 Task: Compose an email with the signature Jackson Scott with the subject Request for a loan and the message Thank you for submitting the proposal. We will review it and get back to you with our feedback within the next week. from softage.5@softage.net to softage.4@softage.net, select first 2 words, change the font color from current to red and background color to green Send the email. Finally, move the email from Sent Items to the label Fourth of July plans
Action: Mouse moved to (171, 31)
Screenshot: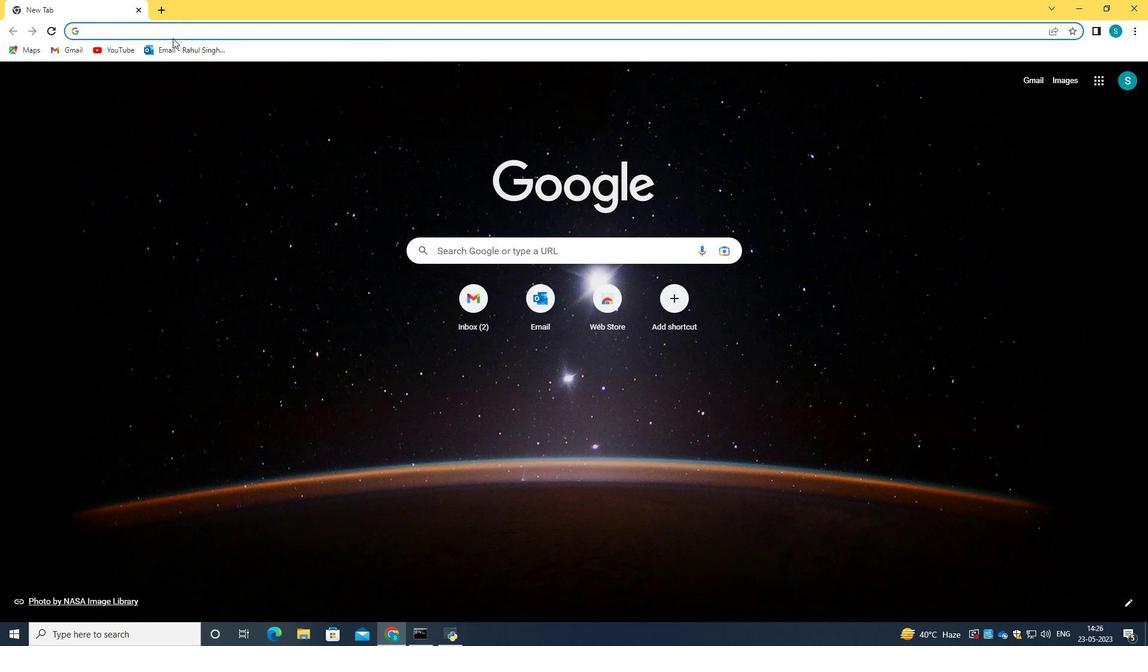 
Action: Mouse pressed left at (171, 31)
Screenshot: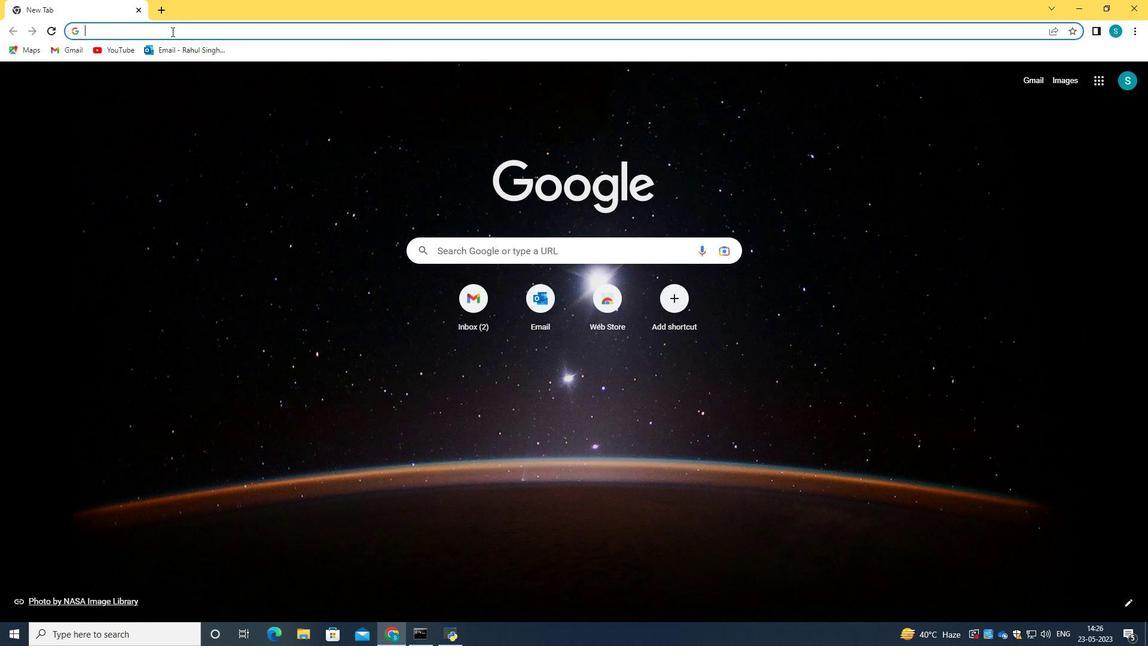 
Action: Mouse moved to (930, 378)
Screenshot: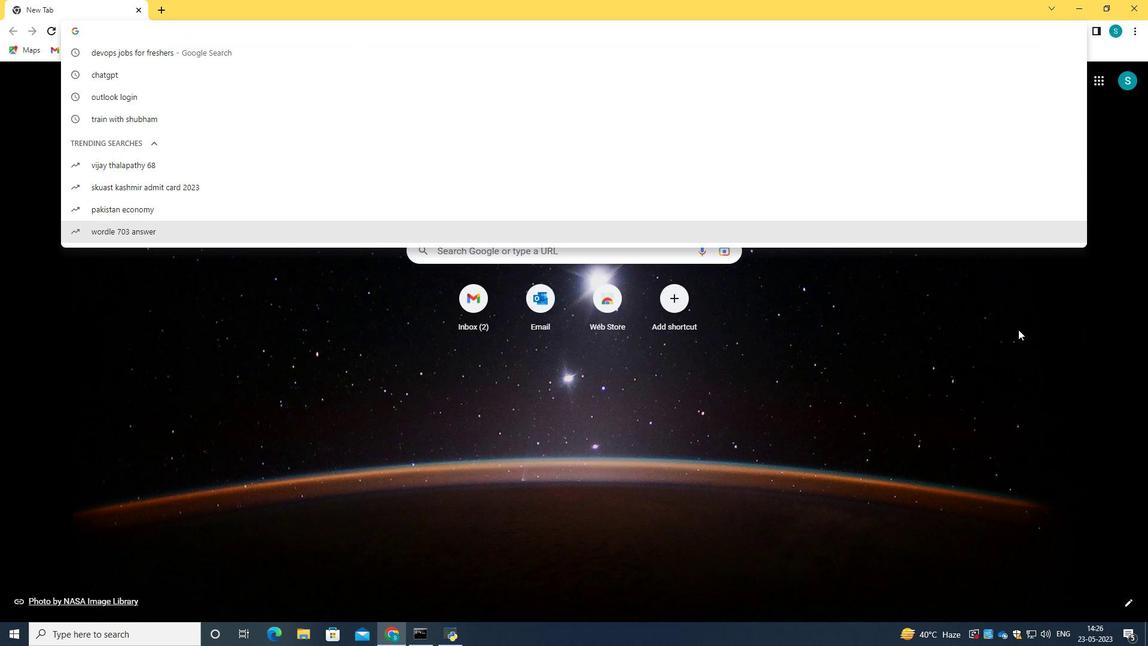
Action: Mouse pressed left at (930, 378)
Screenshot: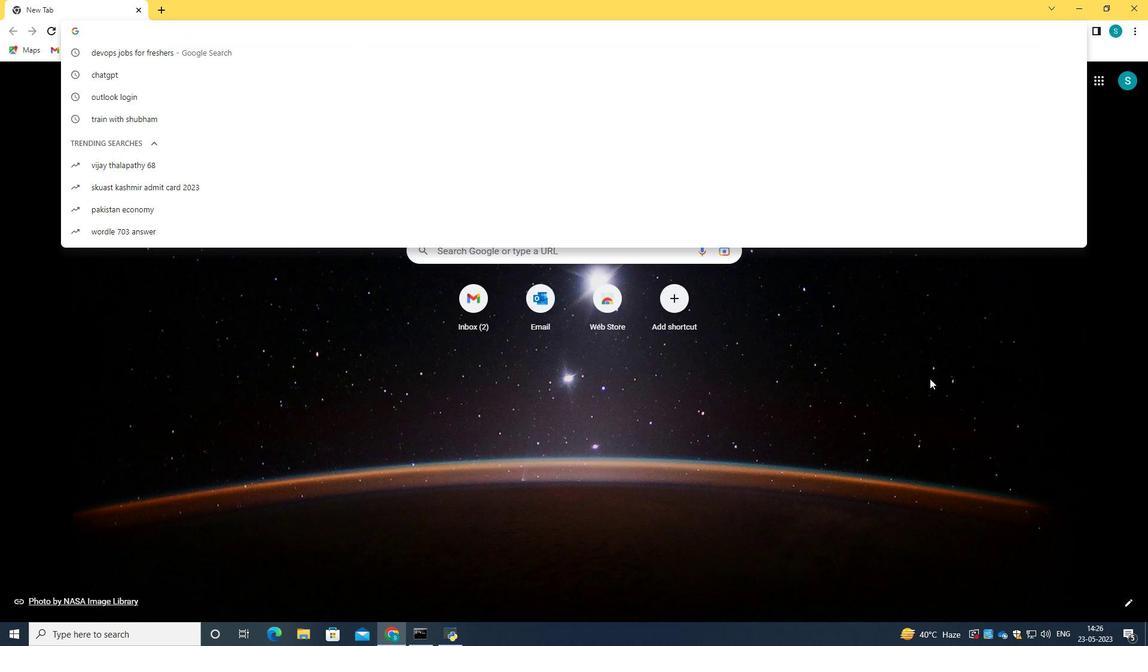 
Action: Mouse moved to (1044, 77)
Screenshot: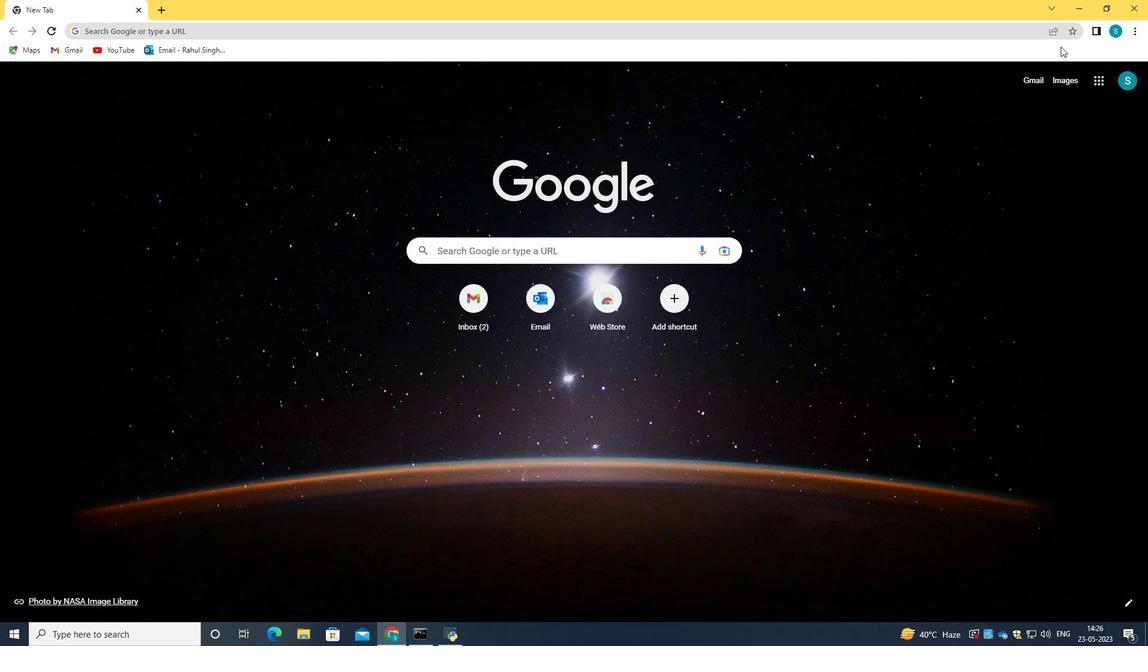 
Action: Mouse pressed left at (1044, 77)
Screenshot: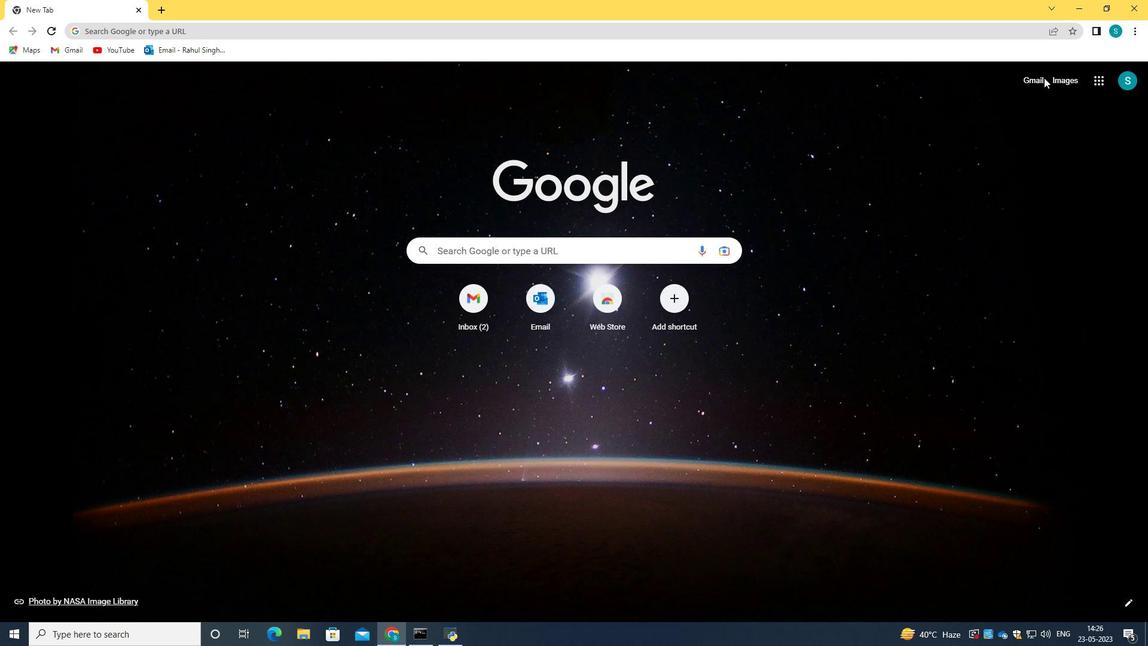 
Action: Mouse moved to (1036, 84)
Screenshot: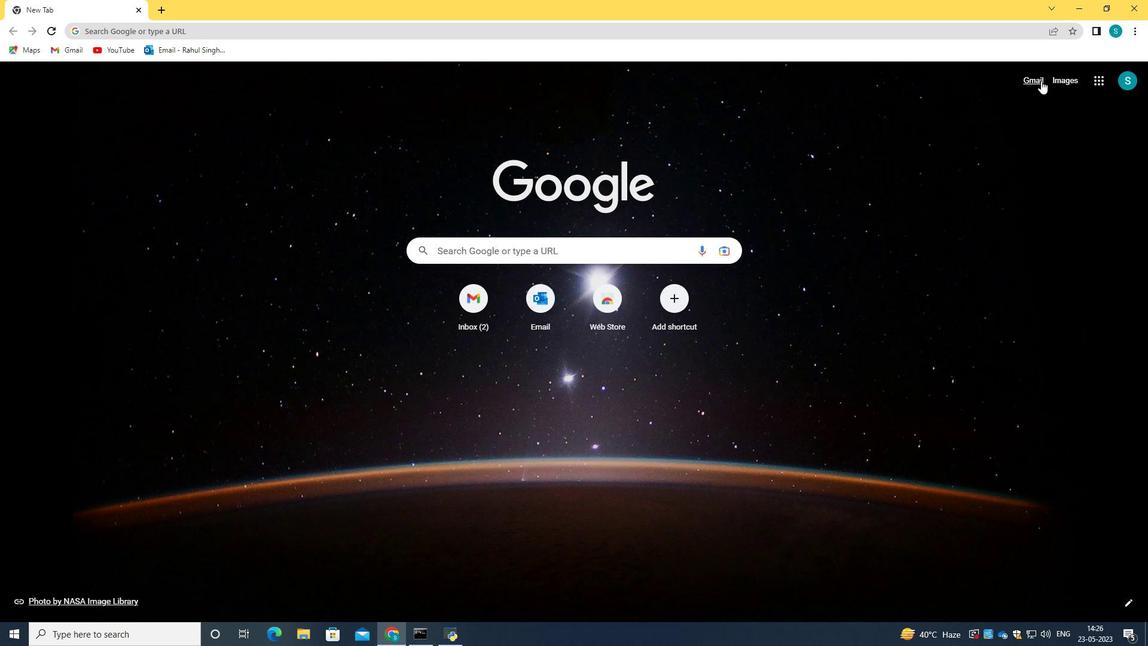 
Action: Mouse pressed left at (1036, 84)
Screenshot: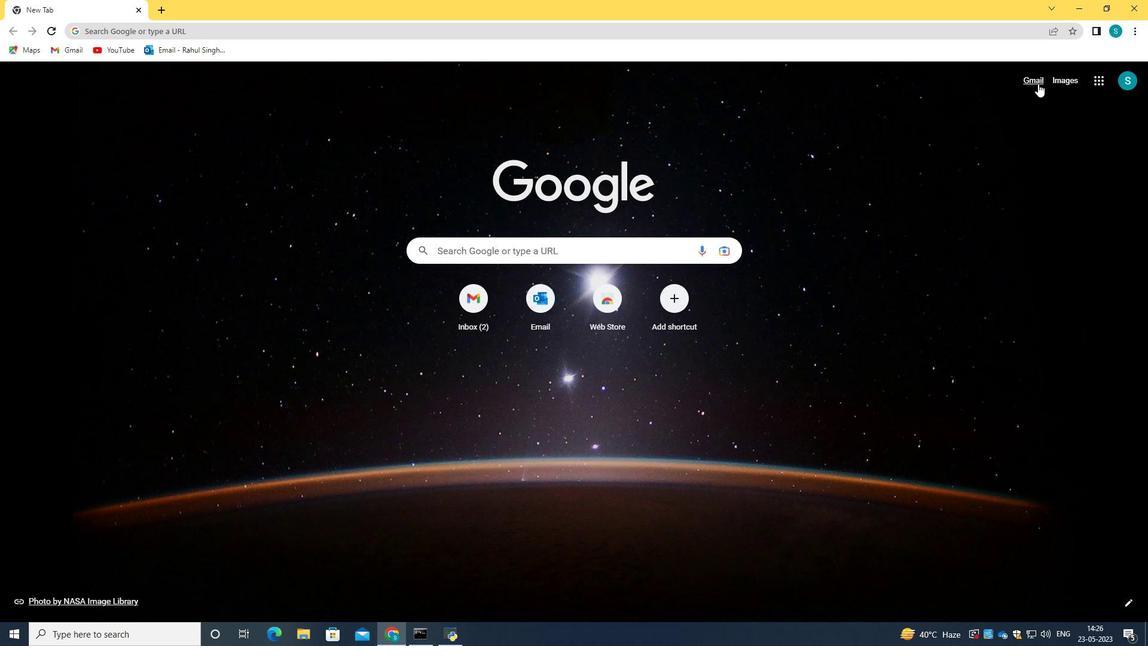 
Action: Mouse moved to (582, 183)
Screenshot: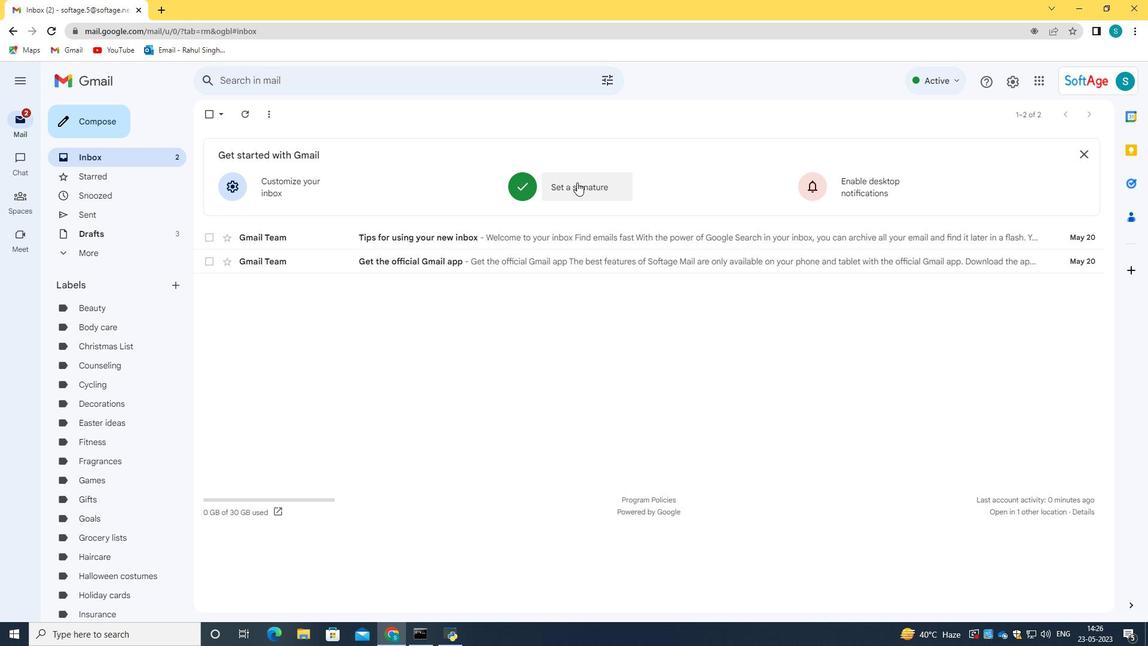
Action: Mouse pressed left at (582, 183)
Screenshot: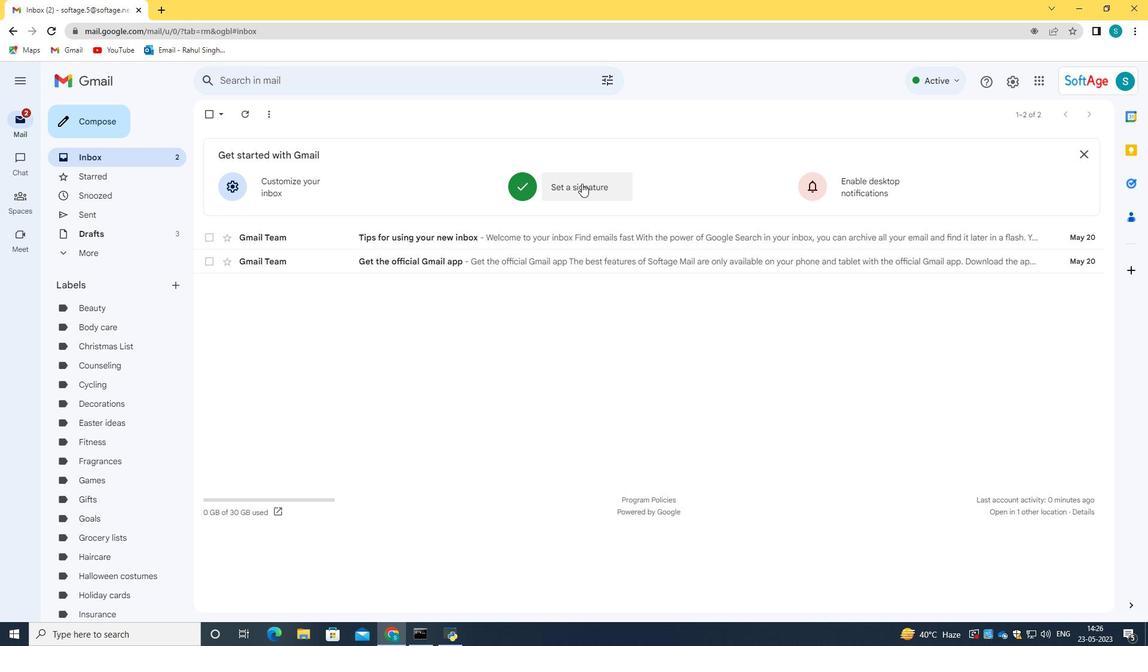
Action: Mouse moved to (479, 312)
Screenshot: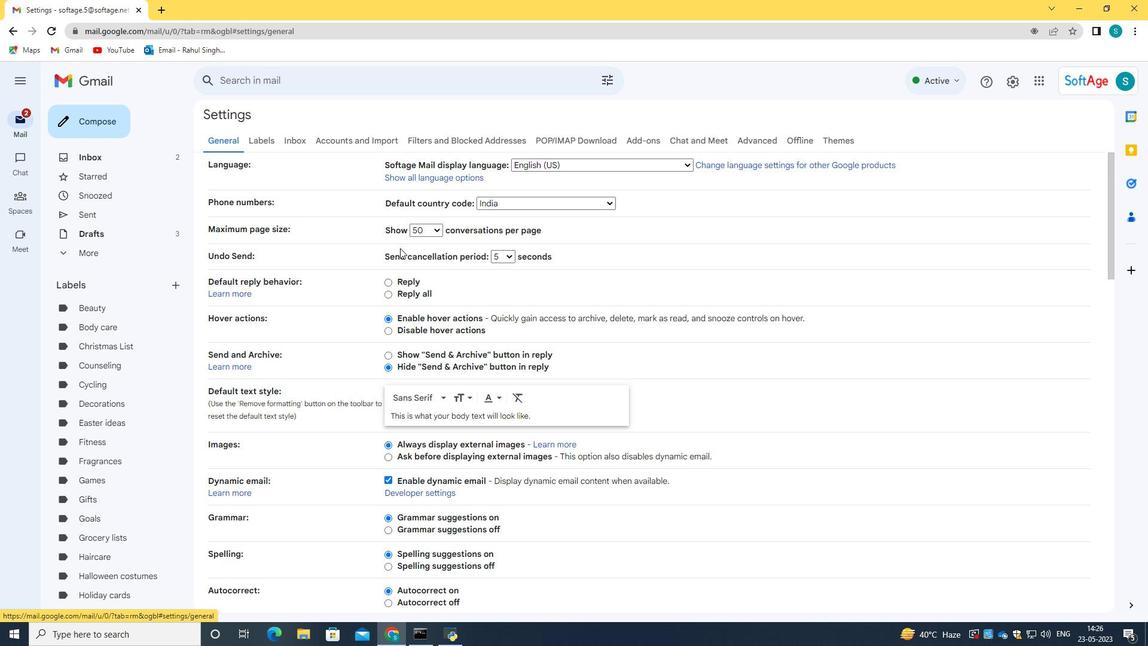 
Action: Mouse scrolled (479, 312) with delta (0, 0)
Screenshot: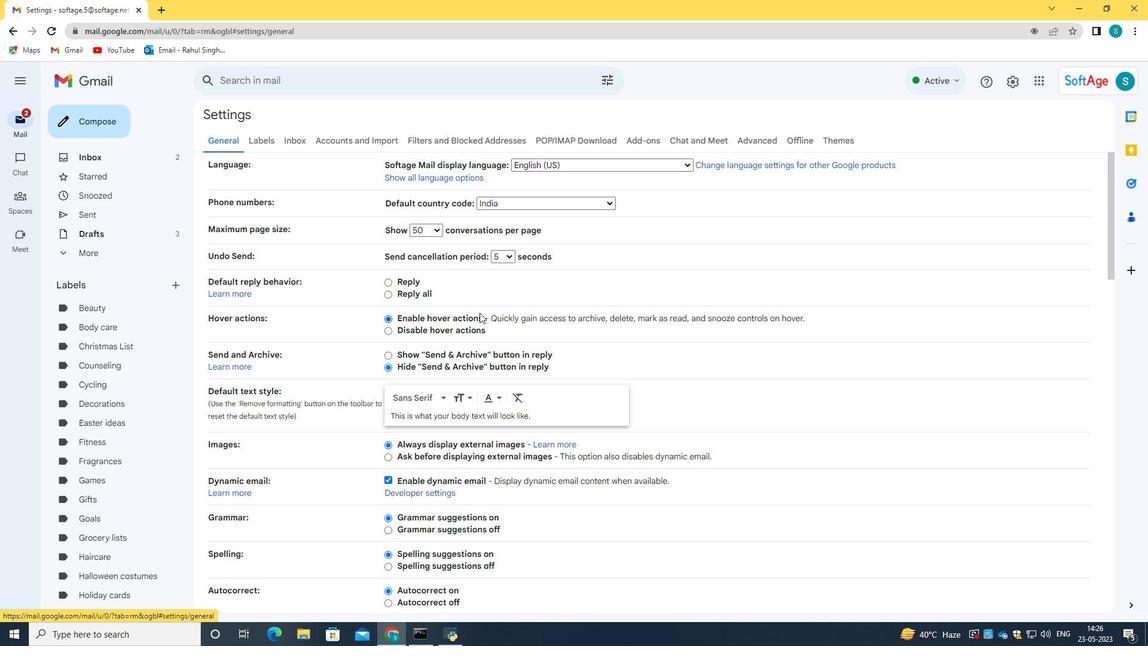 
Action: Mouse scrolled (479, 312) with delta (0, 0)
Screenshot: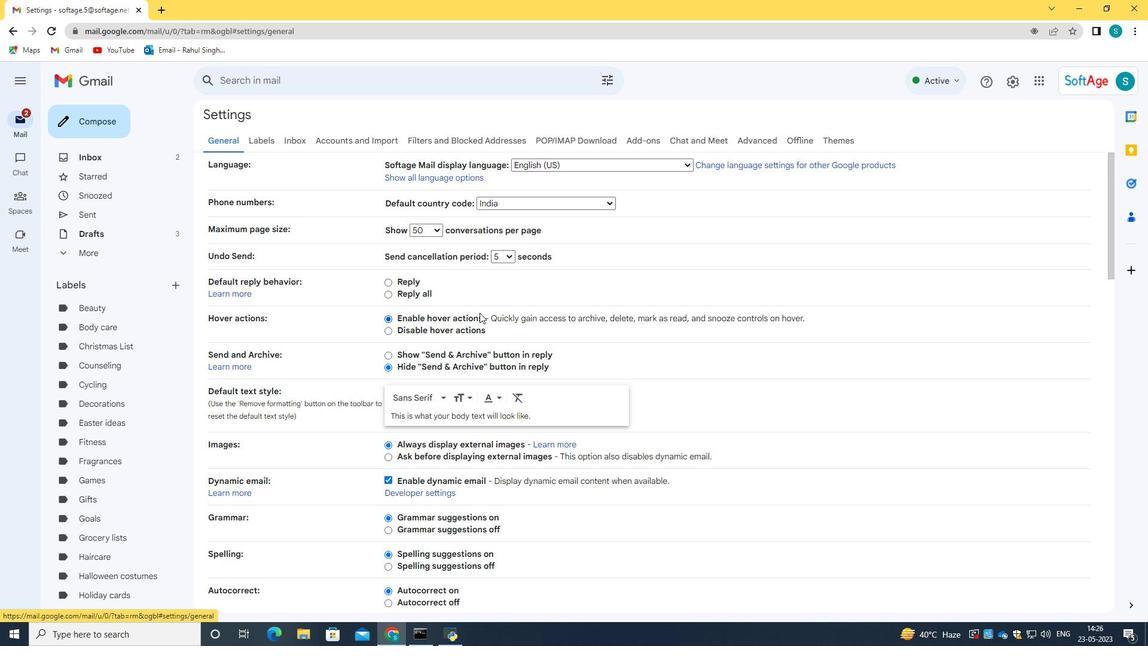 
Action: Mouse scrolled (479, 312) with delta (0, 0)
Screenshot: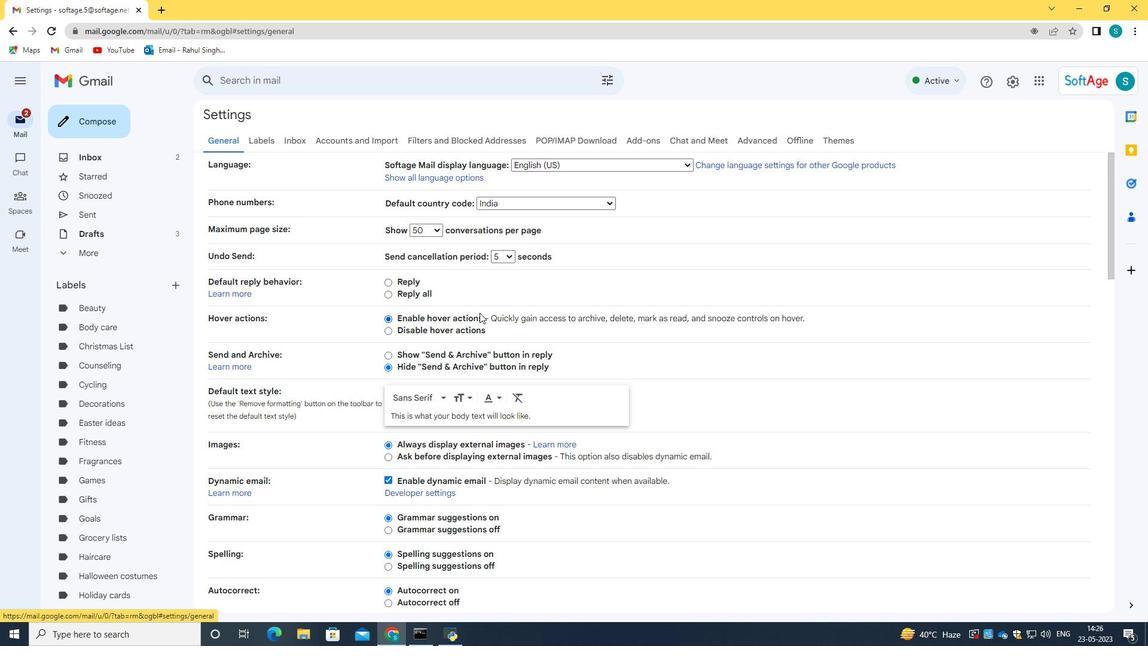 
Action: Mouse scrolled (479, 312) with delta (0, 0)
Screenshot: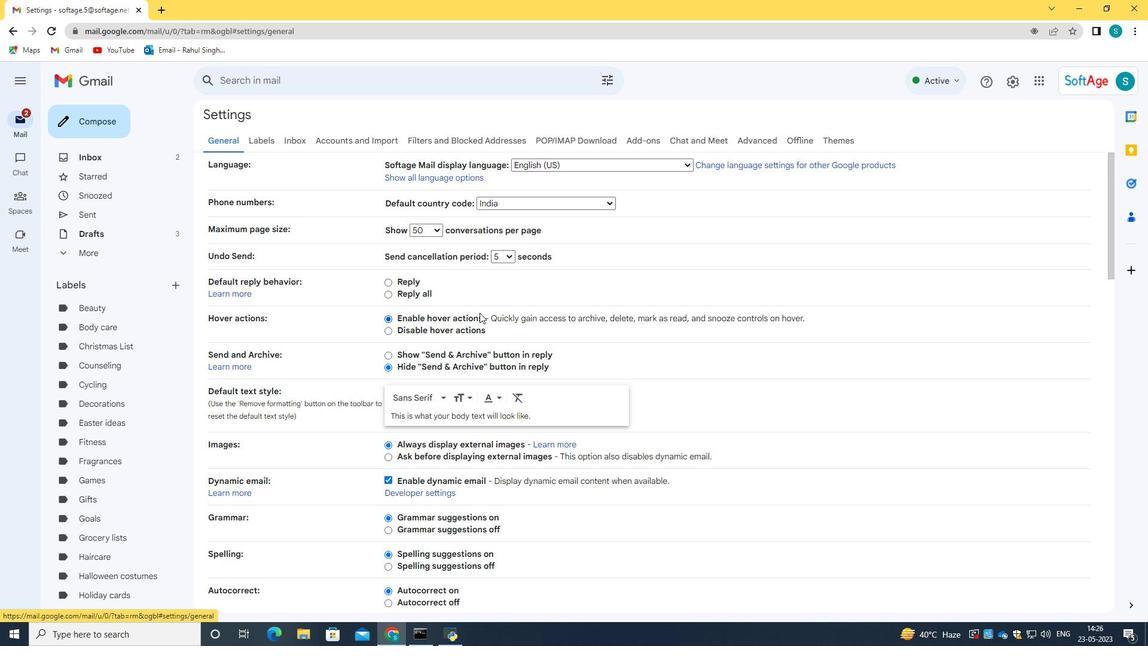 
Action: Mouse moved to (481, 312)
Screenshot: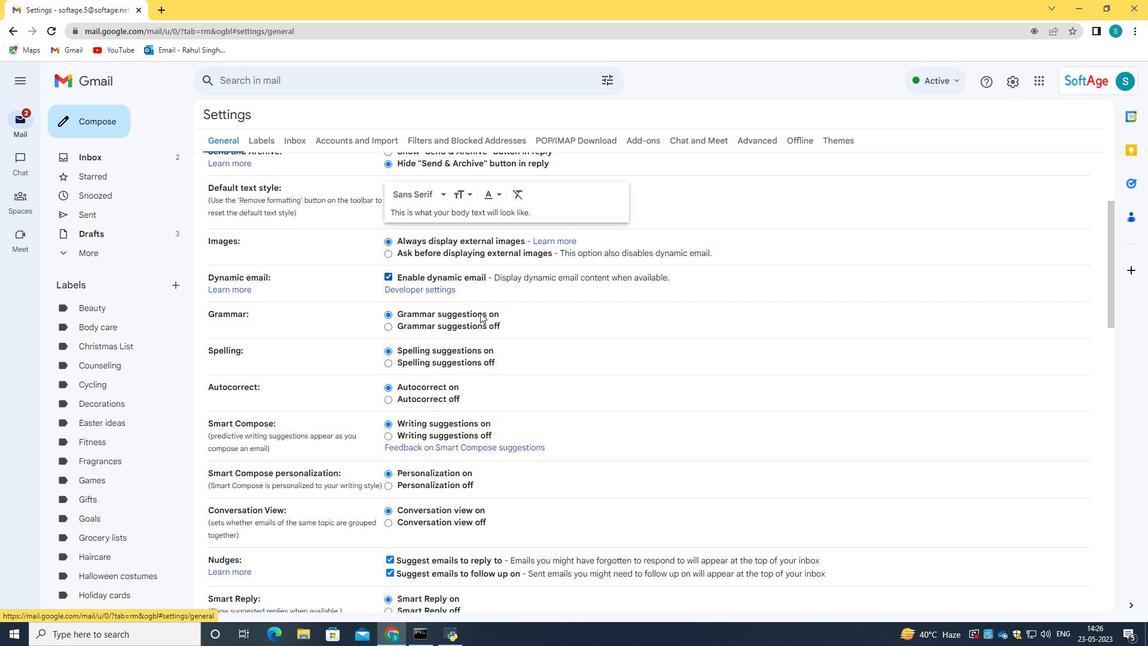 
Action: Mouse scrolled (481, 312) with delta (0, 0)
Screenshot: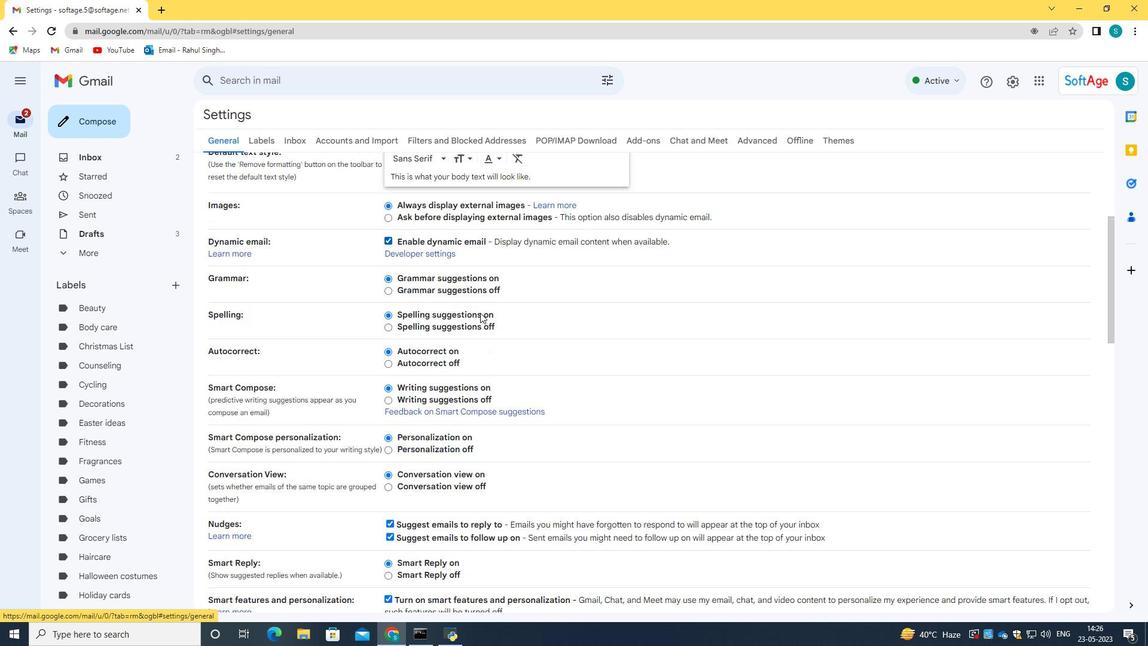 
Action: Mouse scrolled (481, 312) with delta (0, 0)
Screenshot: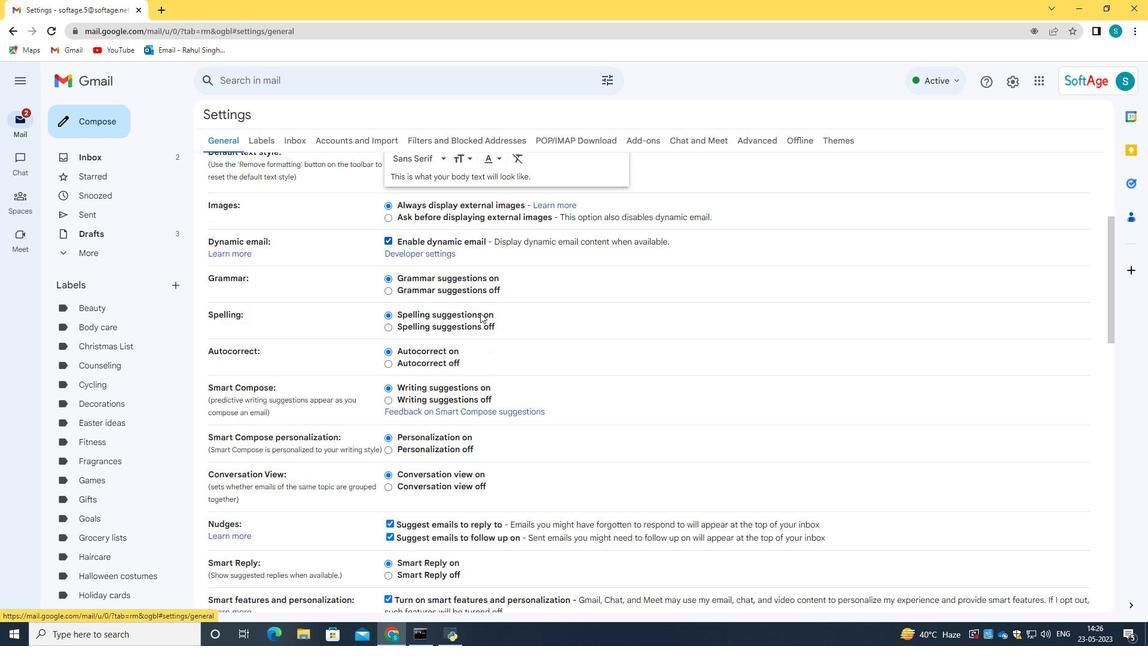 
Action: Mouse scrolled (481, 312) with delta (0, 0)
Screenshot: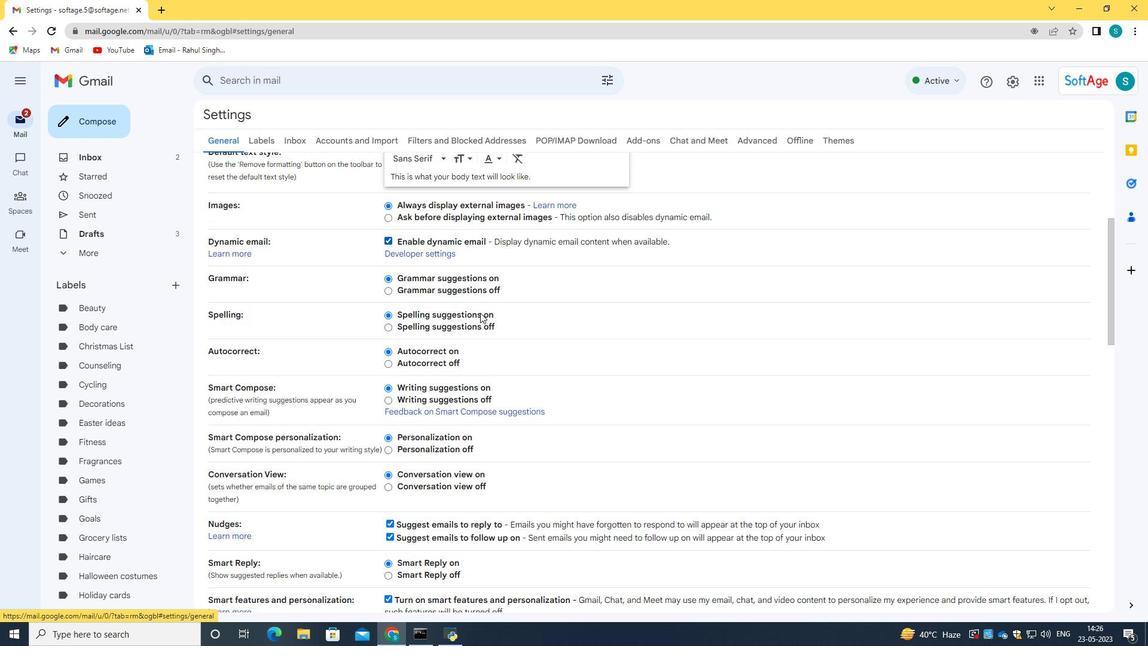 
Action: Mouse scrolled (481, 312) with delta (0, 0)
Screenshot: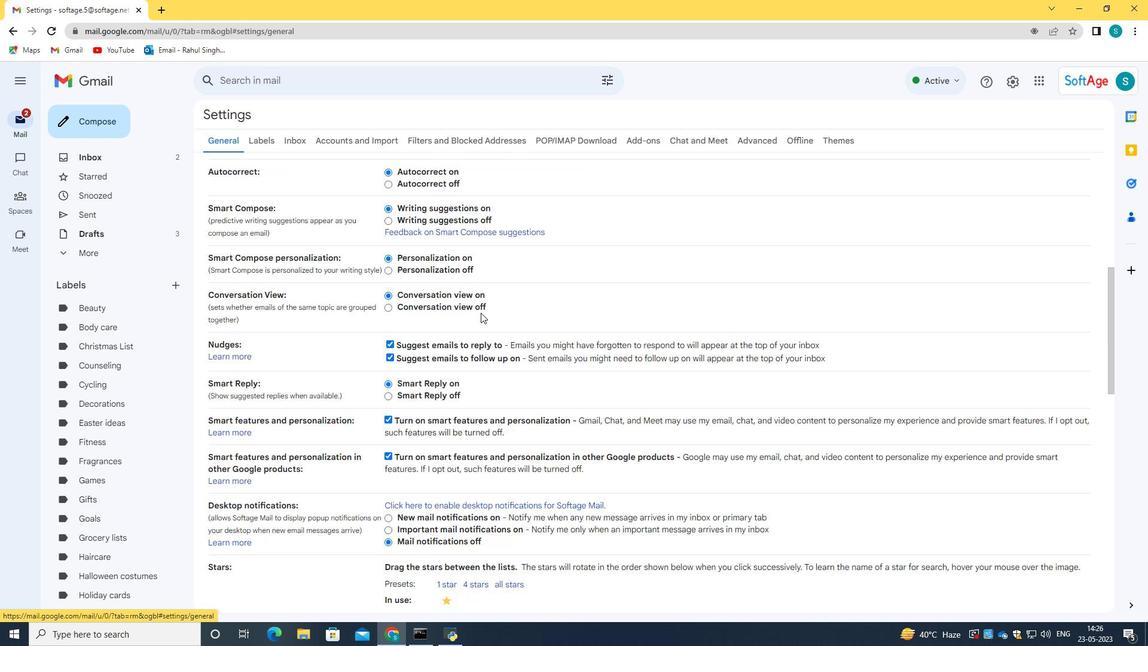 
Action: Mouse scrolled (481, 312) with delta (0, 0)
Screenshot: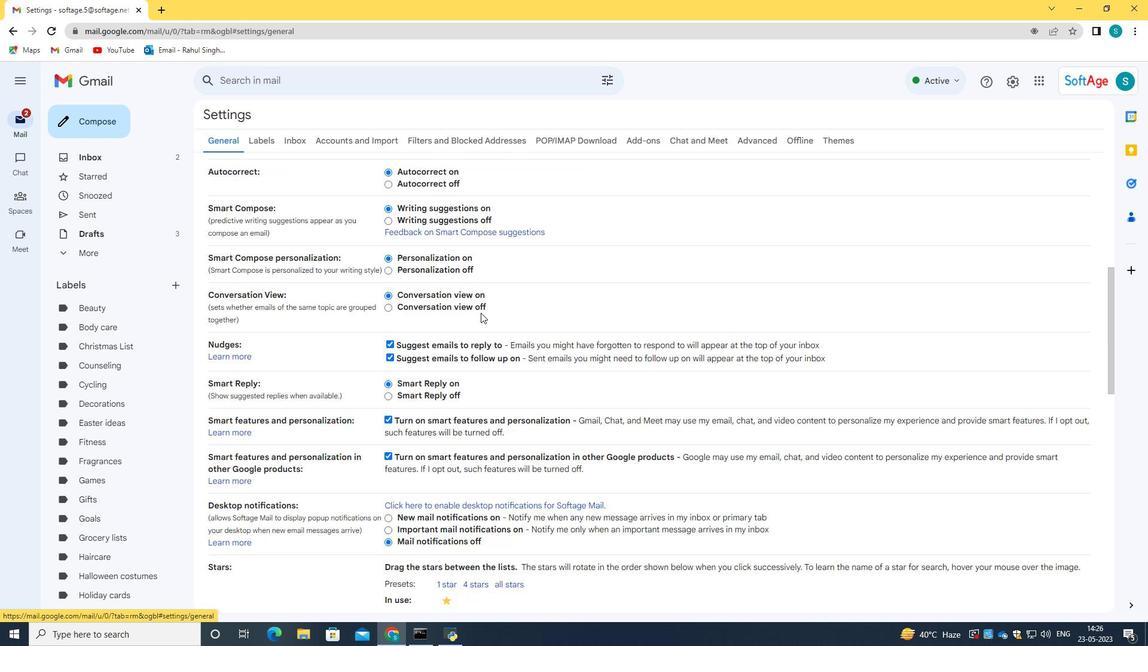 
Action: Mouse scrolled (481, 312) with delta (0, 0)
Screenshot: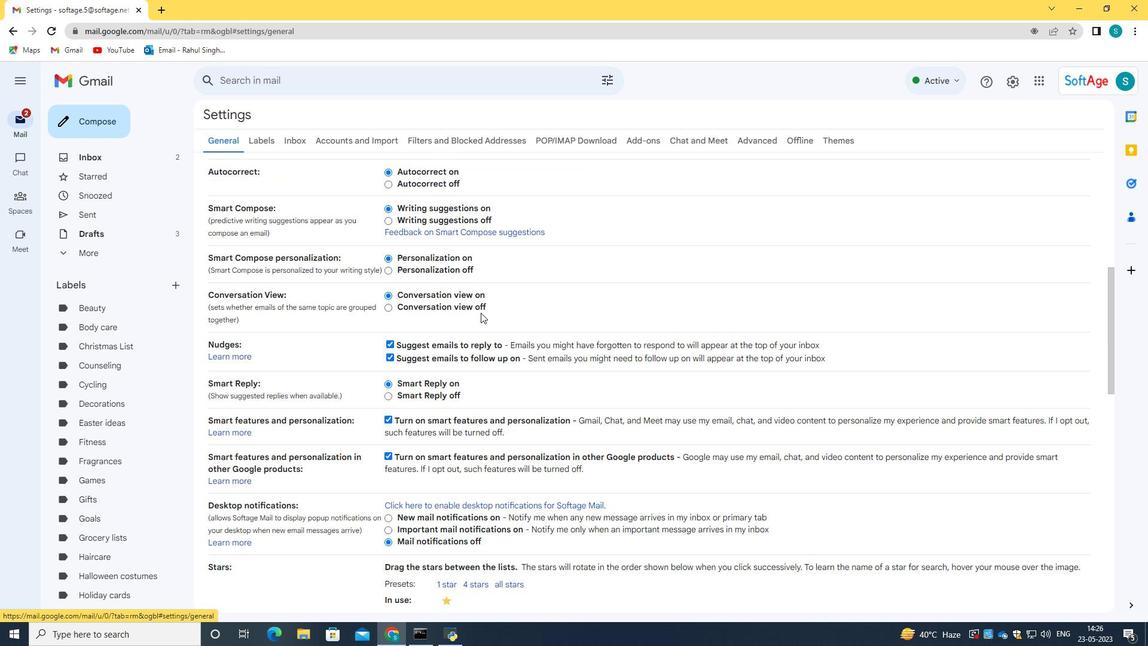 
Action: Mouse scrolled (481, 312) with delta (0, 0)
Screenshot: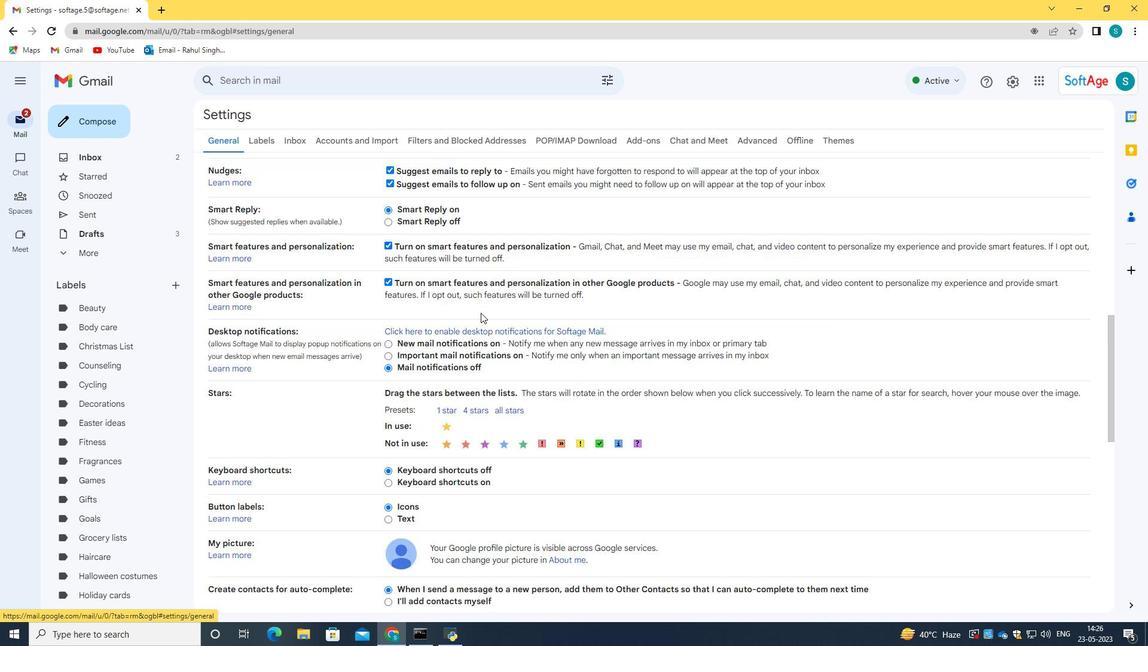 
Action: Mouse scrolled (481, 312) with delta (0, 0)
Screenshot: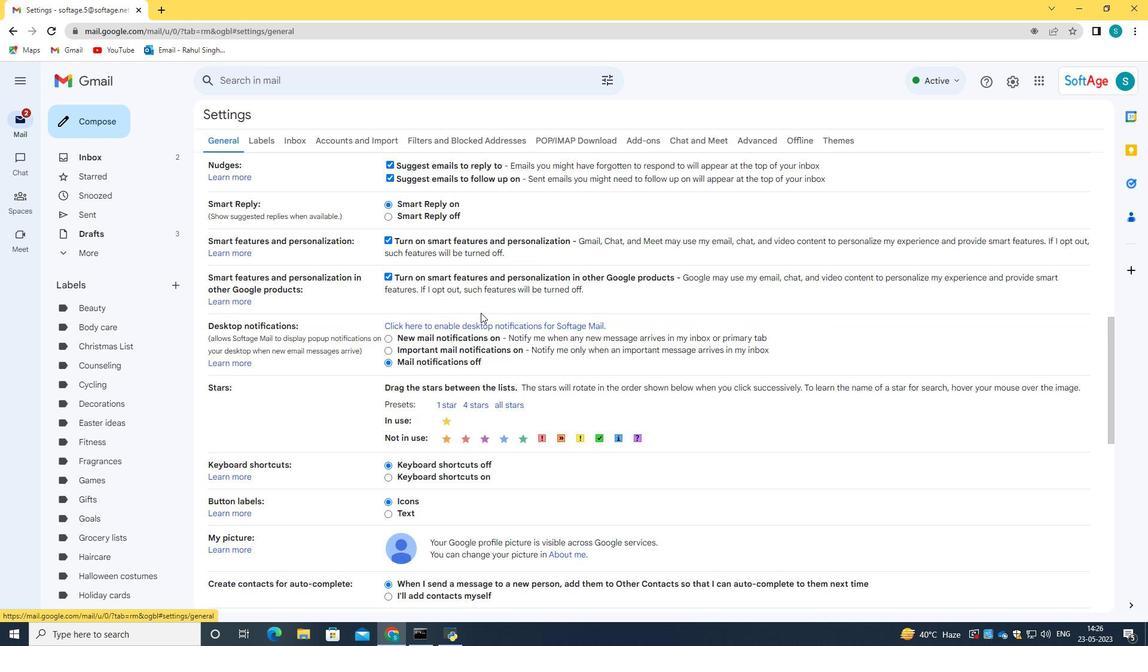 
Action: Mouse moved to (500, 314)
Screenshot: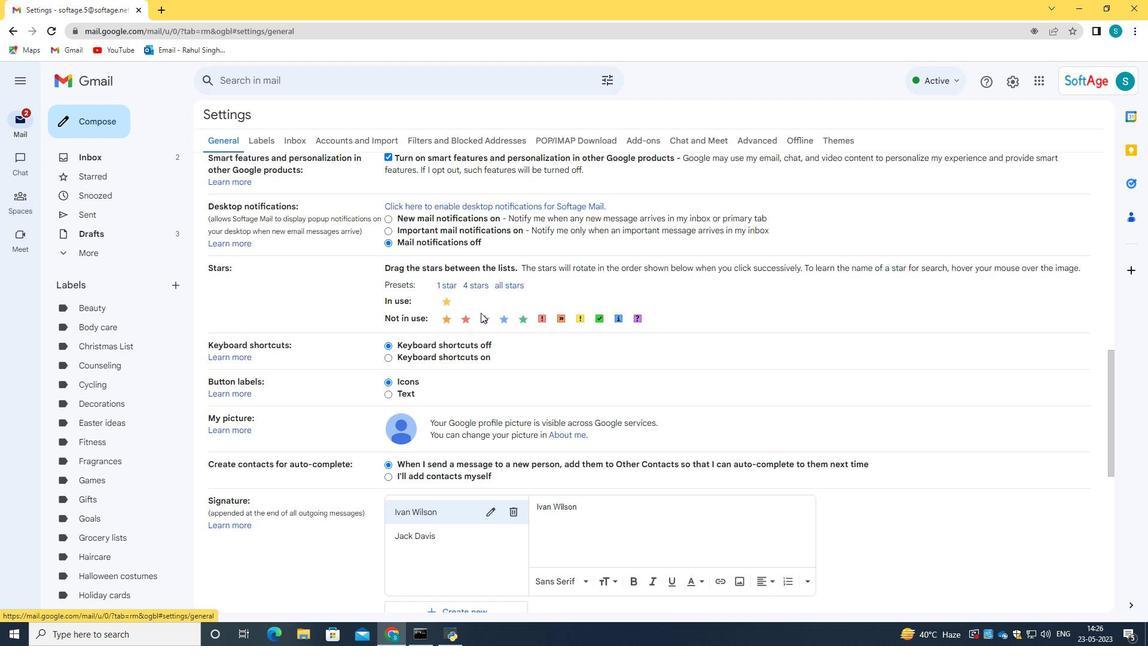 
Action: Mouse scrolled (500, 314) with delta (0, 0)
Screenshot: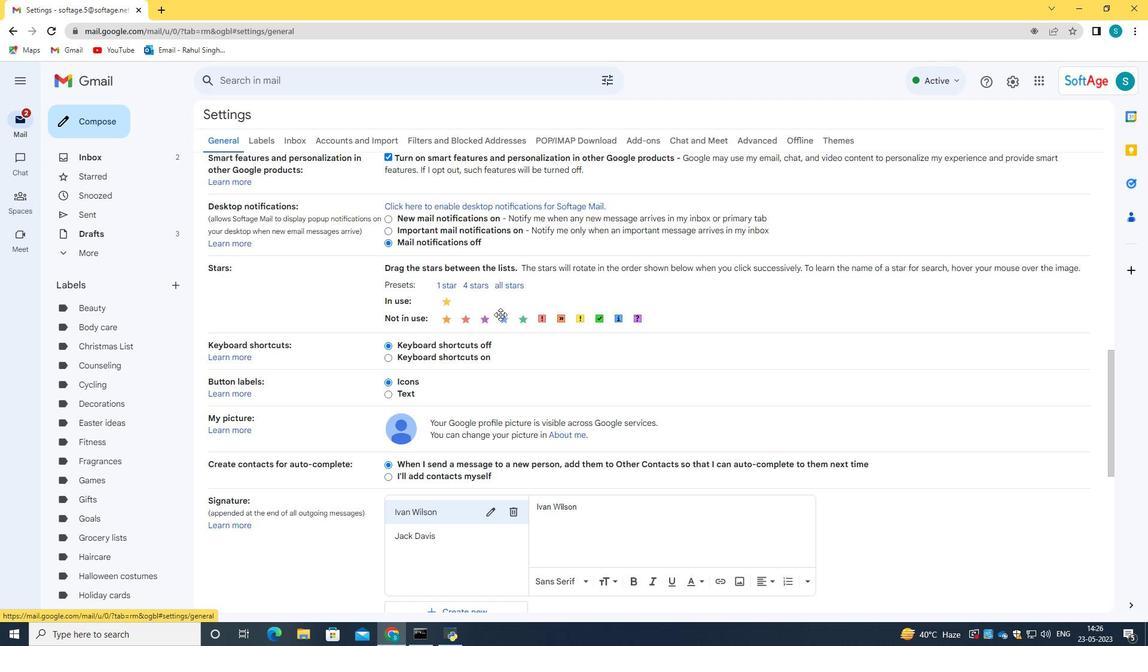 
Action: Mouse scrolled (500, 314) with delta (0, 0)
Screenshot: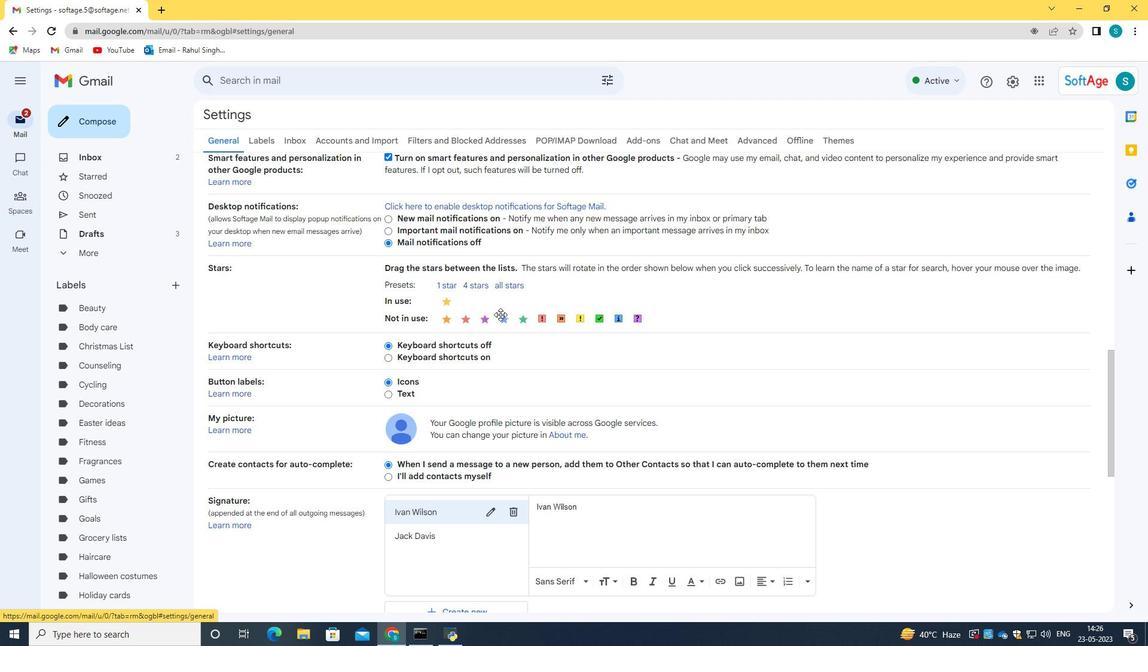 
Action: Mouse moved to (475, 487)
Screenshot: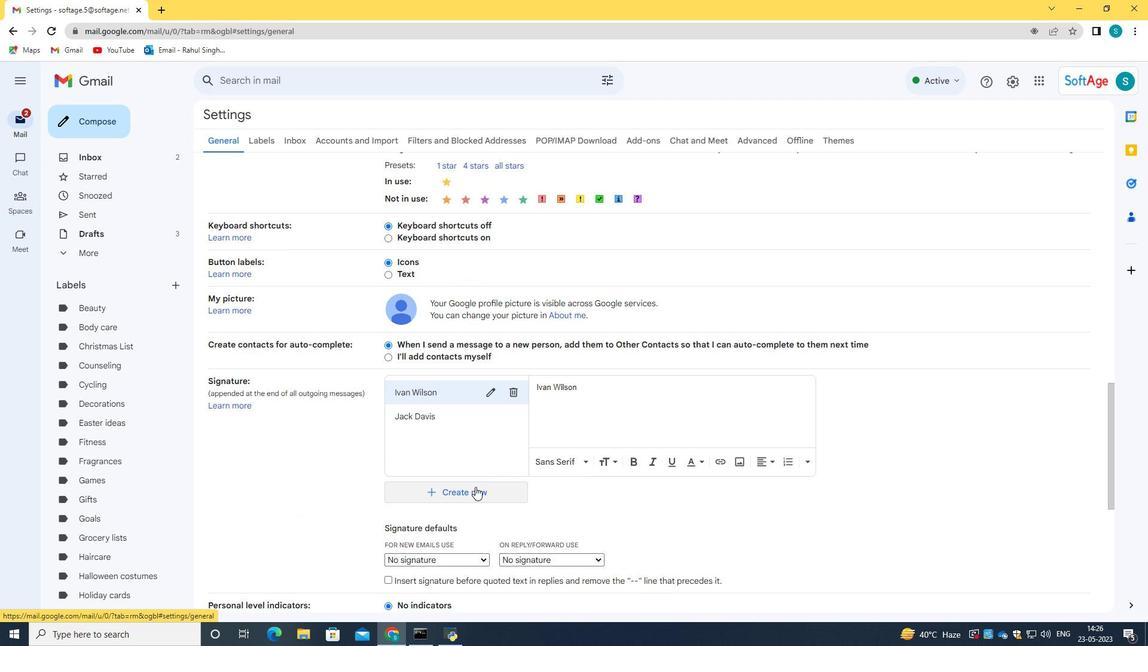 
Action: Mouse pressed left at (475, 487)
Screenshot: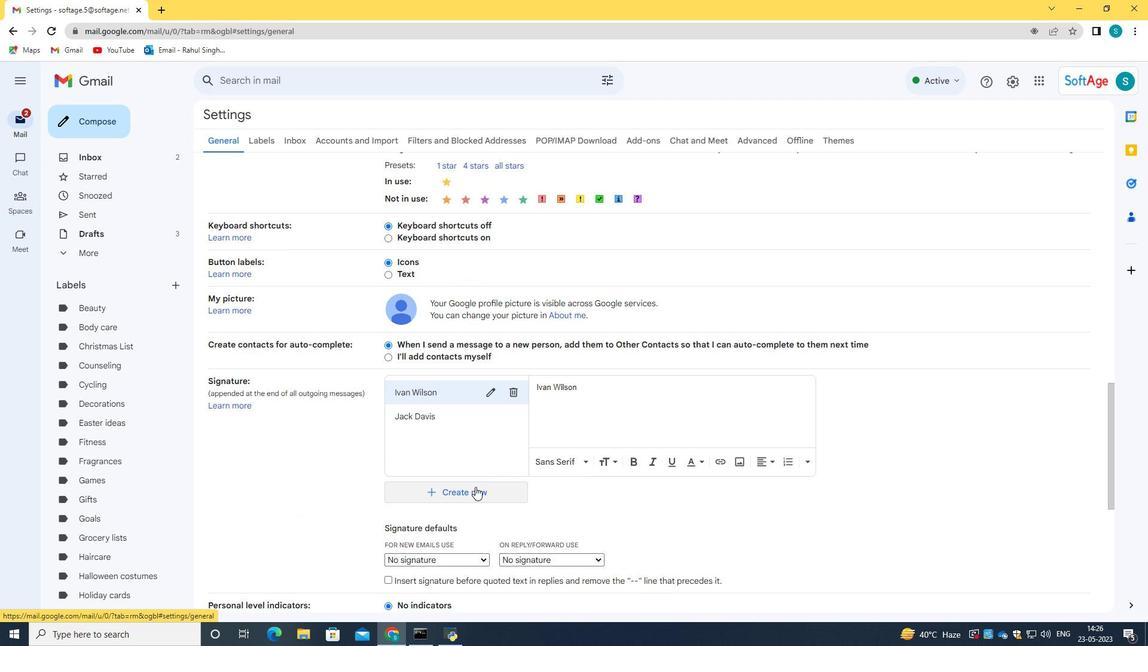 
Action: Mouse moved to (530, 353)
Screenshot: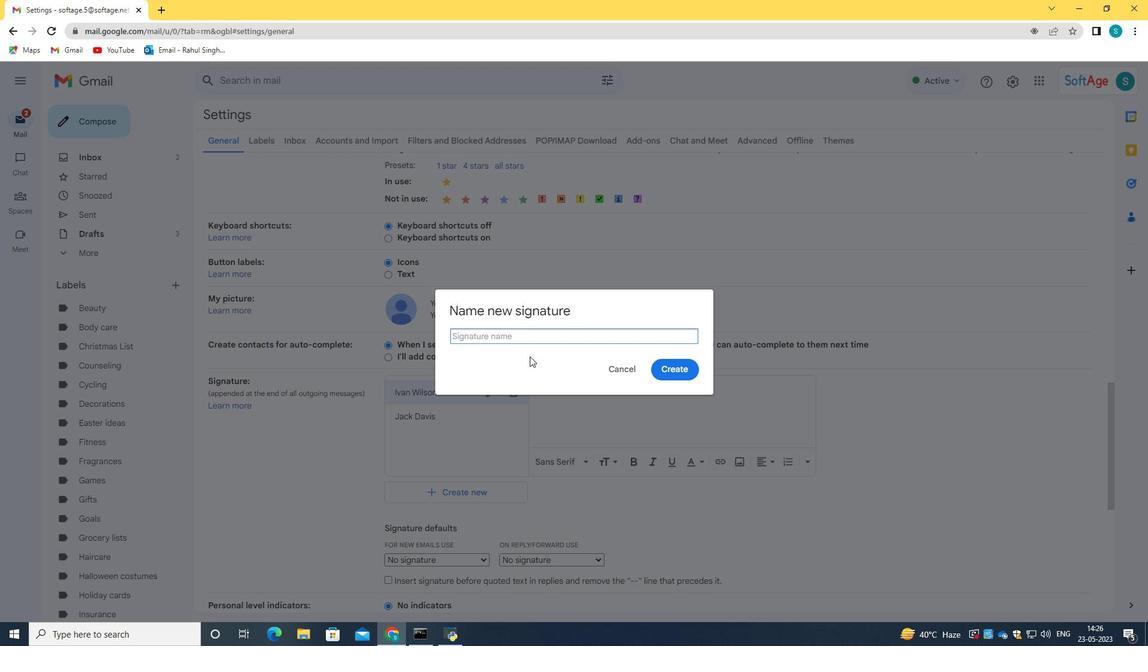 
Action: Key pressed <Key.caps_lock>J<Key.caps_lock>ackson<Key.space><Key.caps_lock>S<Key.caps_lock>cott
Screenshot: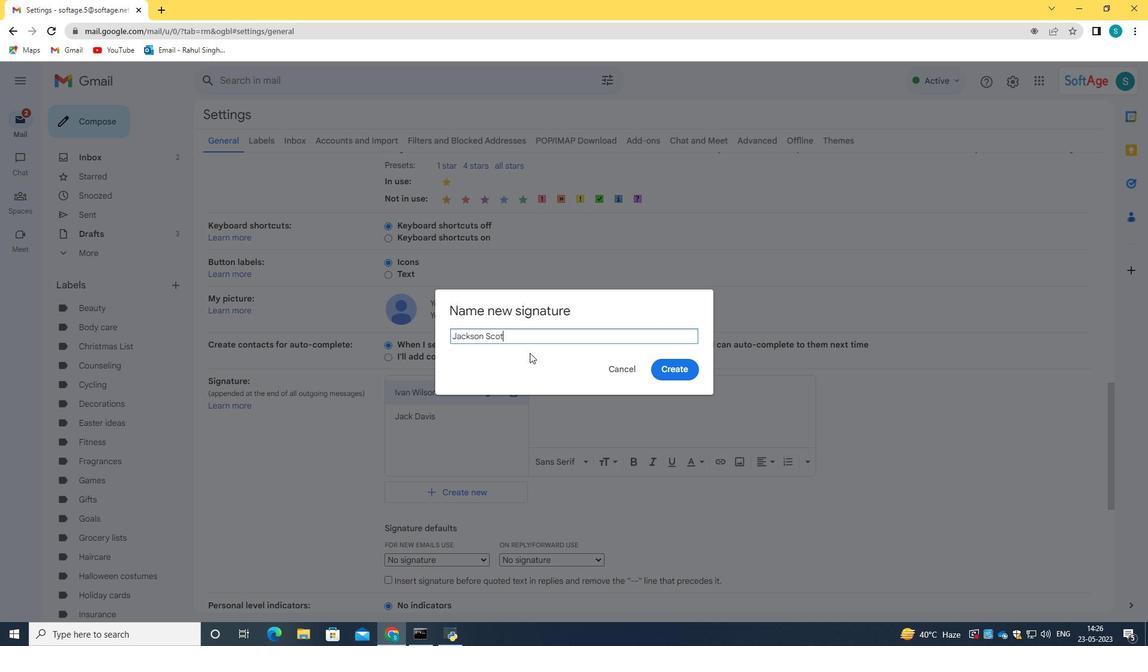 
Action: Mouse moved to (688, 373)
Screenshot: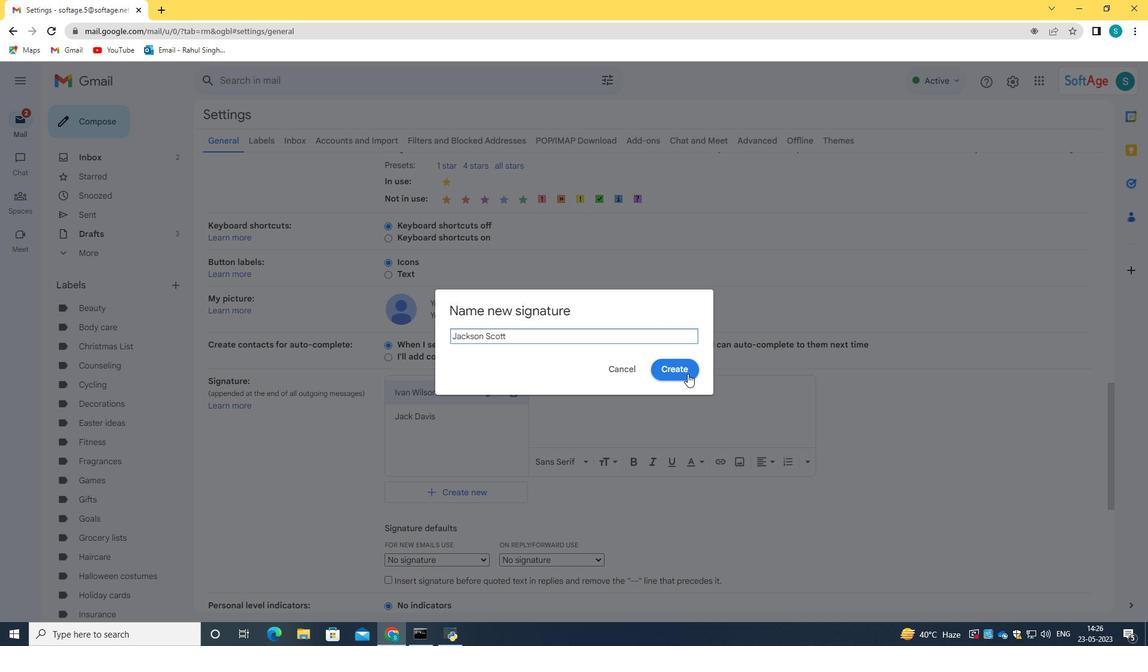 
Action: Mouse pressed left at (688, 373)
Screenshot: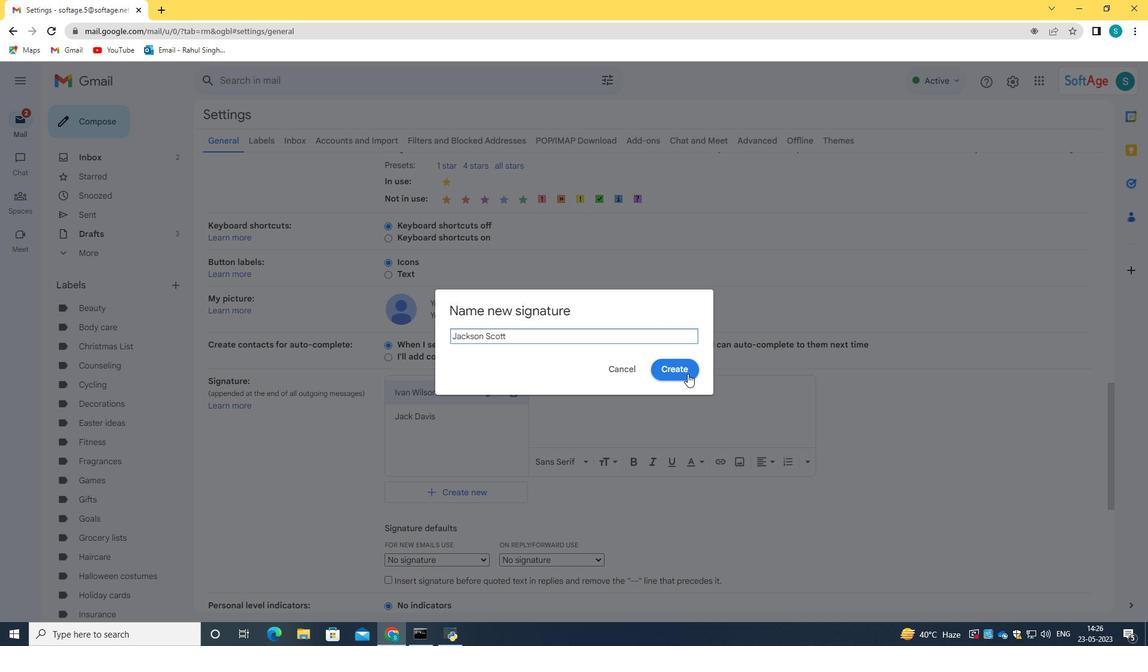 
Action: Mouse moved to (592, 413)
Screenshot: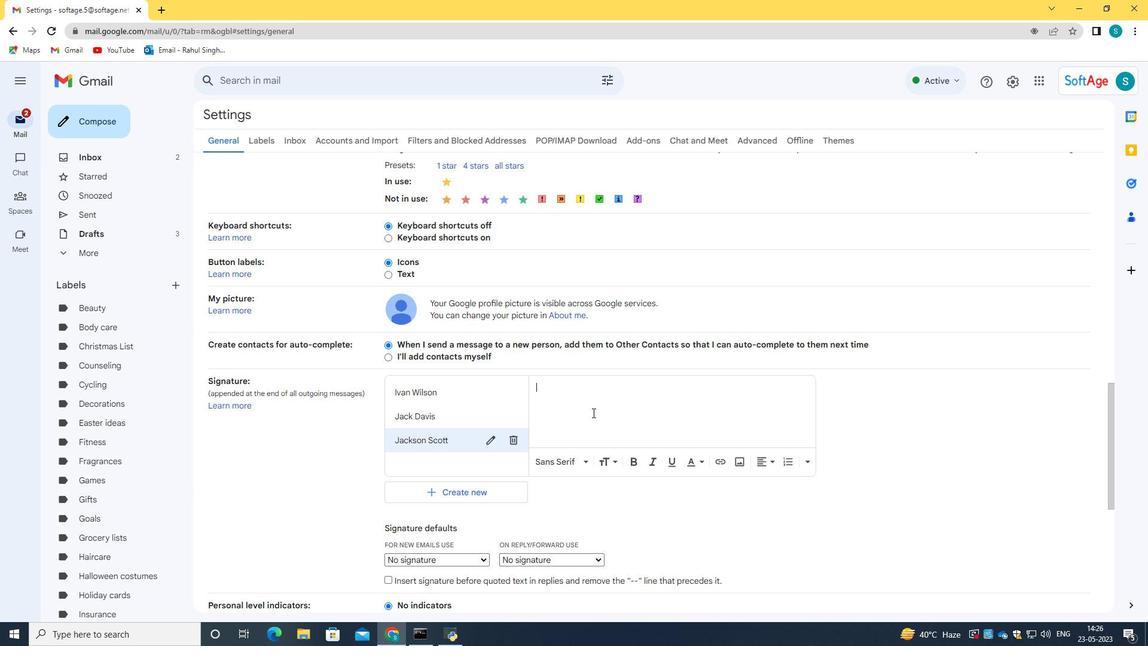 
Action: Mouse pressed left at (592, 413)
Screenshot: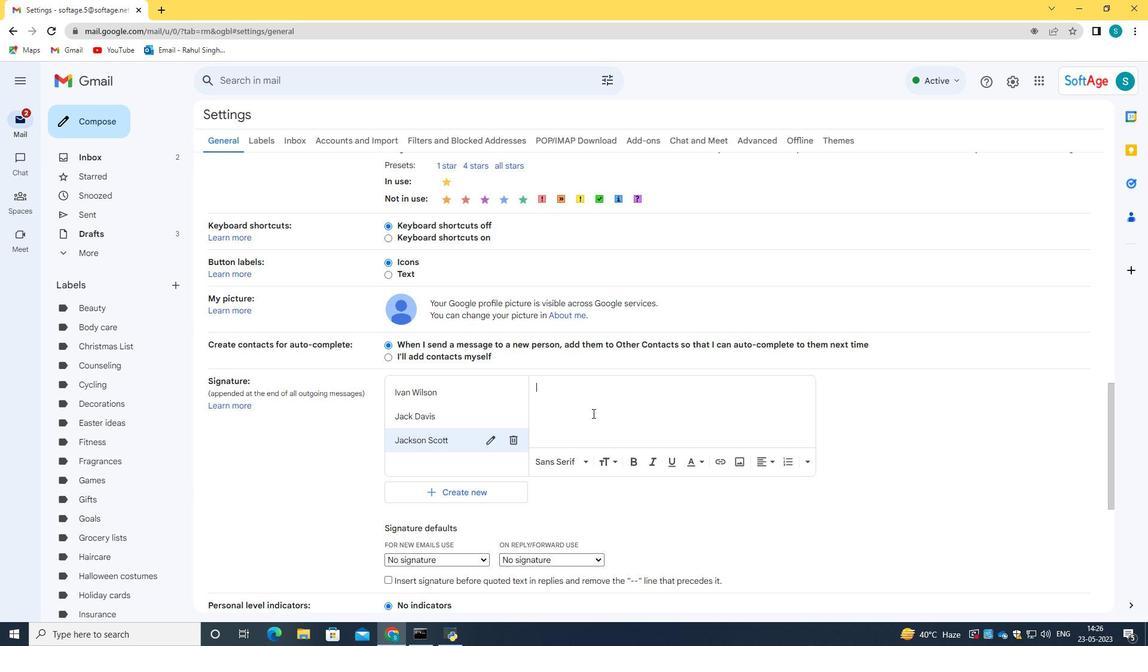 
Action: Key pressed <Key.caps_lock>J<Key.caps_lock>ackson<Key.space><Key.caps_lock>S<Key.caps_lock>cott
Screenshot: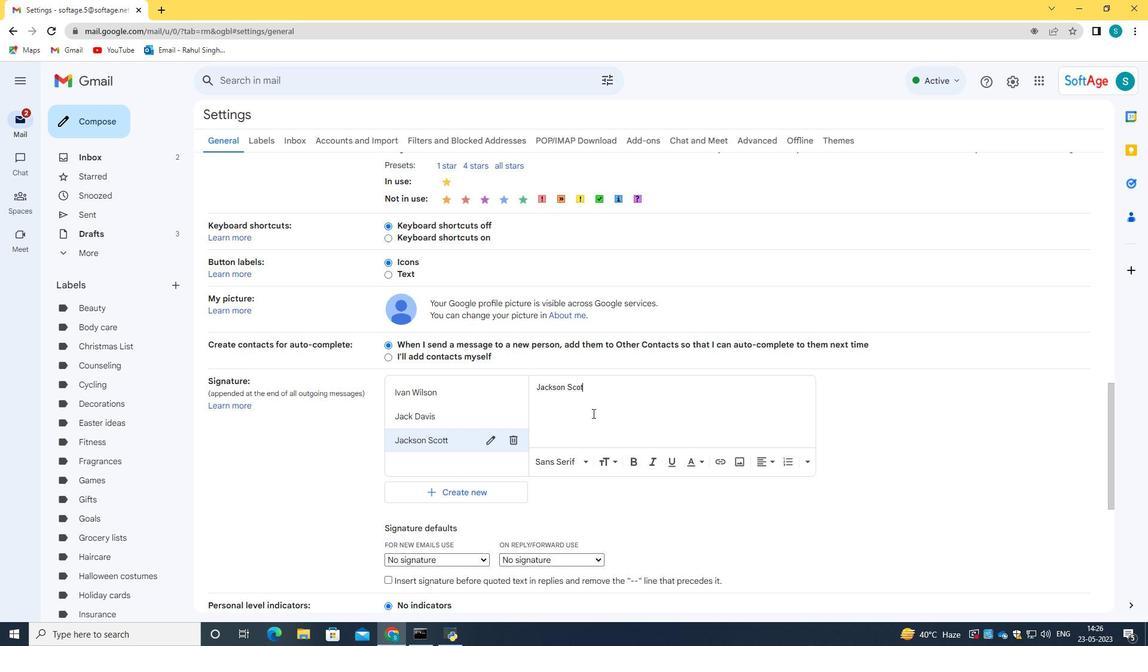 
Action: Mouse moved to (592, 413)
Screenshot: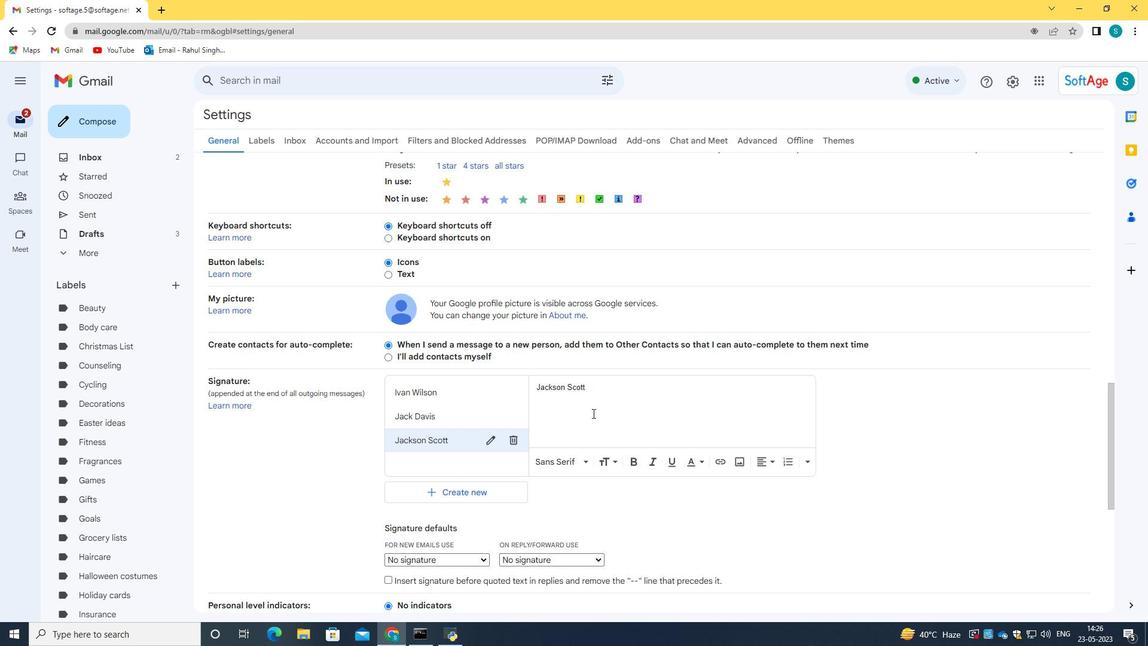 
Action: Mouse scrolled (592, 412) with delta (0, 0)
Screenshot: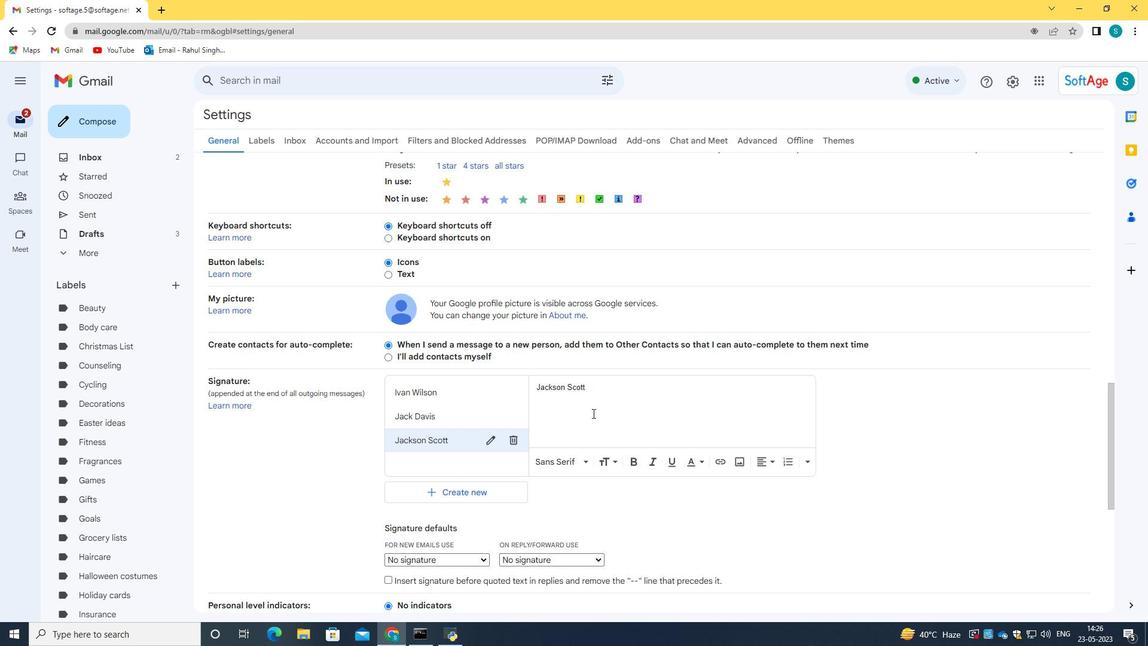 
Action: Mouse scrolled (592, 412) with delta (0, 0)
Screenshot: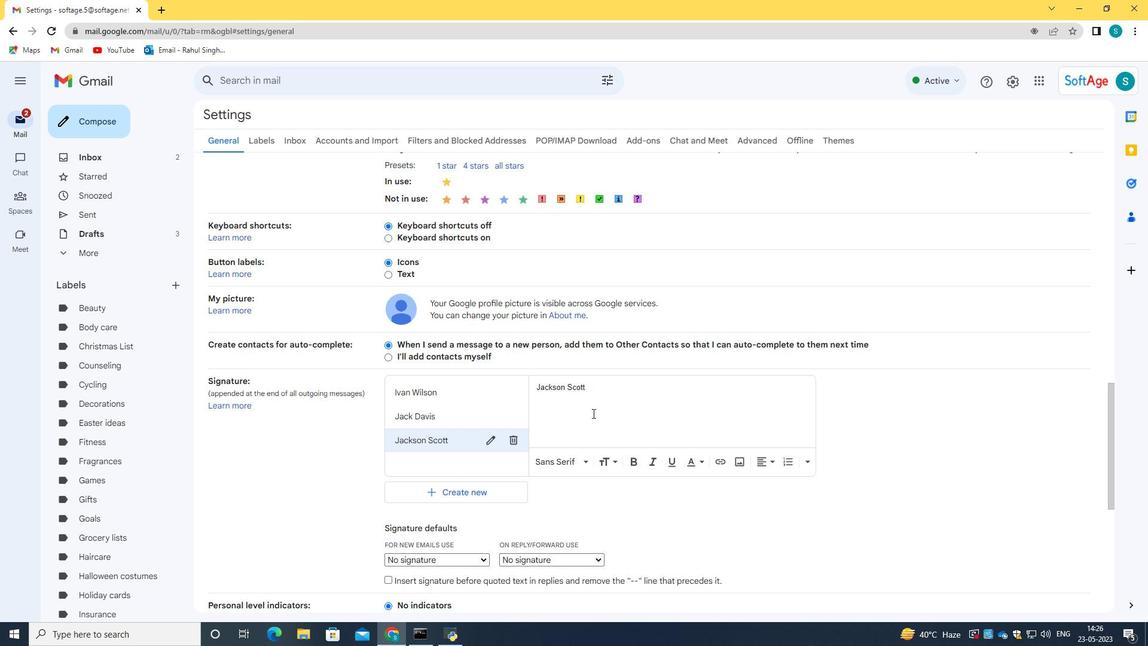 
Action: Mouse scrolled (592, 412) with delta (0, 0)
Screenshot: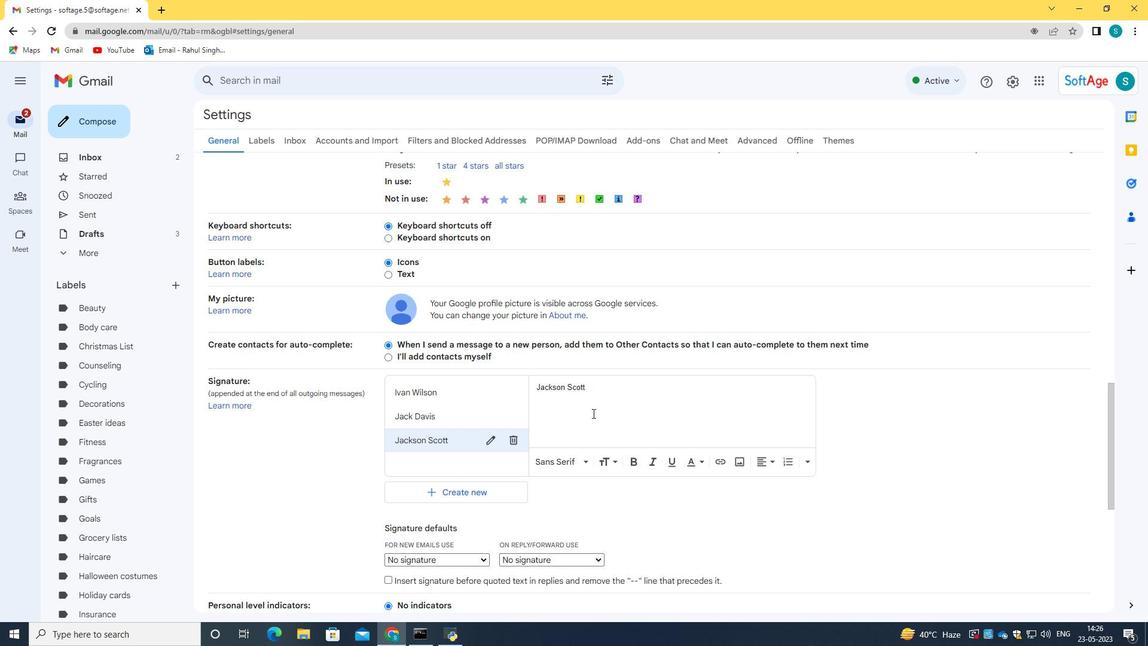 
Action: Mouse scrolled (592, 412) with delta (0, 0)
Screenshot: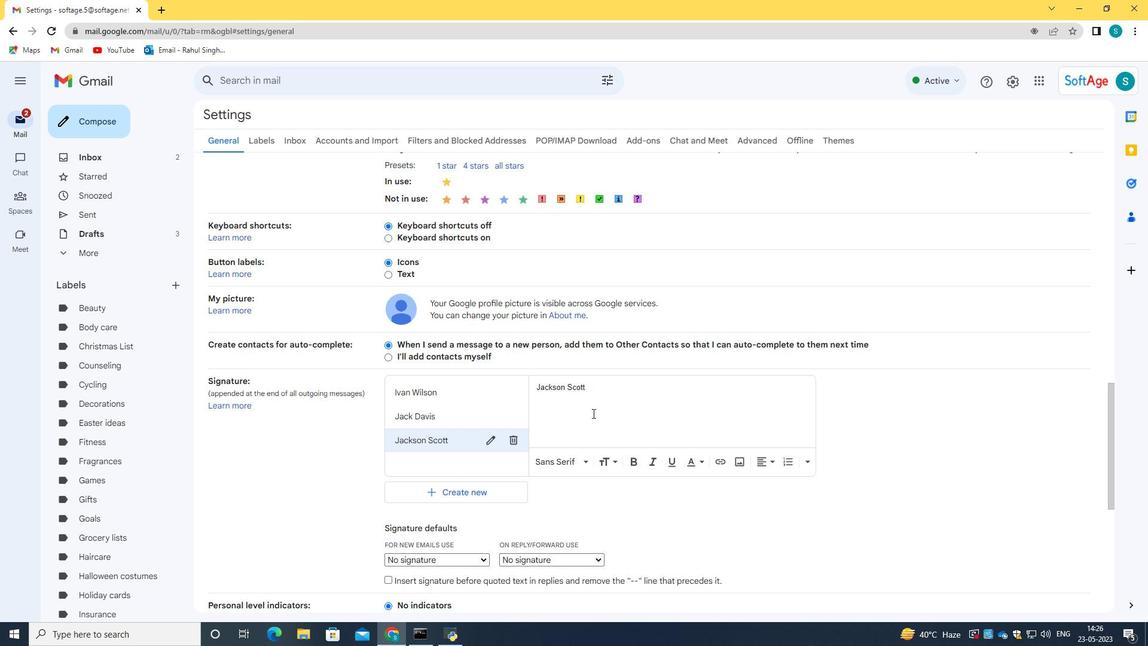 
Action: Mouse scrolled (592, 412) with delta (0, 0)
Screenshot: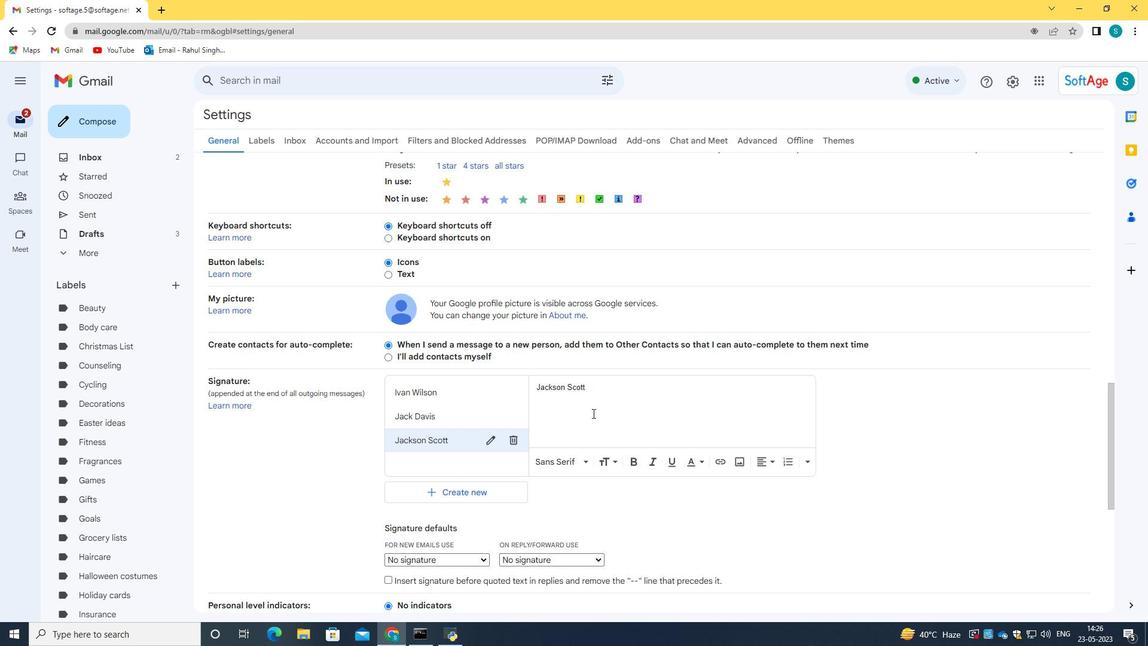 
Action: Mouse scrolled (592, 412) with delta (0, 0)
Screenshot: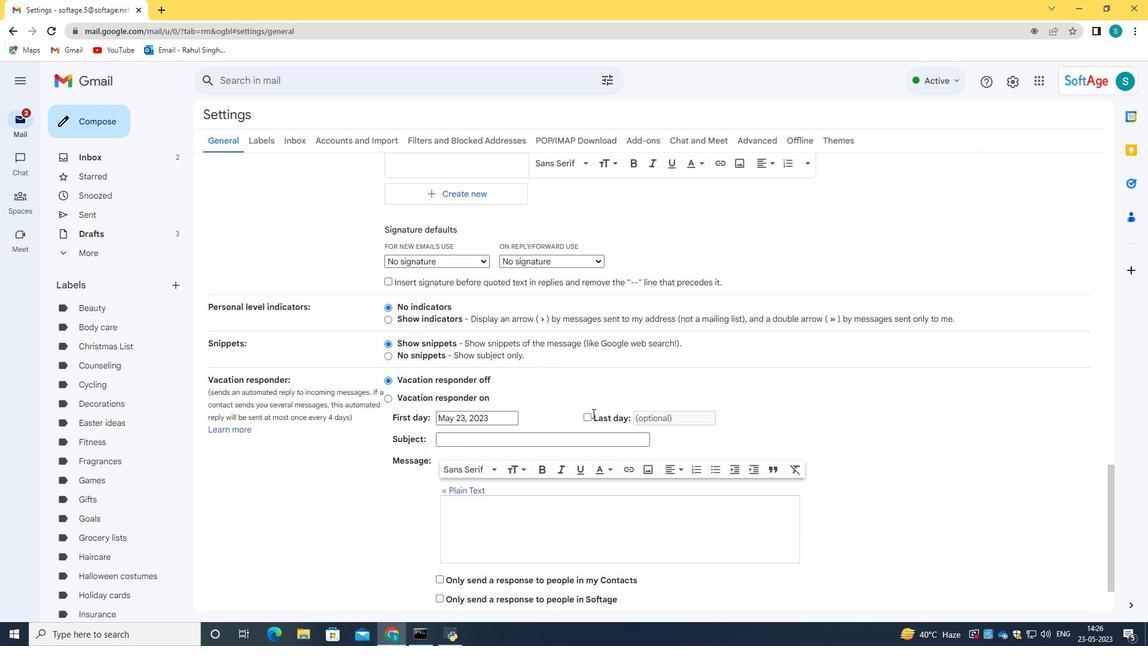 
Action: Mouse moved to (558, 497)
Screenshot: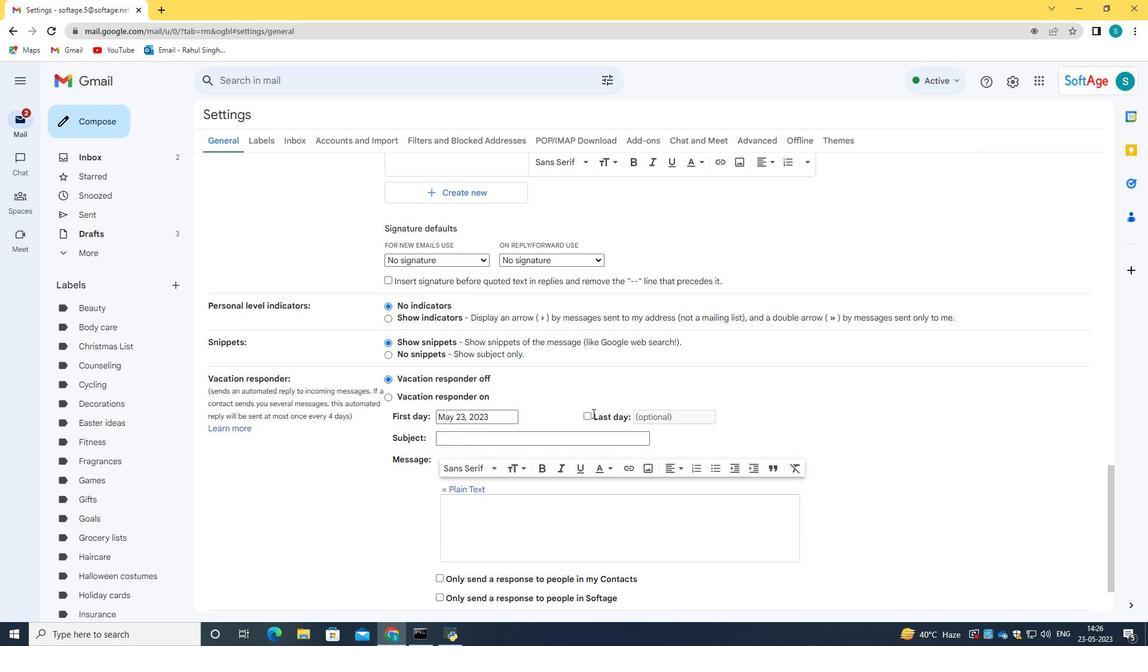 
Action: Mouse scrolled (558, 496) with delta (0, 0)
Screenshot: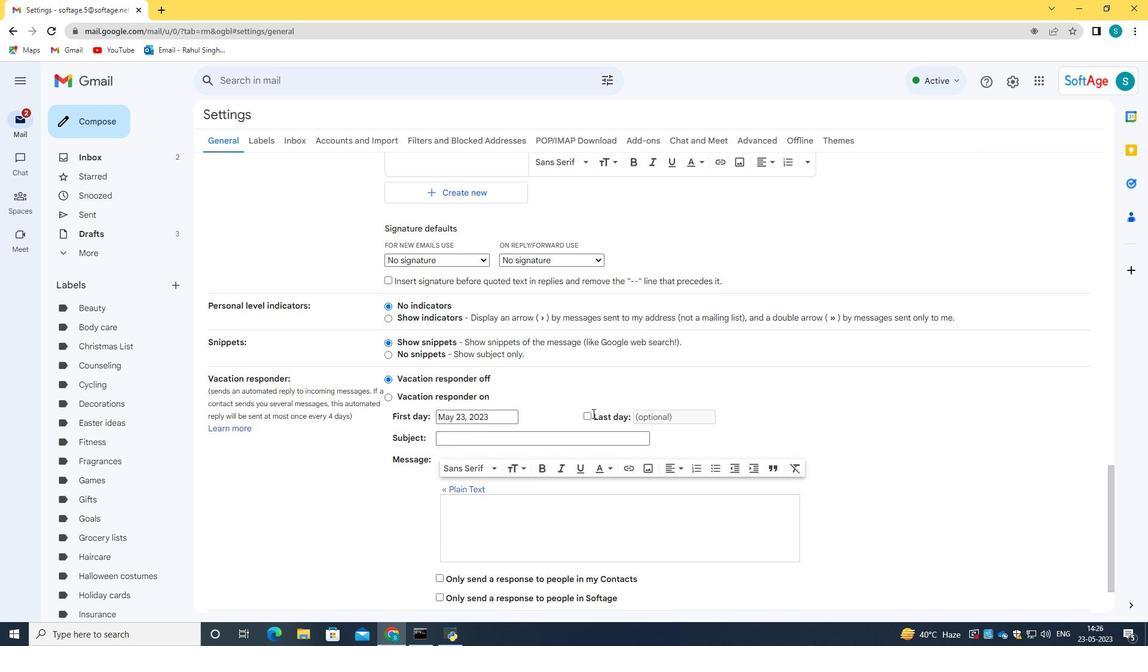 
Action: Mouse scrolled (558, 496) with delta (0, 0)
Screenshot: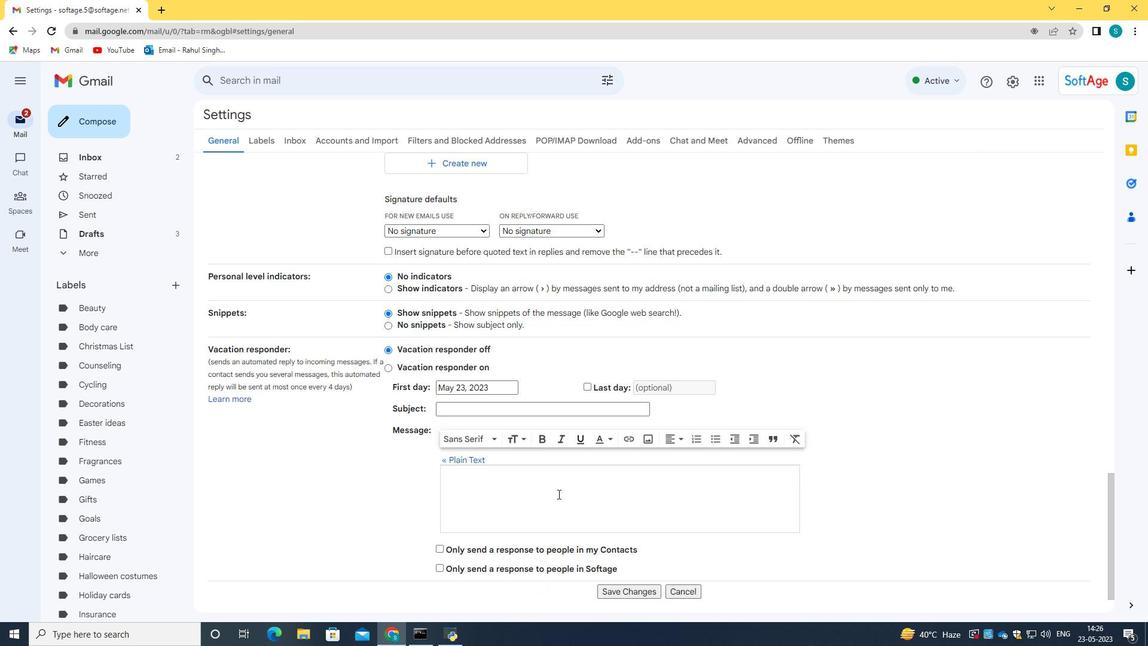 
Action: Mouse moved to (558, 494)
Screenshot: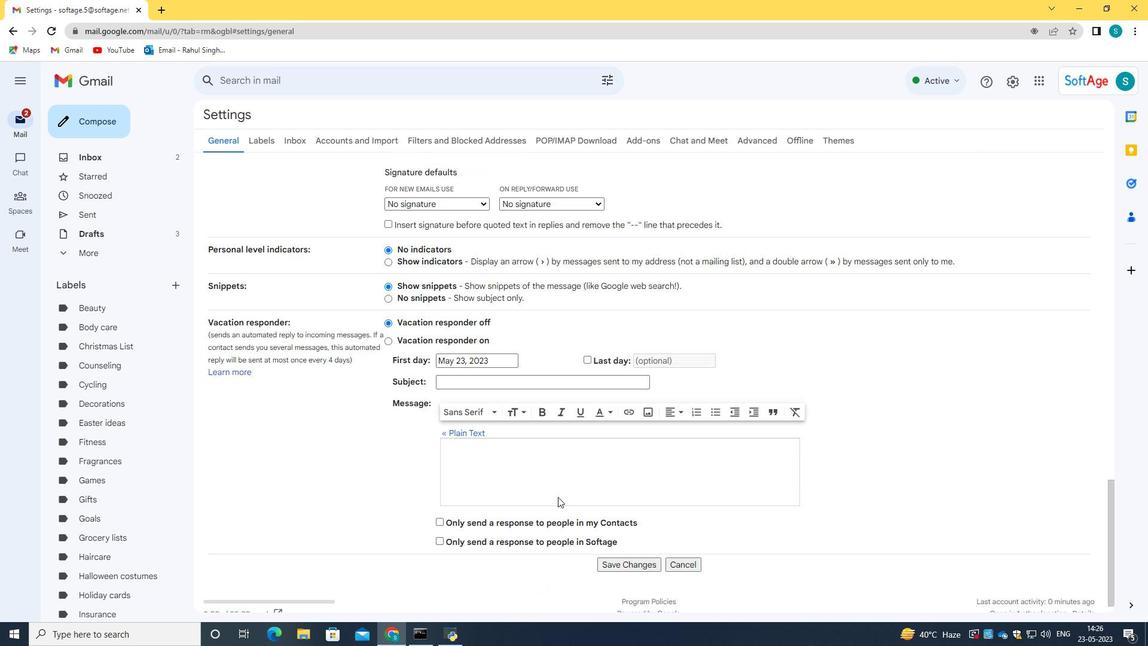 
Action: Mouse scrolled (558, 494) with delta (0, 0)
Screenshot: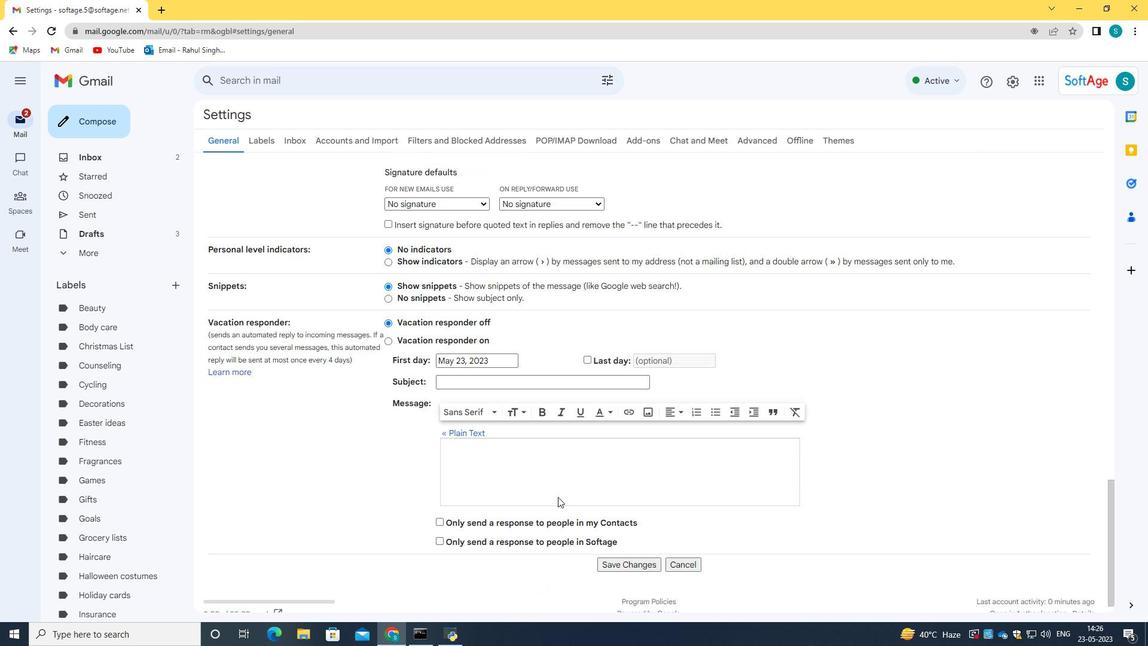 
Action: Mouse moved to (632, 546)
Screenshot: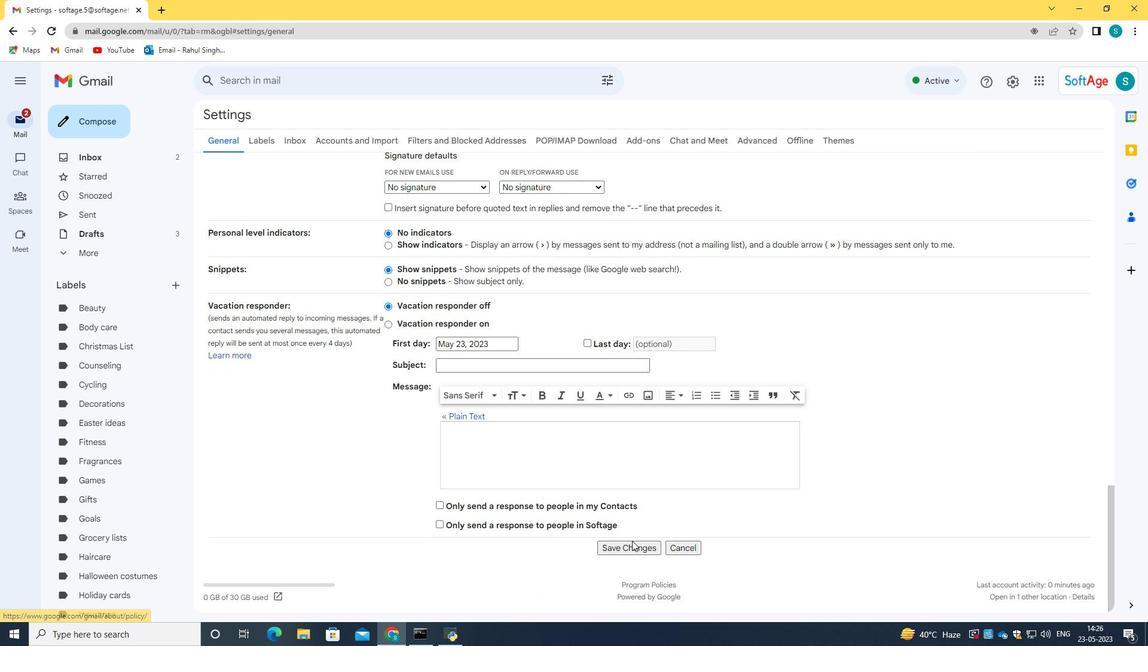 
Action: Mouse pressed left at (632, 546)
Screenshot: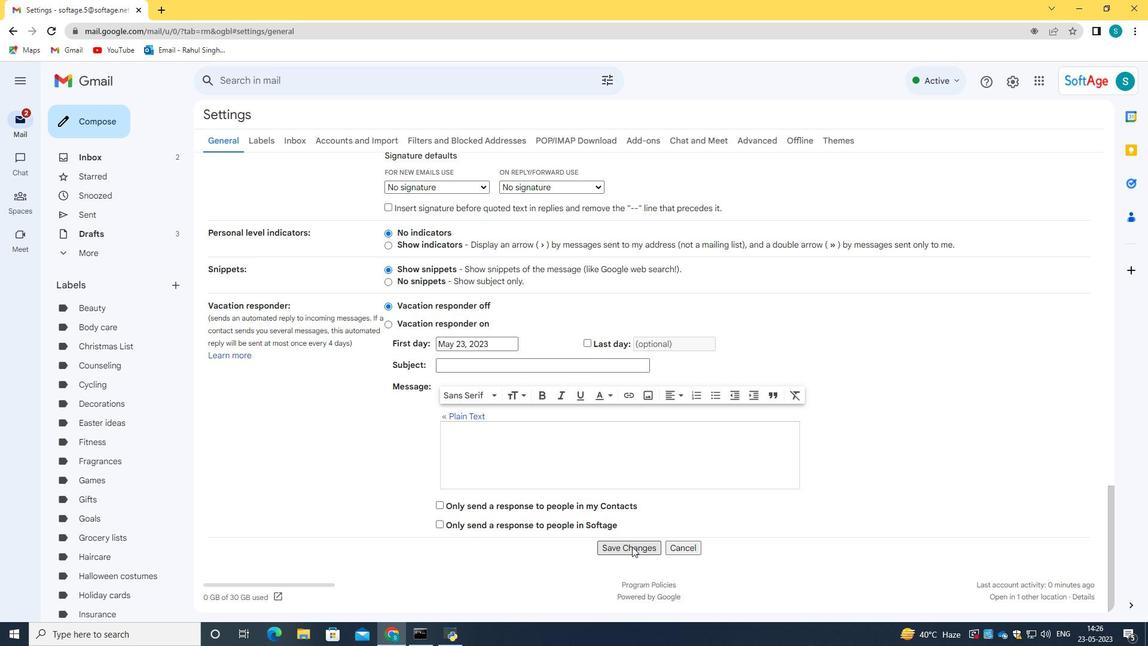 
Action: Mouse moved to (93, 114)
Screenshot: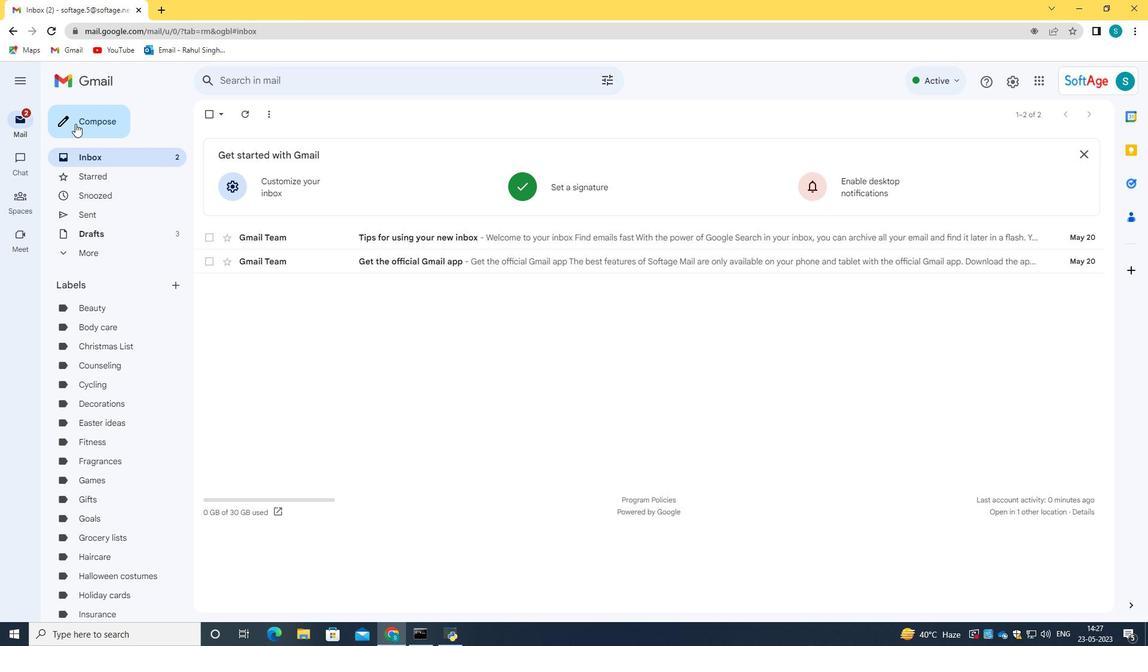 
Action: Mouse pressed left at (93, 114)
Screenshot: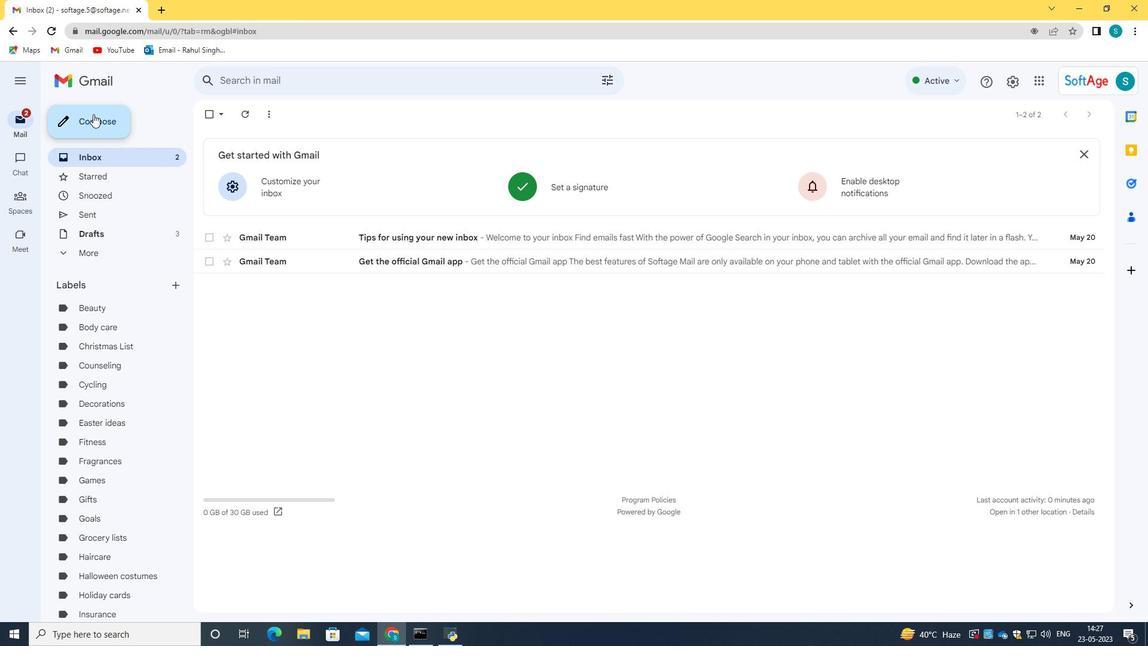 
Action: Mouse moved to (1081, 265)
Screenshot: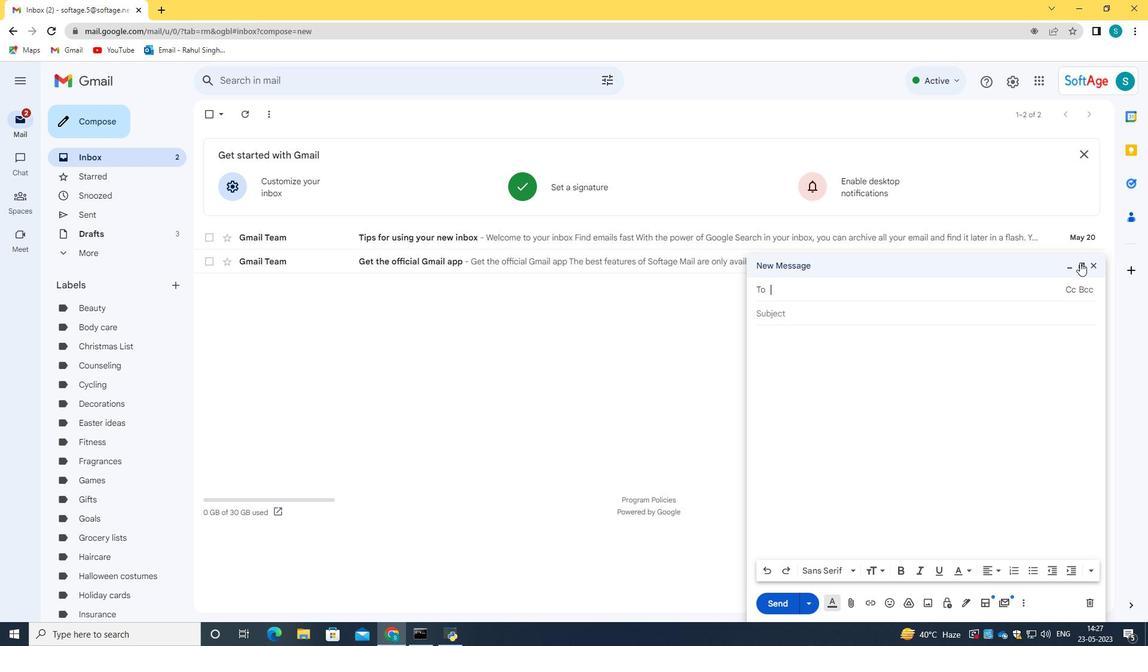 
Action: Mouse pressed left at (1081, 265)
Screenshot: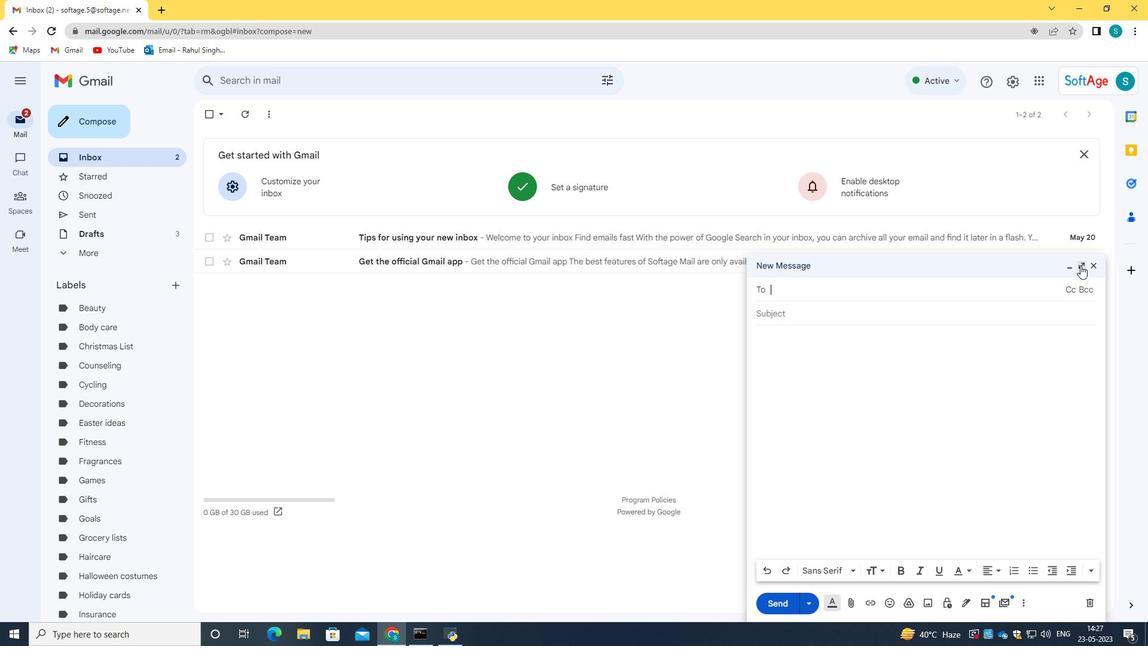 
Action: Mouse moved to (306, 579)
Screenshot: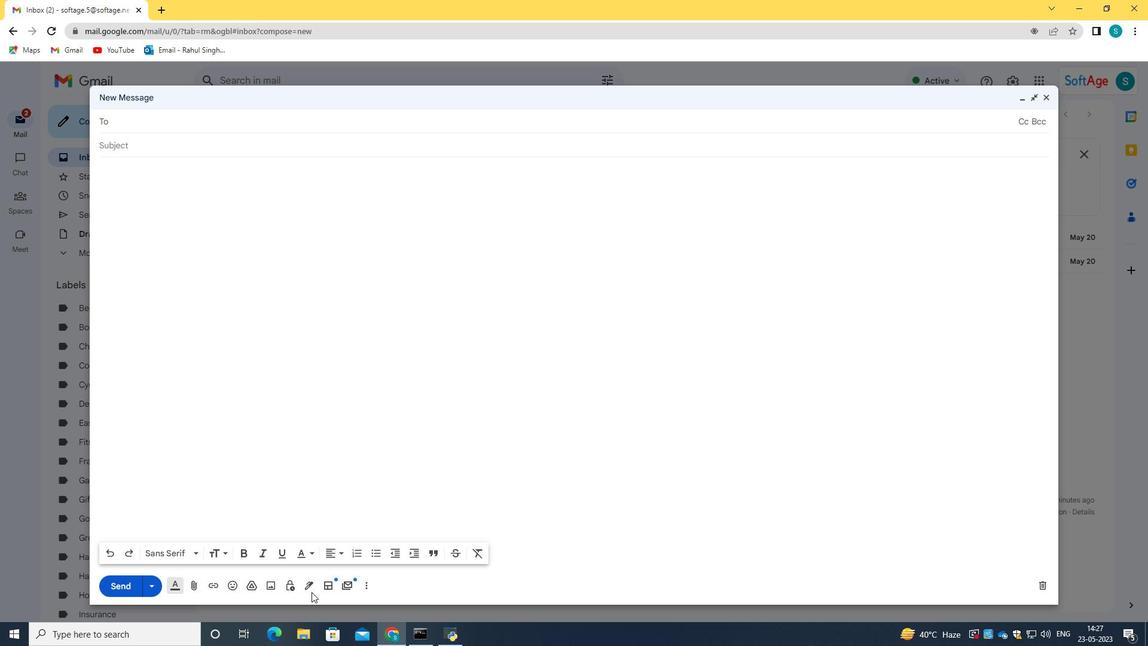 
Action: Mouse pressed left at (306, 579)
Screenshot: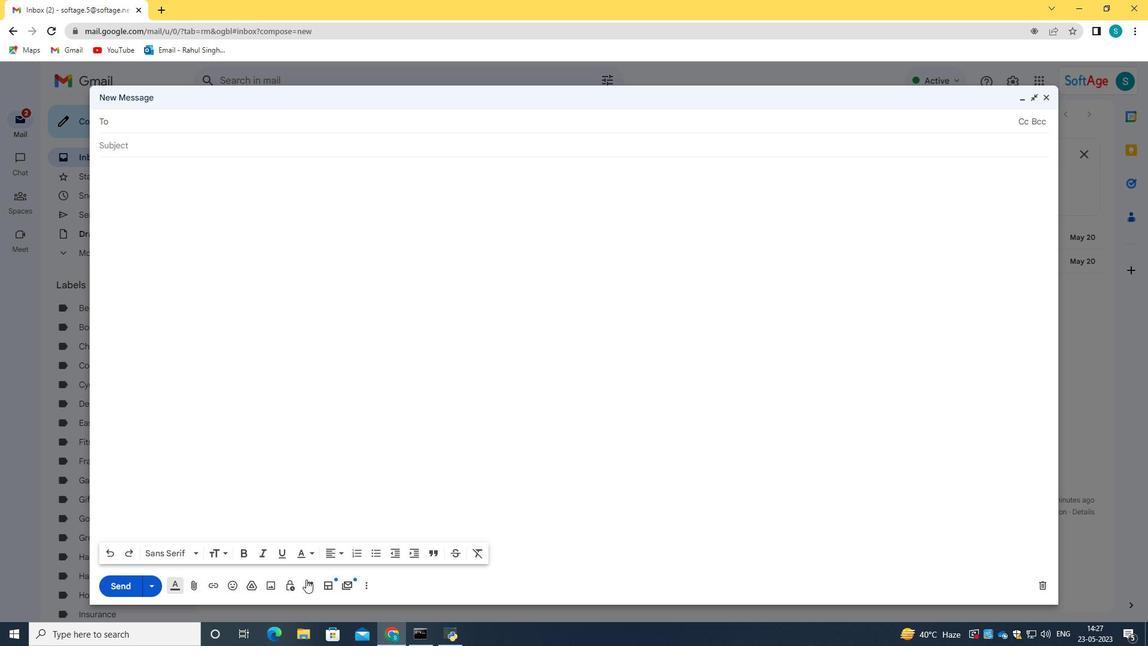 
Action: Mouse moved to (344, 564)
Screenshot: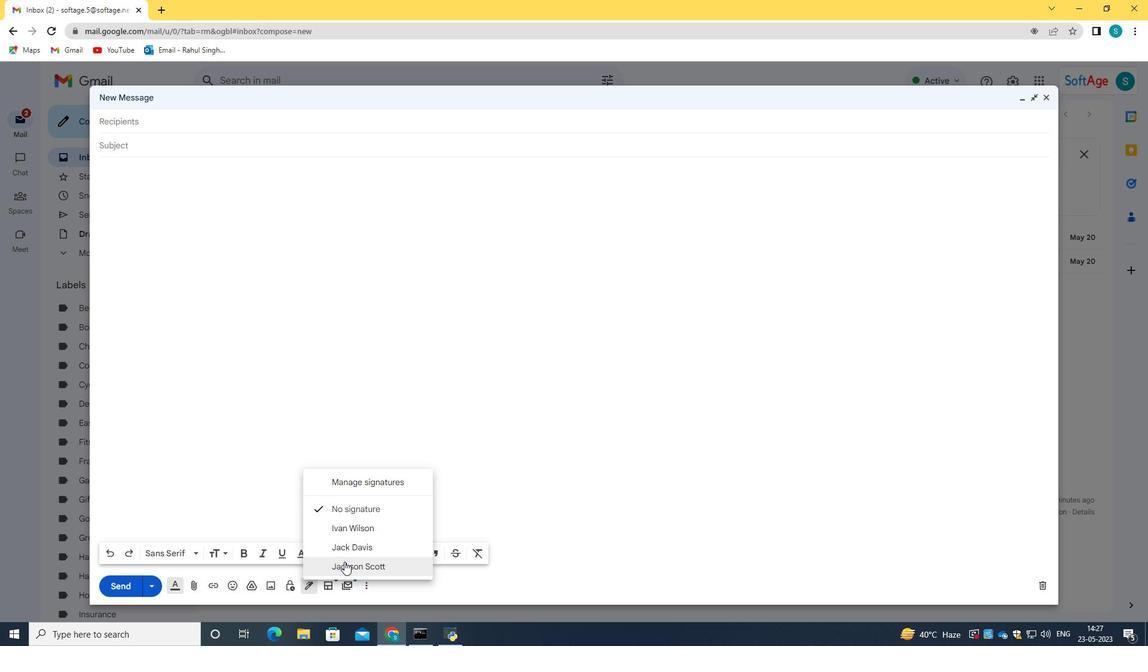 
Action: Mouse pressed left at (344, 564)
Screenshot: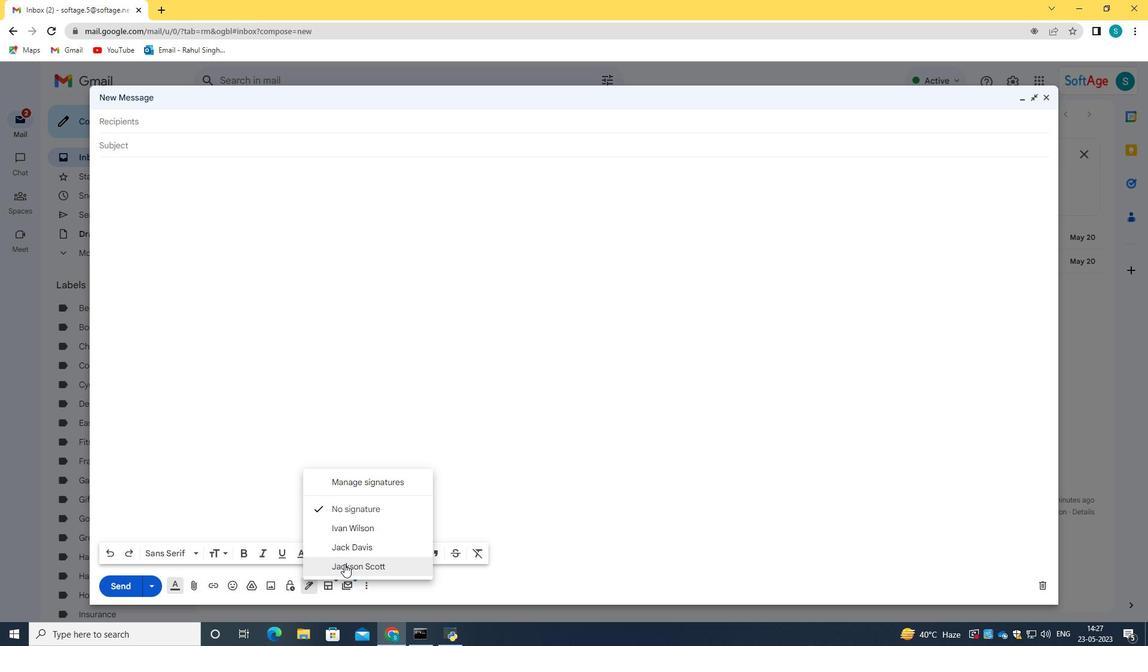 
Action: Mouse moved to (160, 142)
Screenshot: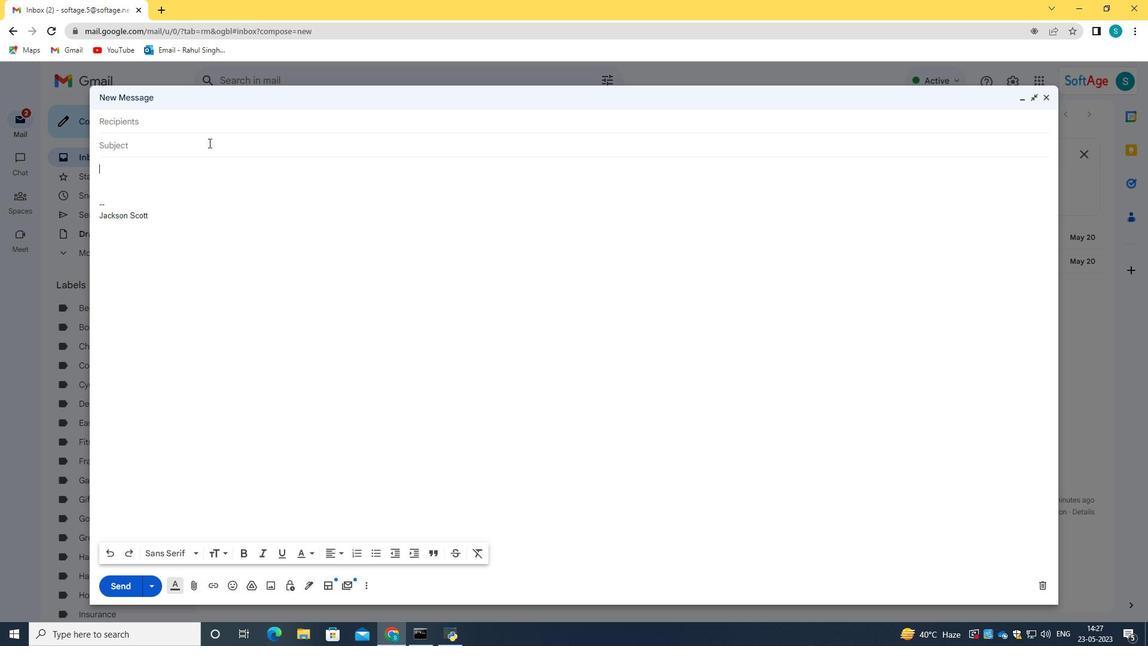 
Action: Mouse pressed left at (160, 142)
Screenshot: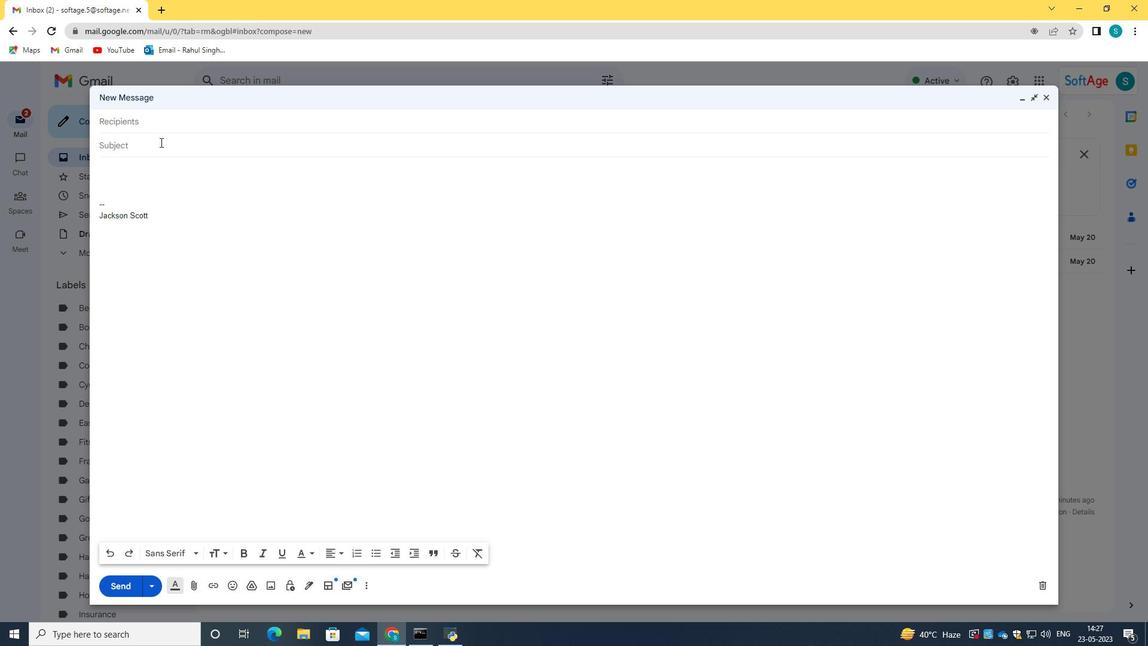 
Action: Key pressed <Key.caps_lock>R<Key.caps_lock>equest<Key.space>for<Key.space>a<Key.space>lao<Key.backspace><Key.backspace>oan<Key.space>
Screenshot: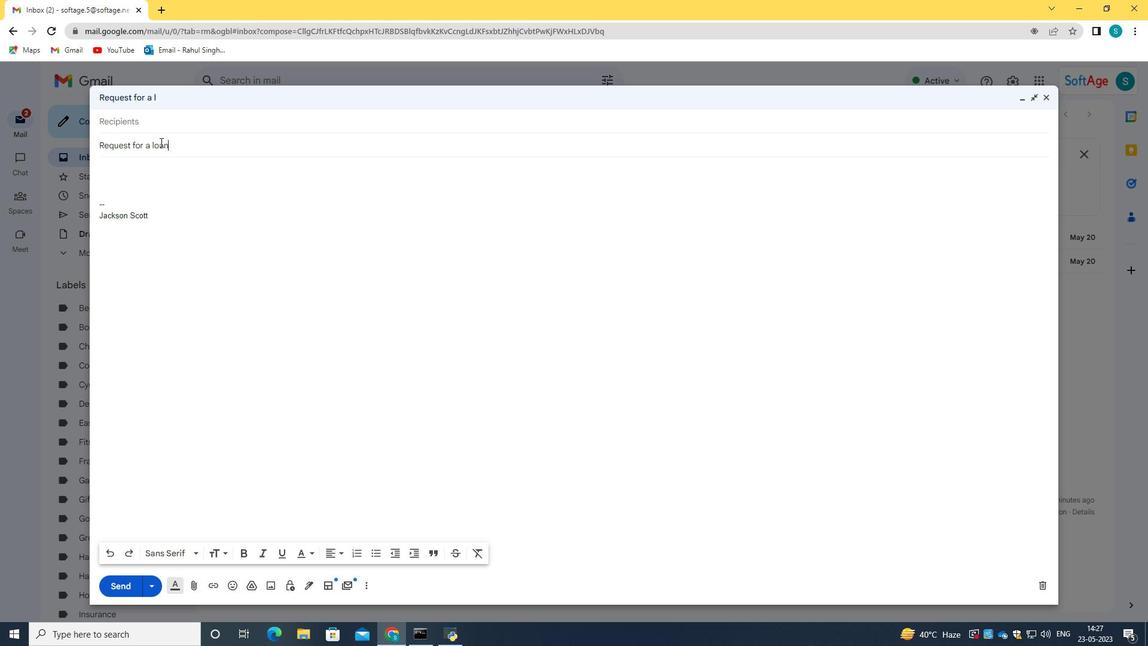 
Action: Mouse moved to (133, 167)
Screenshot: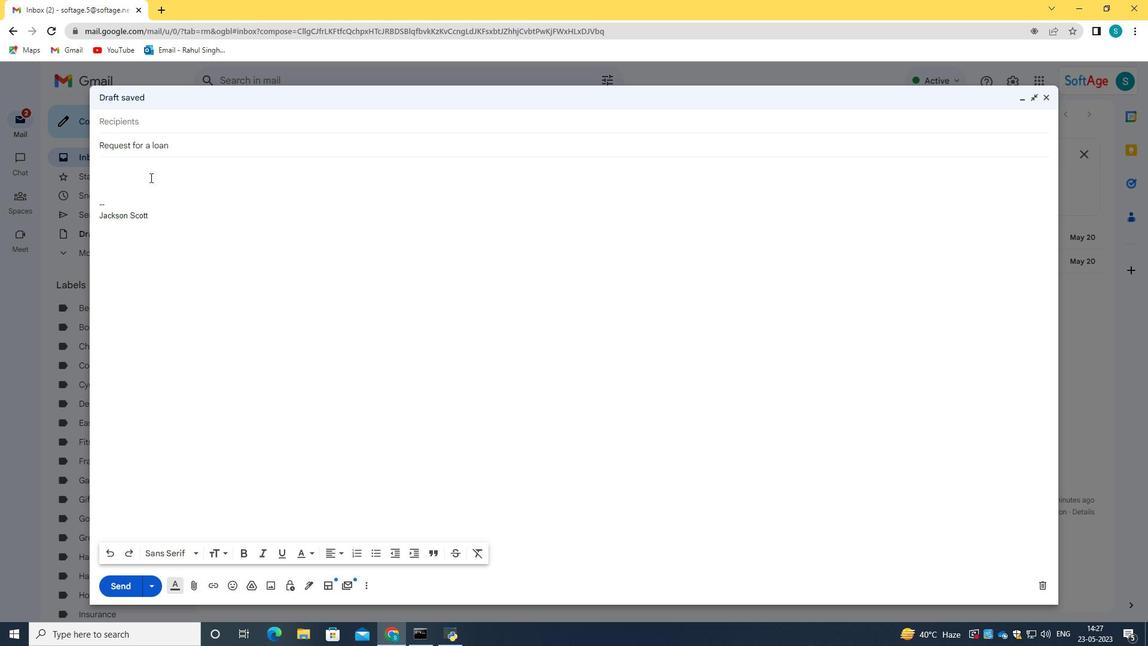 
Action: Mouse pressed left at (133, 167)
Screenshot: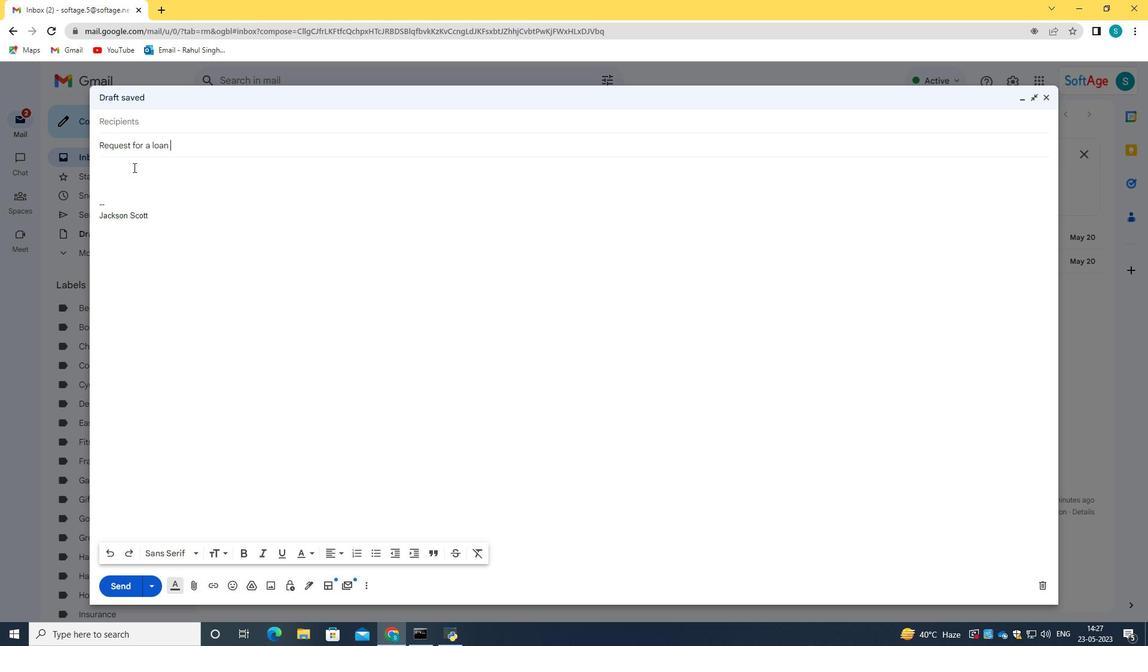 
Action: Key pressed <Key.caps_lock>T<Key.caps_lock>hank<Key.space>you<Key.space>for<Key.space>sun<Key.backspace>bmitting<Key.space>the<Key.space>proposal.<Key.space><Key.caps_lock>W<Key.caps_lock>e<Key.space>will<Key.space>review<Key.space>it<Key.space>and<Key.space>get<Key.space>back<Key.space>tou<Key.space>with<Key.backspace><Key.backspace><Key.backspace><Key.backspace><Key.backspace><Key.backspace><Key.backspace><Key.backspace>to<Key.space>you<Key.space>with<Key.space>our<Key.space>feedback<Key.space>wit<Key.backspace>hin<Key.backspace><Key.backspace><Key.backspace>thin<Key.space>the<Key.space>new<Key.space><Key.backspace><Key.backspace><Key.backspace><Key.backspace>nw<Key.backspace>ext<Key.space>week.
Screenshot: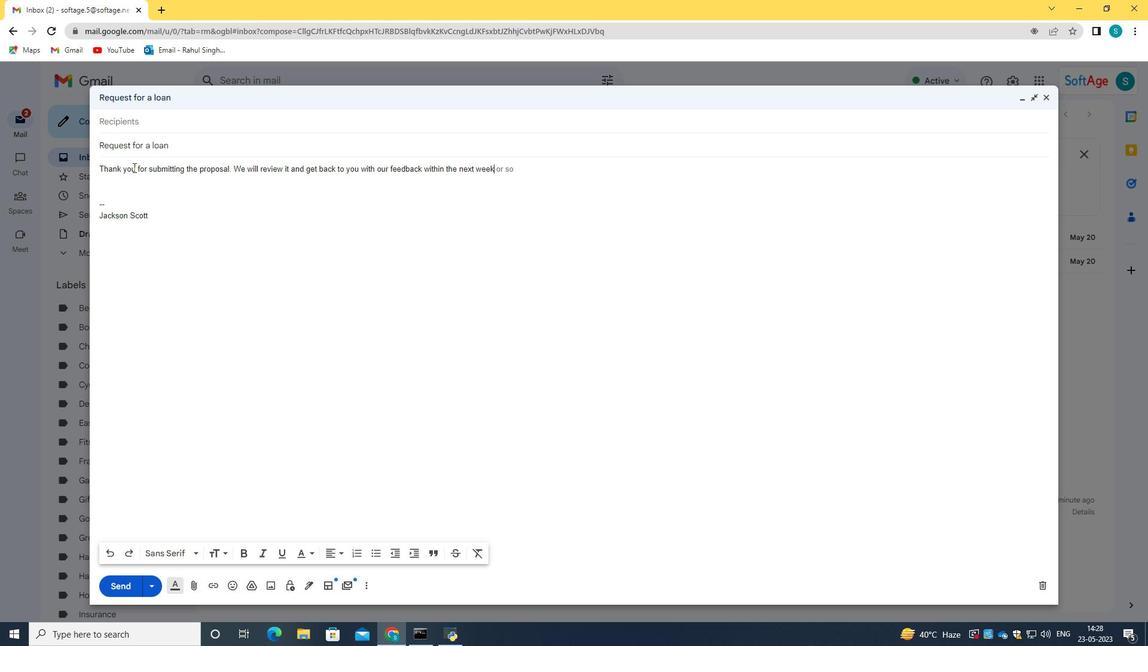 
Action: Mouse moved to (162, 126)
Screenshot: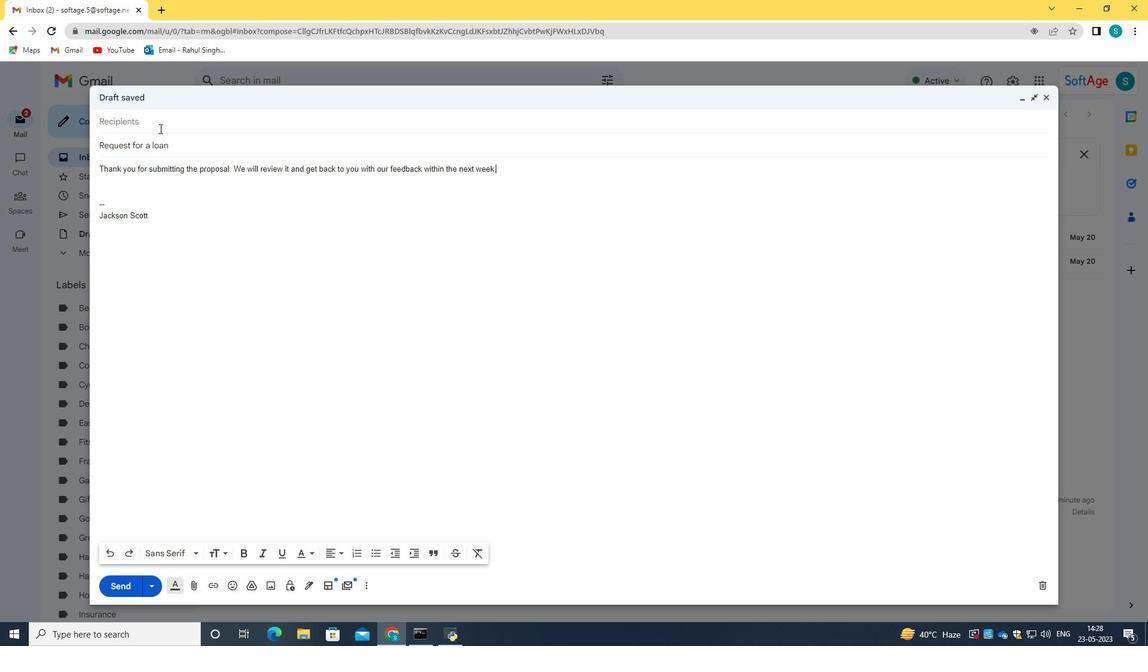 
Action: Mouse pressed left at (162, 126)
Screenshot: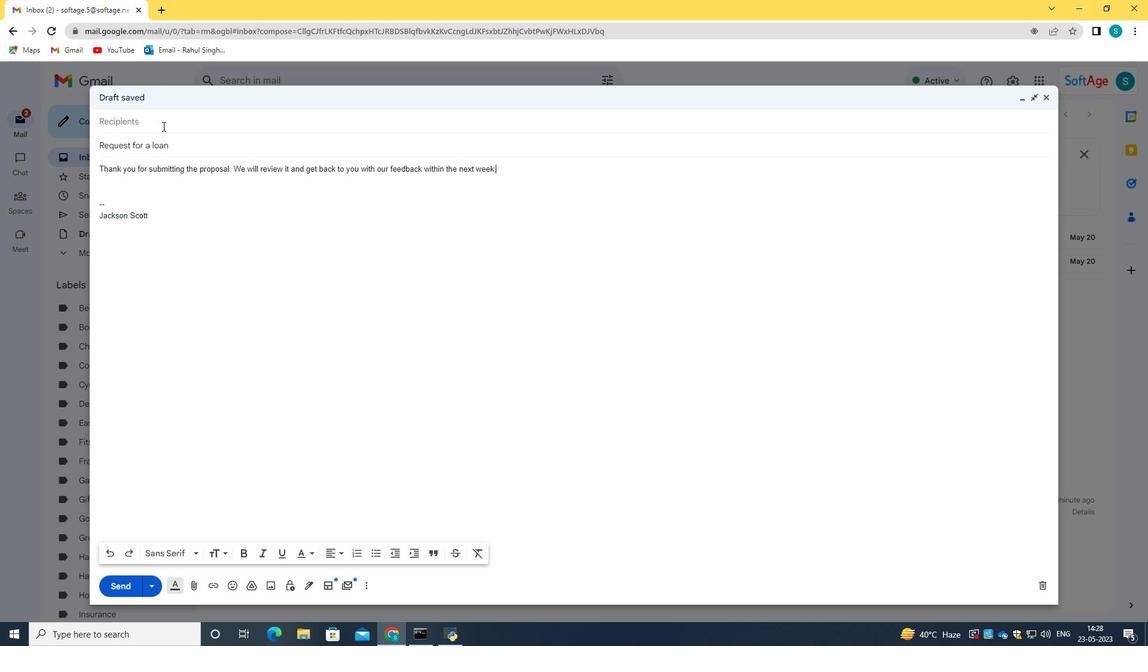 
Action: Key pressed softage.4<Key.shift><Key.shift><Key.shift><Key.shift><Key.shift>@softage.net
Screenshot: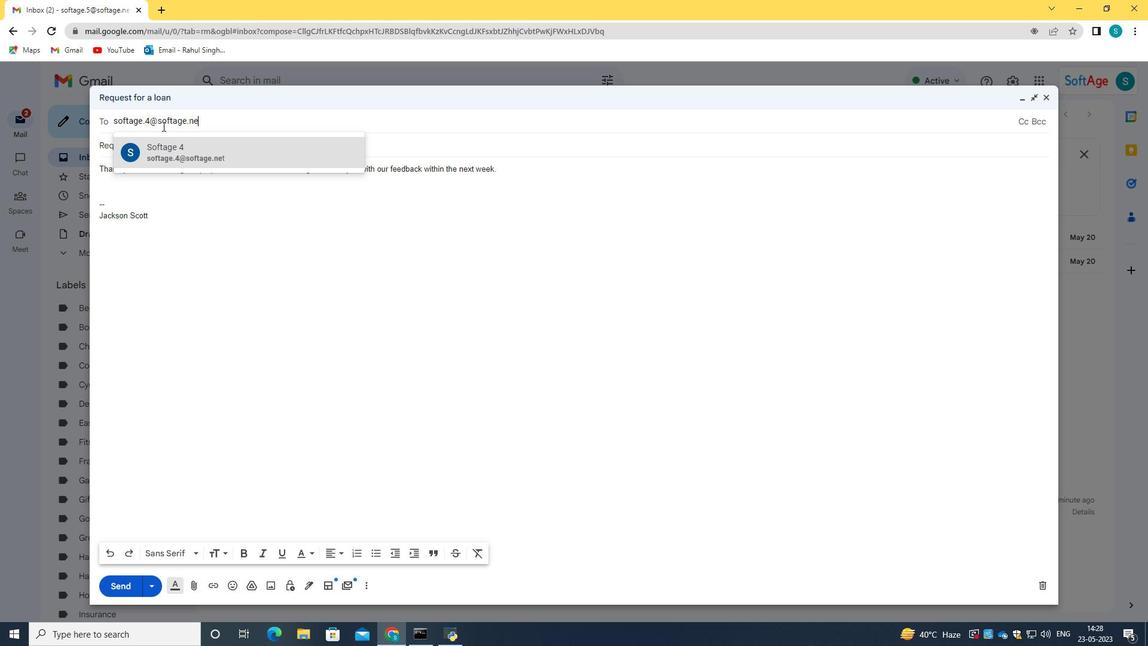 
Action: Mouse moved to (187, 142)
Screenshot: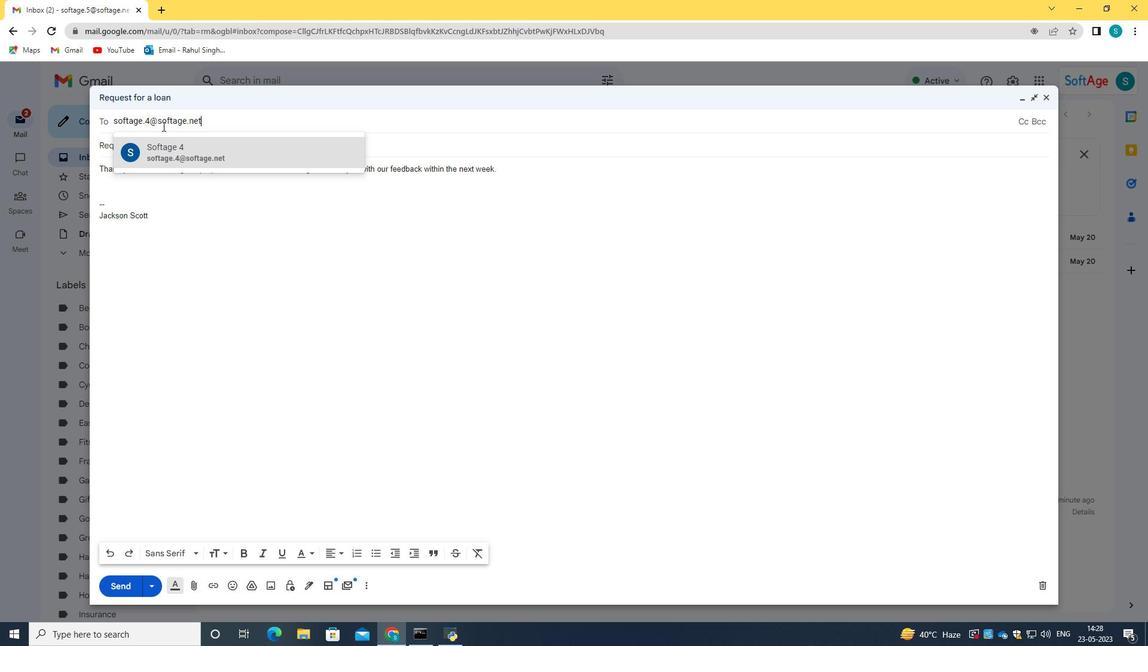 
Action: Mouse pressed left at (187, 142)
Screenshot: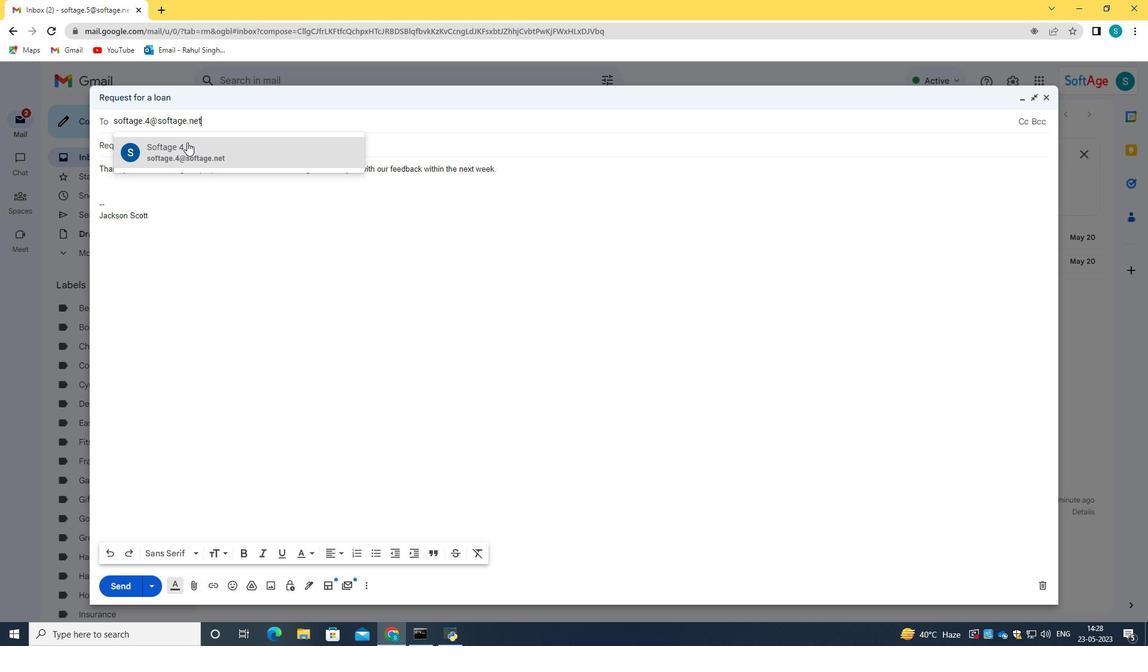 
Action: Mouse moved to (134, 178)
Screenshot: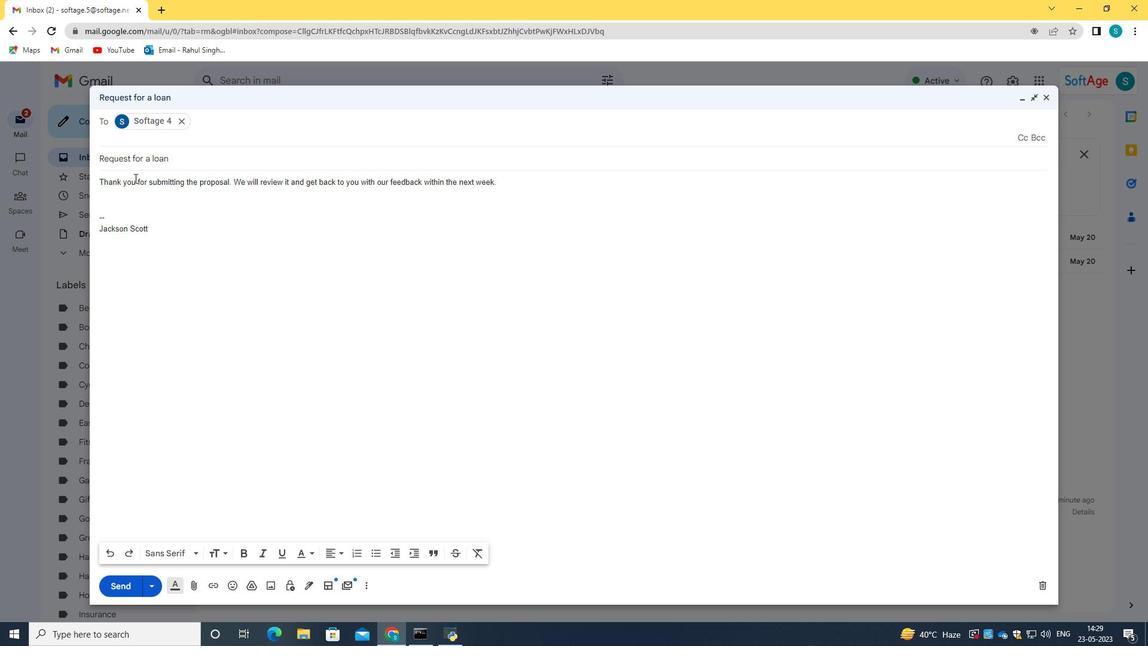 
Action: Mouse pressed left at (134, 178)
Screenshot: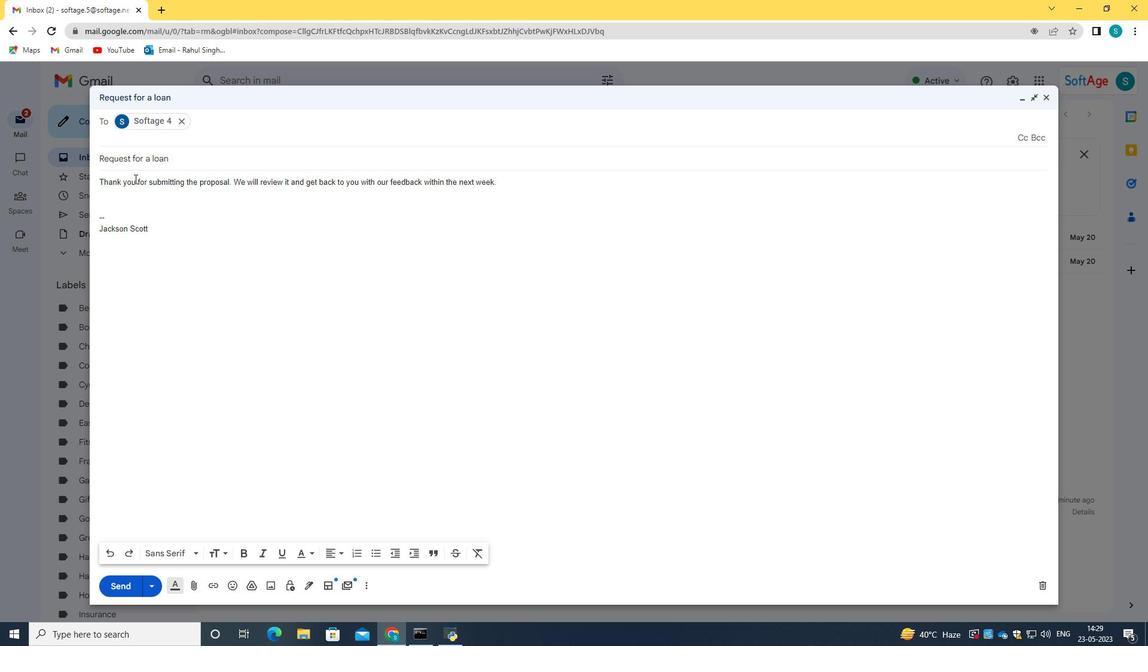 
Action: Key pressed <Key.shift_r><Key.left><Key.left><Key.left><Key.left><Key.left><Key.left><Key.left><Key.left><Key.left><Key.left><Key.left><Key.left><Key.left><Key.left><Key.left>ctrl+C<'\x03'>
Screenshot: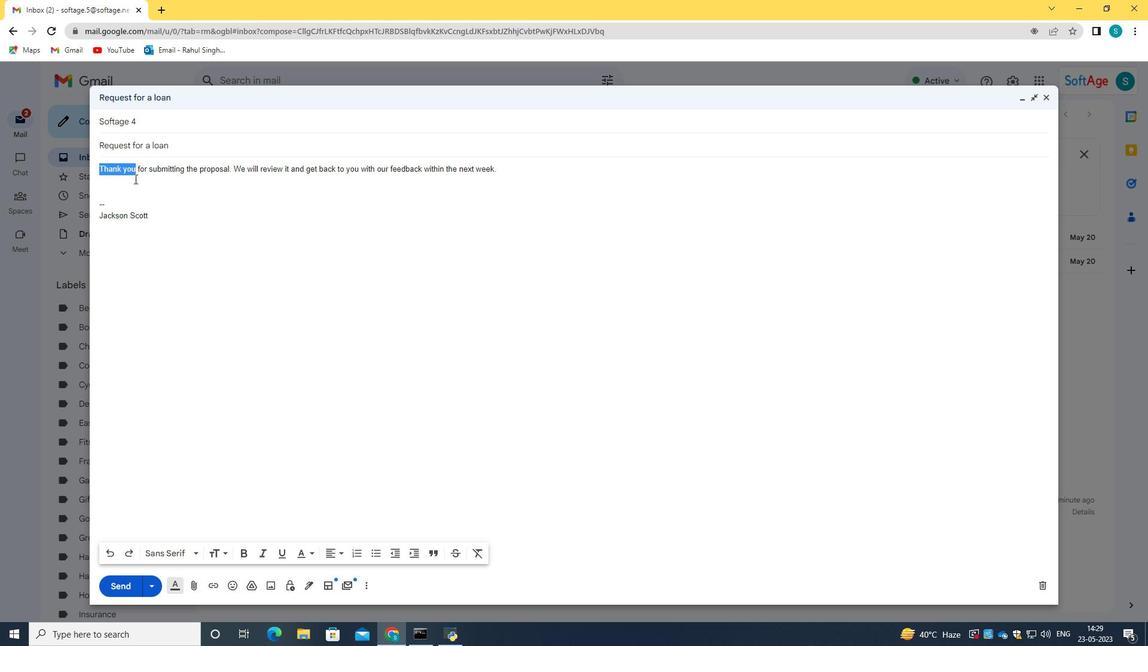 
Action: Mouse moved to (307, 555)
Screenshot: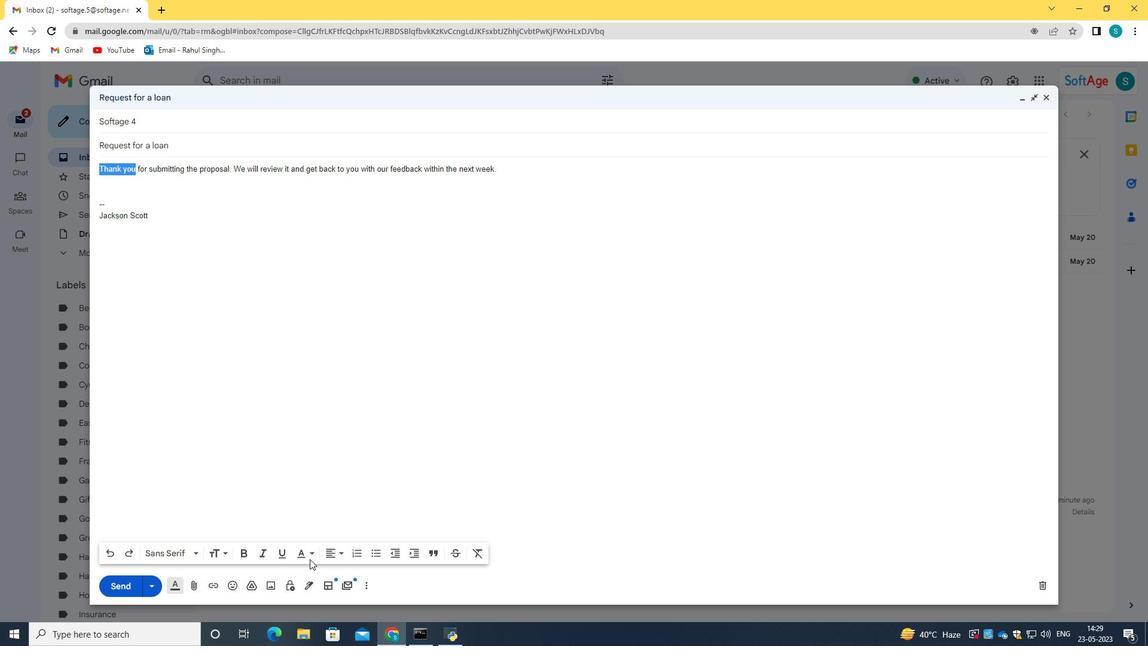 
Action: Mouse pressed left at (307, 555)
Screenshot: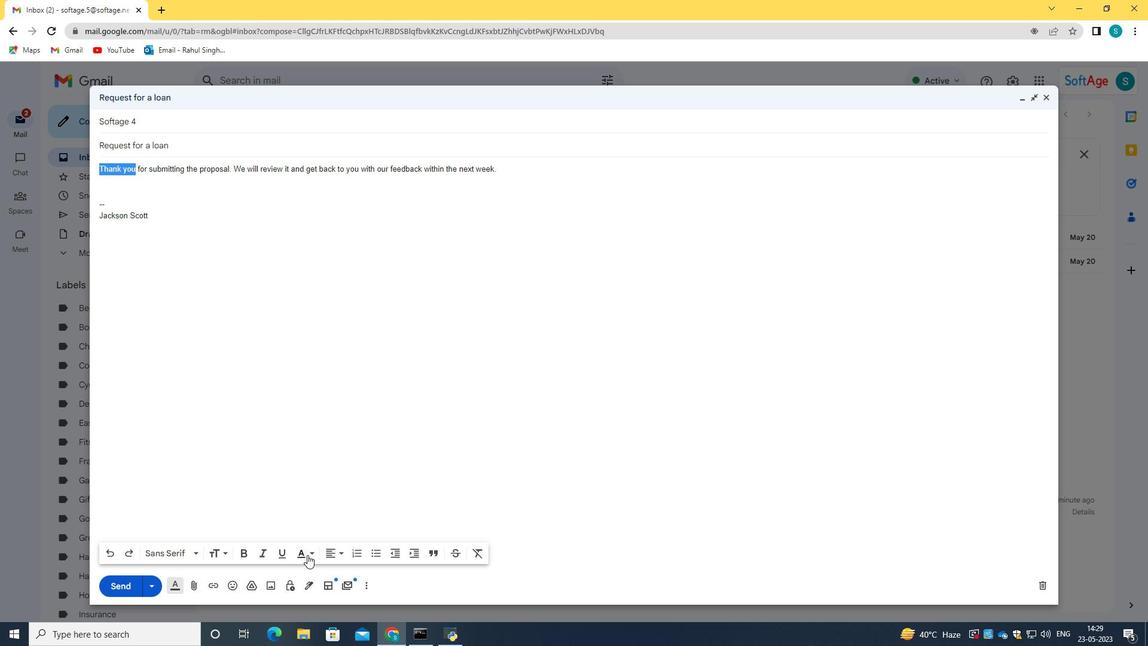 
Action: Mouse moved to (227, 469)
Screenshot: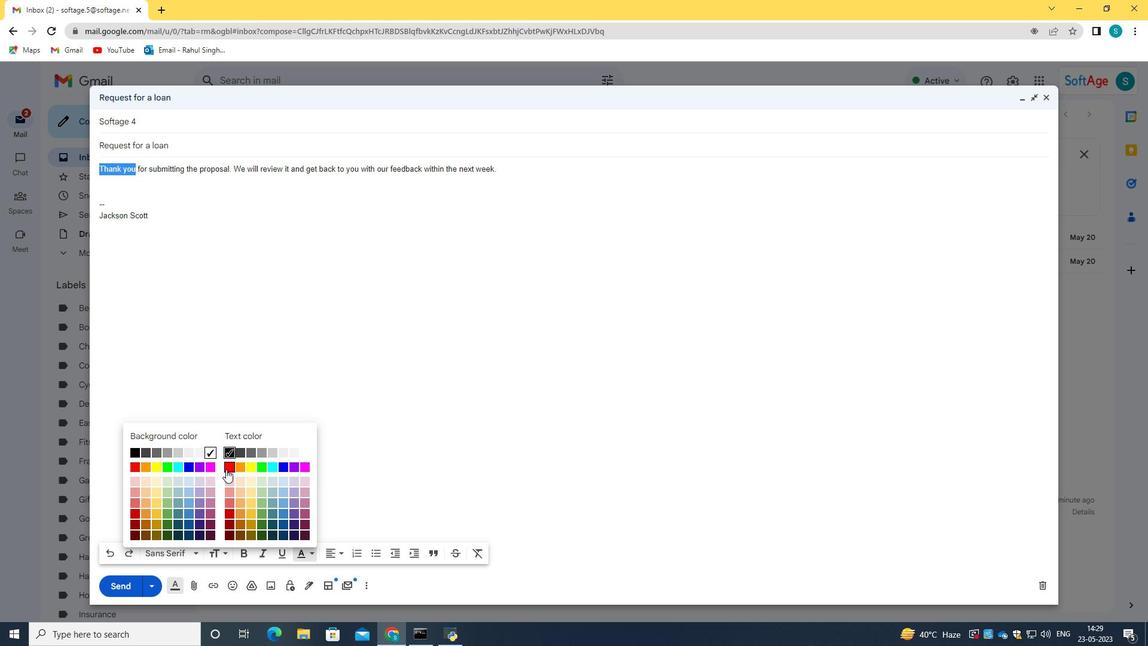 
Action: Mouse pressed left at (227, 469)
Screenshot: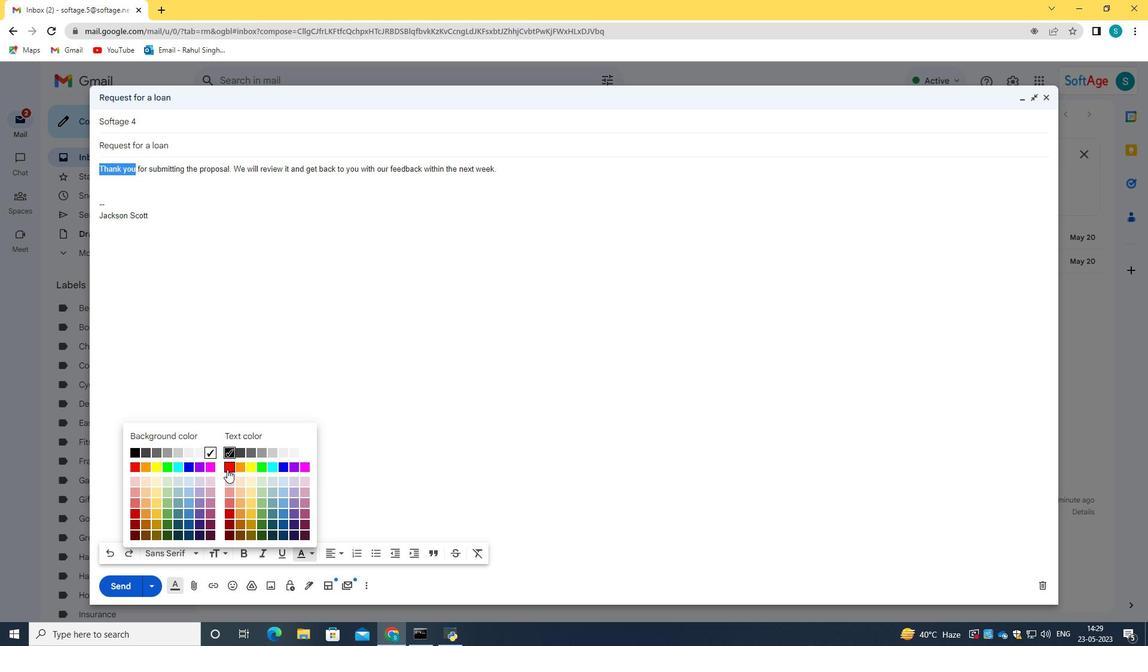 
Action: Mouse moved to (303, 554)
Screenshot: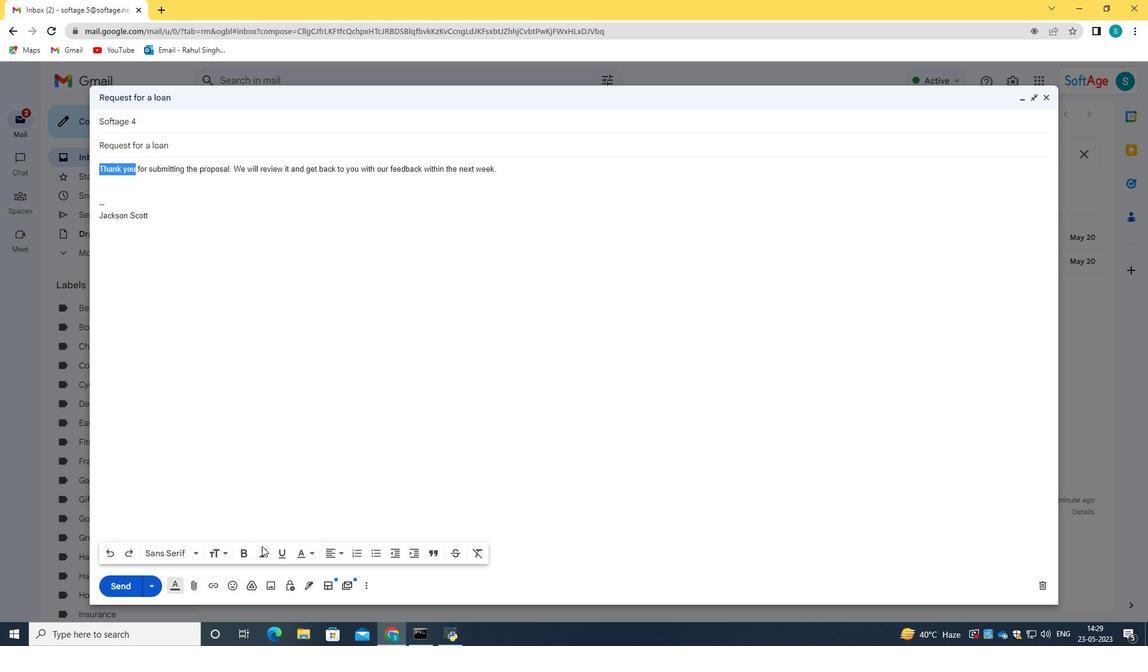
Action: Mouse pressed left at (303, 554)
Screenshot: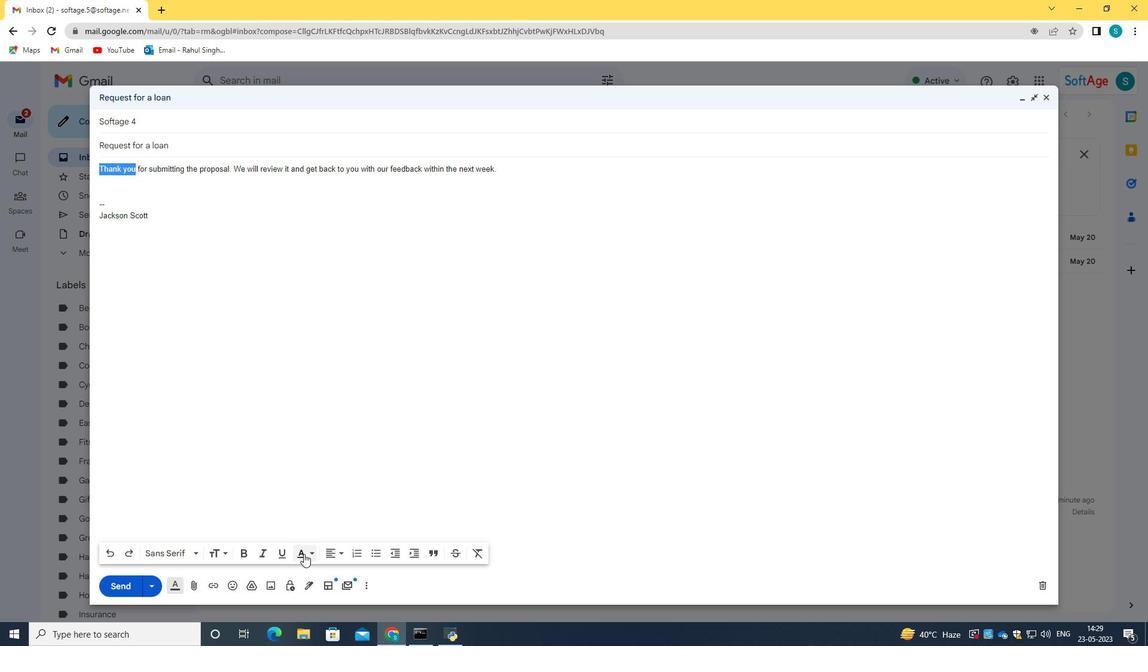 
Action: Mouse moved to (166, 465)
Screenshot: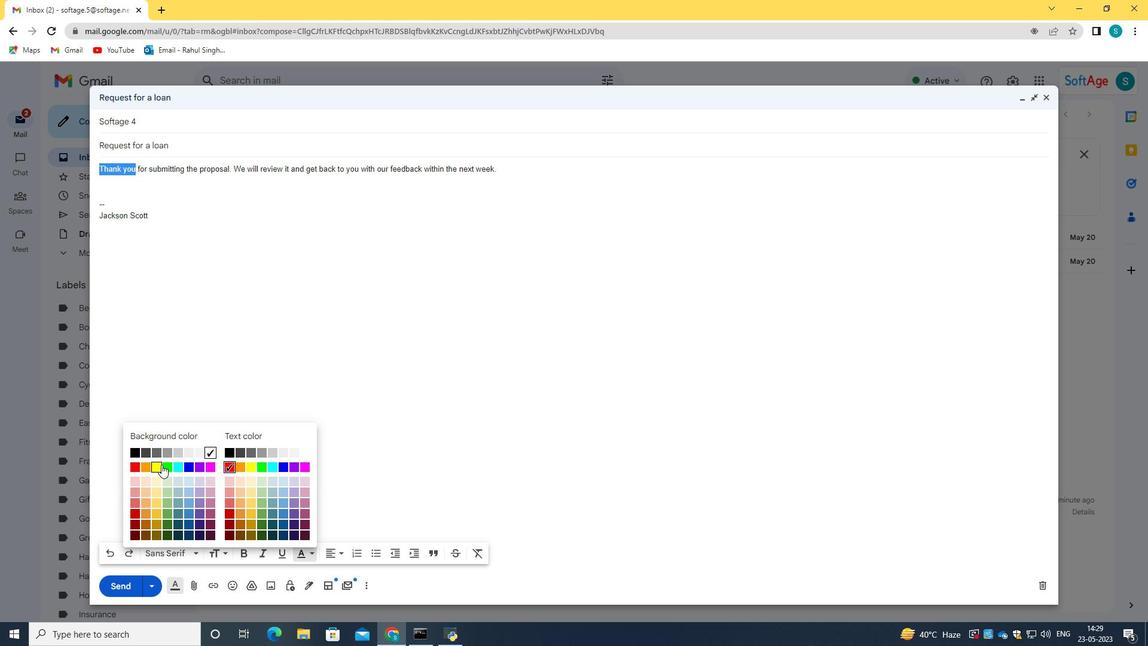 
Action: Mouse pressed left at (166, 465)
Screenshot: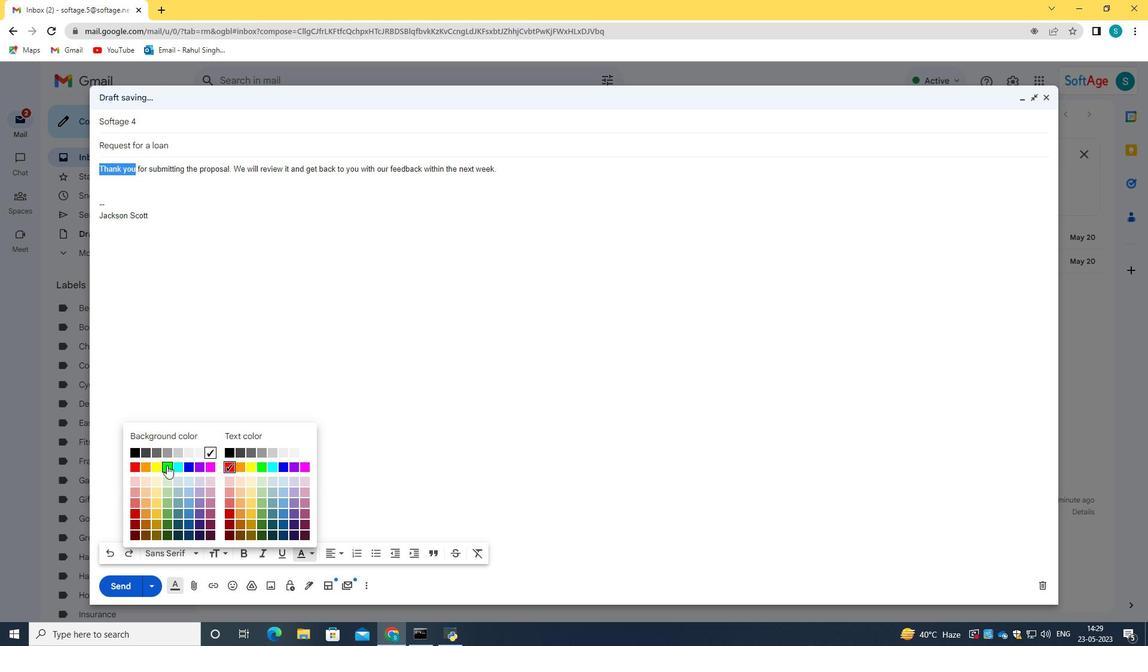 
Action: Mouse moved to (268, 366)
Screenshot: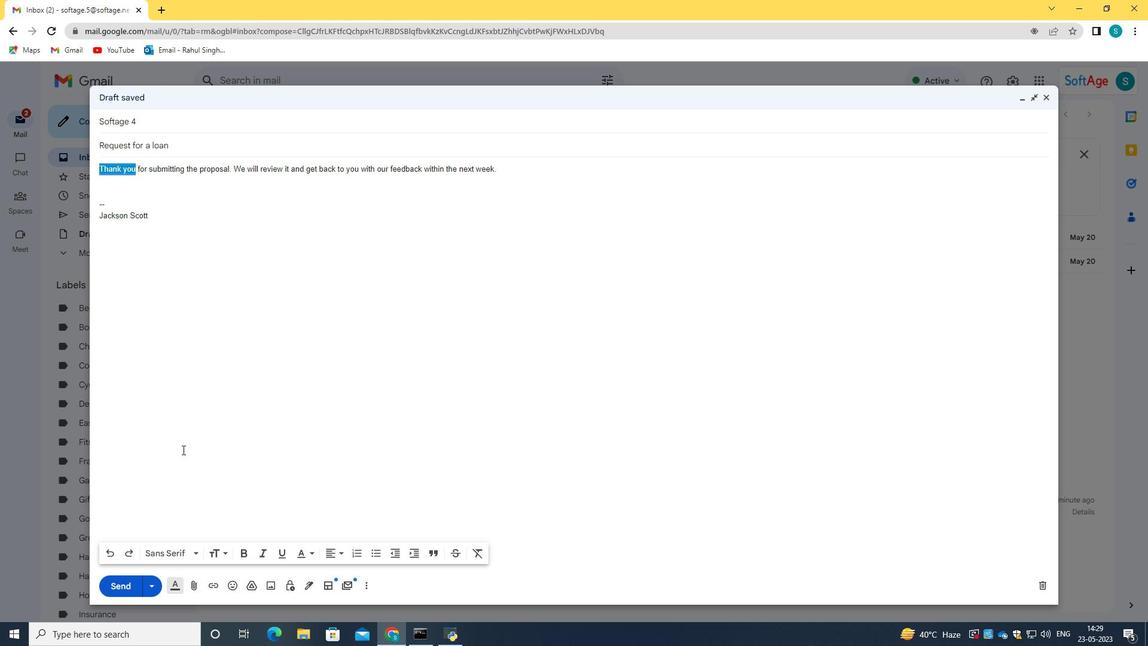 
Action: Mouse pressed left at (268, 366)
Screenshot: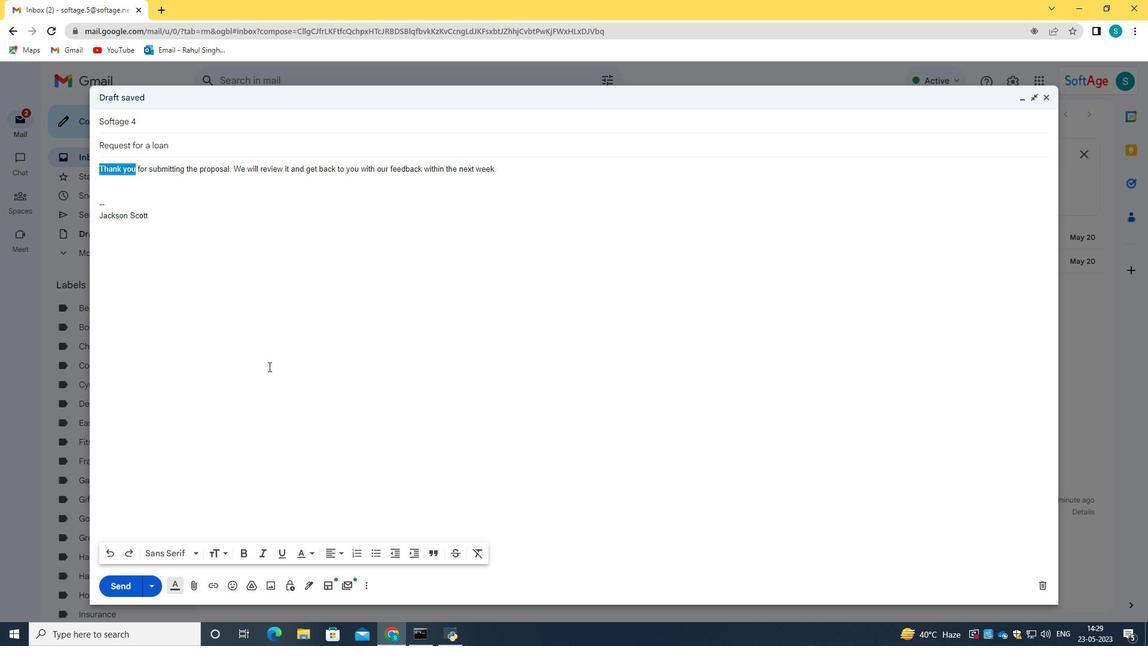 
Action: Mouse moved to (129, 595)
Screenshot: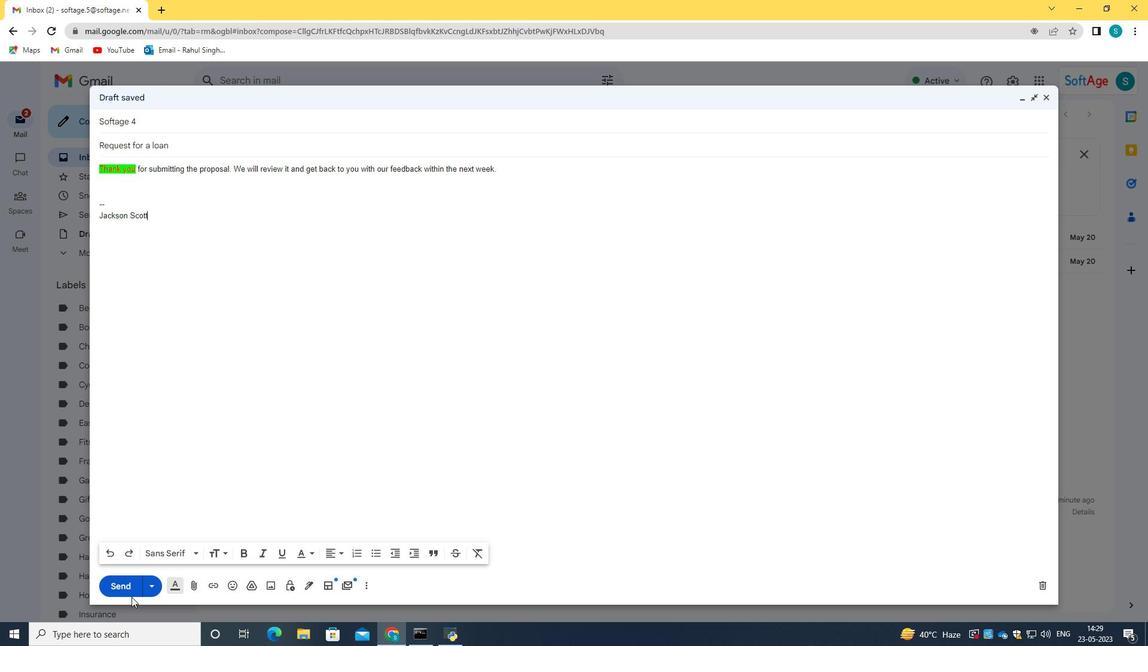 
Action: Mouse pressed left at (129, 595)
Screenshot: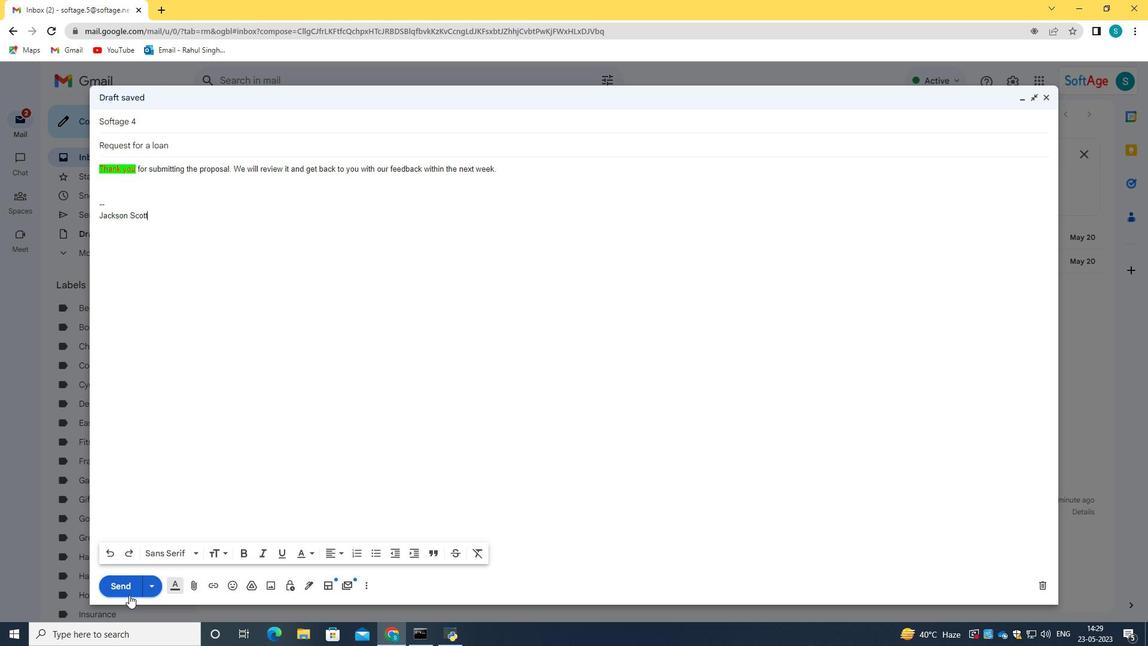 
Action: Mouse moved to (105, 213)
Screenshot: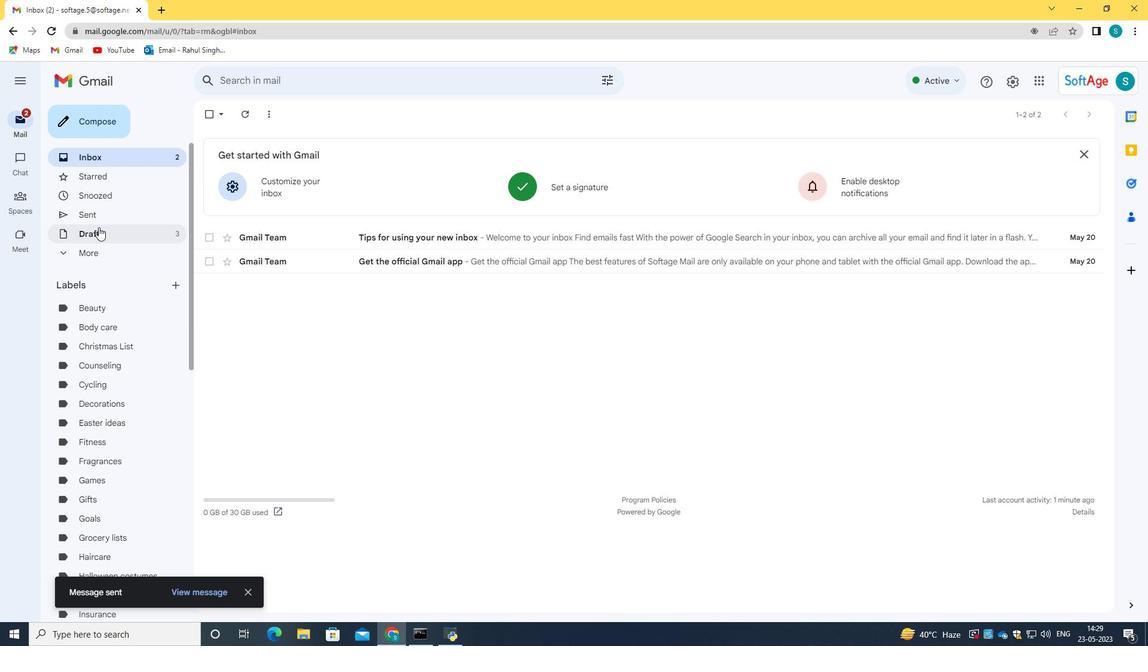 
Action: Mouse pressed left at (105, 213)
Screenshot: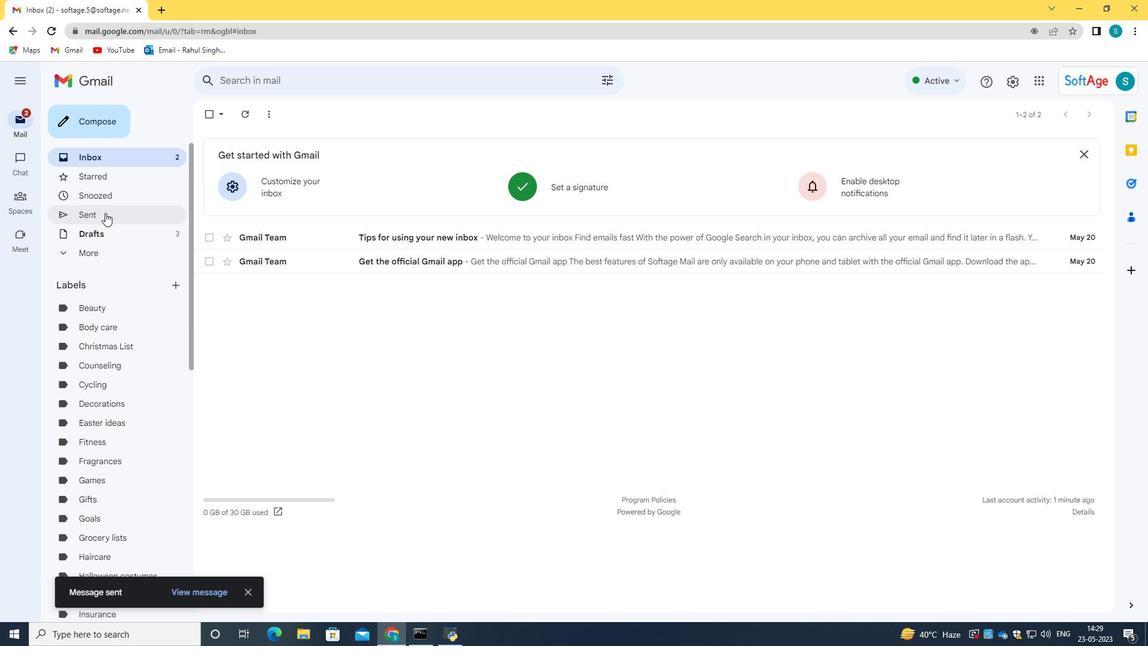 
Action: Mouse moved to (209, 172)
Screenshot: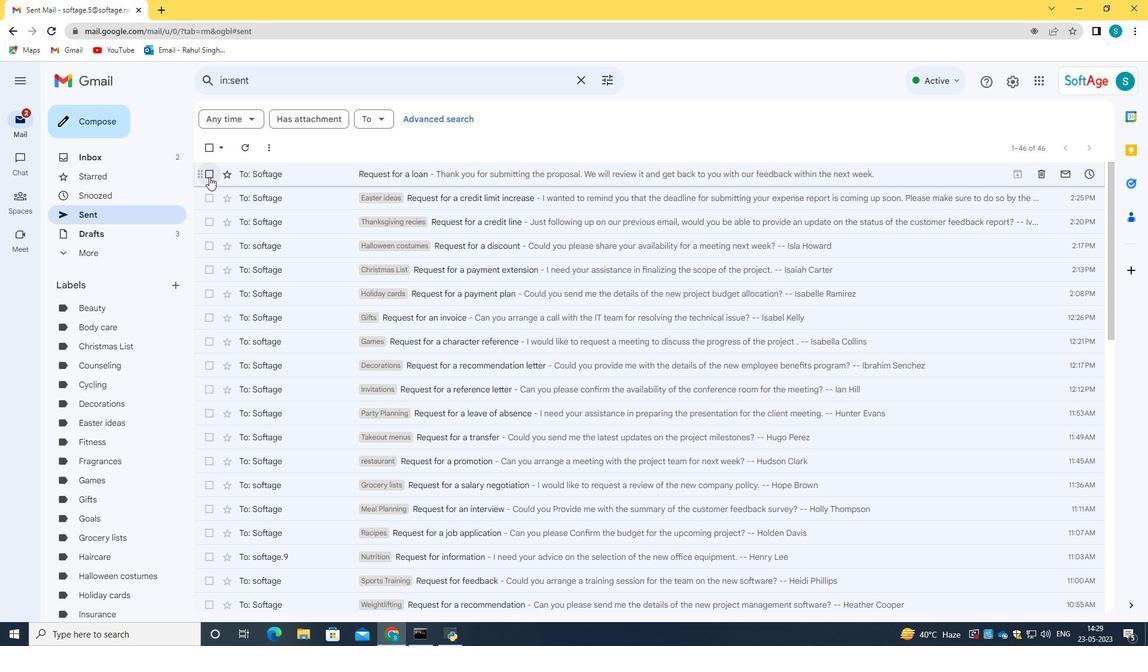 
Action: Mouse pressed left at (209, 172)
Screenshot: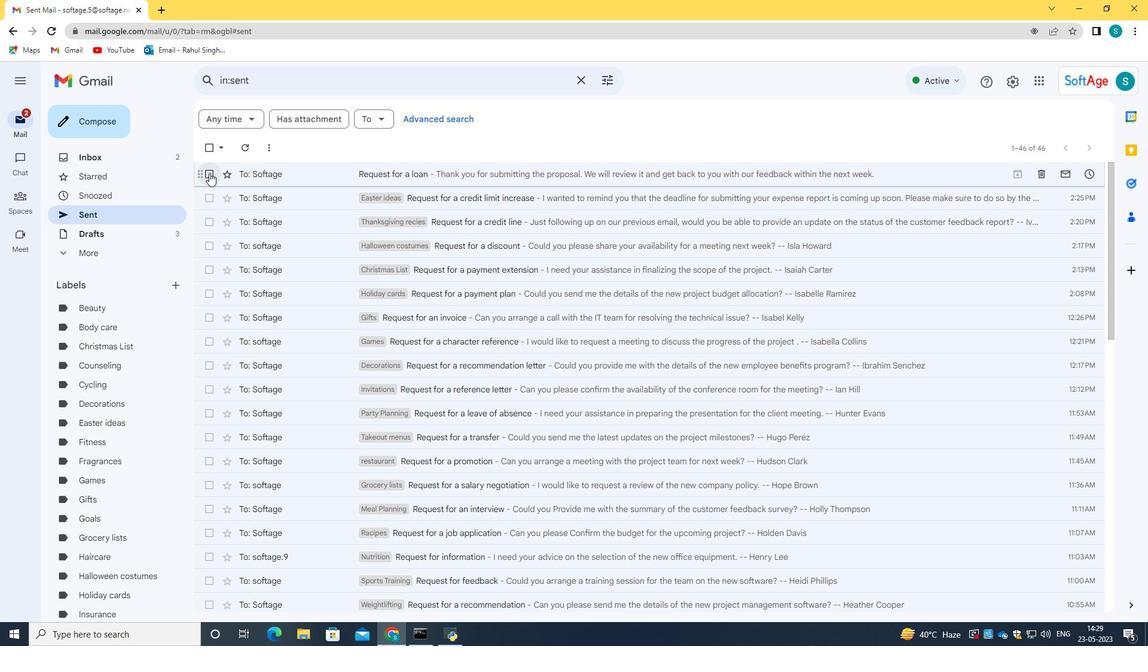
Action: Mouse moved to (314, 177)
Screenshot: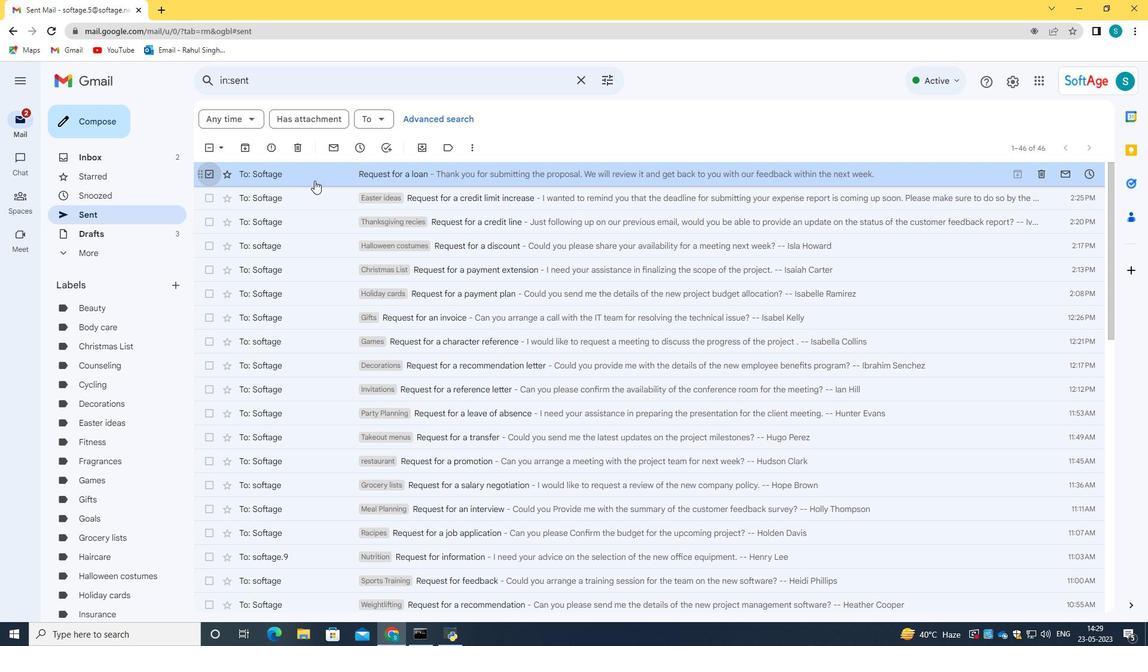 
Action: Mouse pressed right at (314, 177)
Screenshot: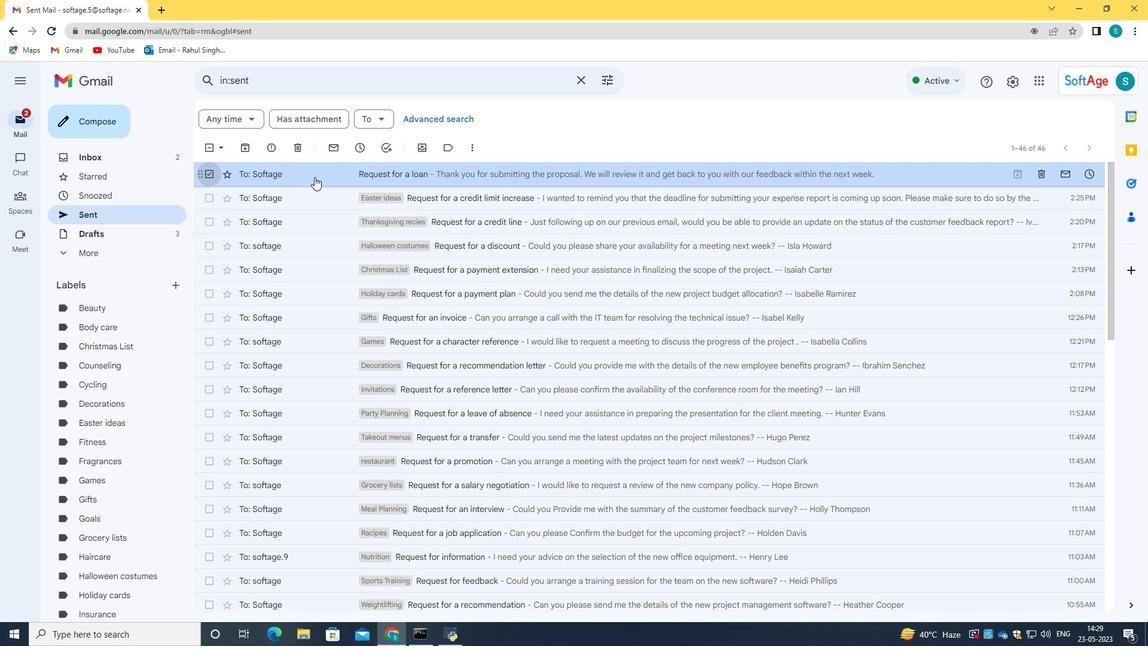
Action: Mouse moved to (518, 356)
Screenshot: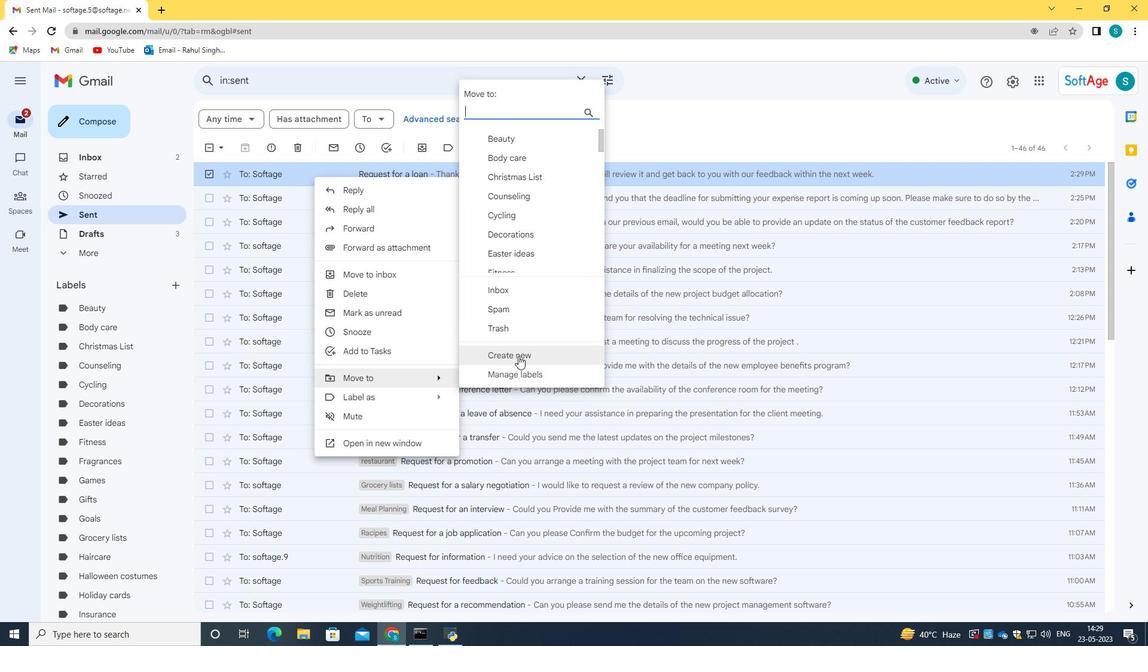 
Action: Mouse pressed left at (518, 356)
Screenshot: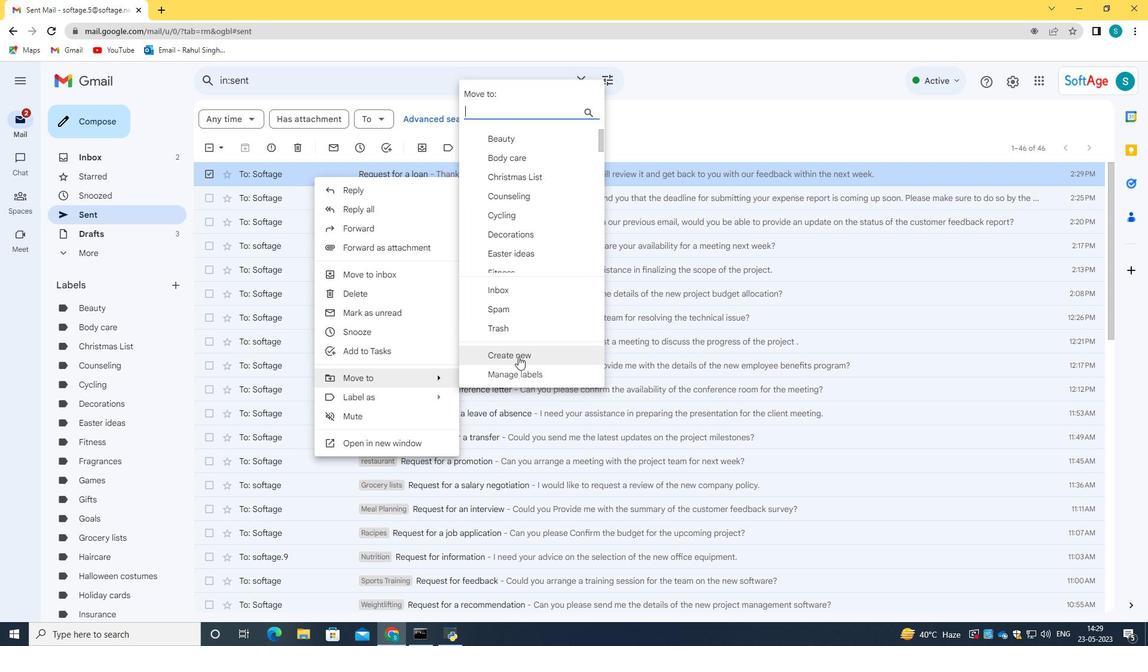 
Action: Mouse moved to (515, 350)
Screenshot: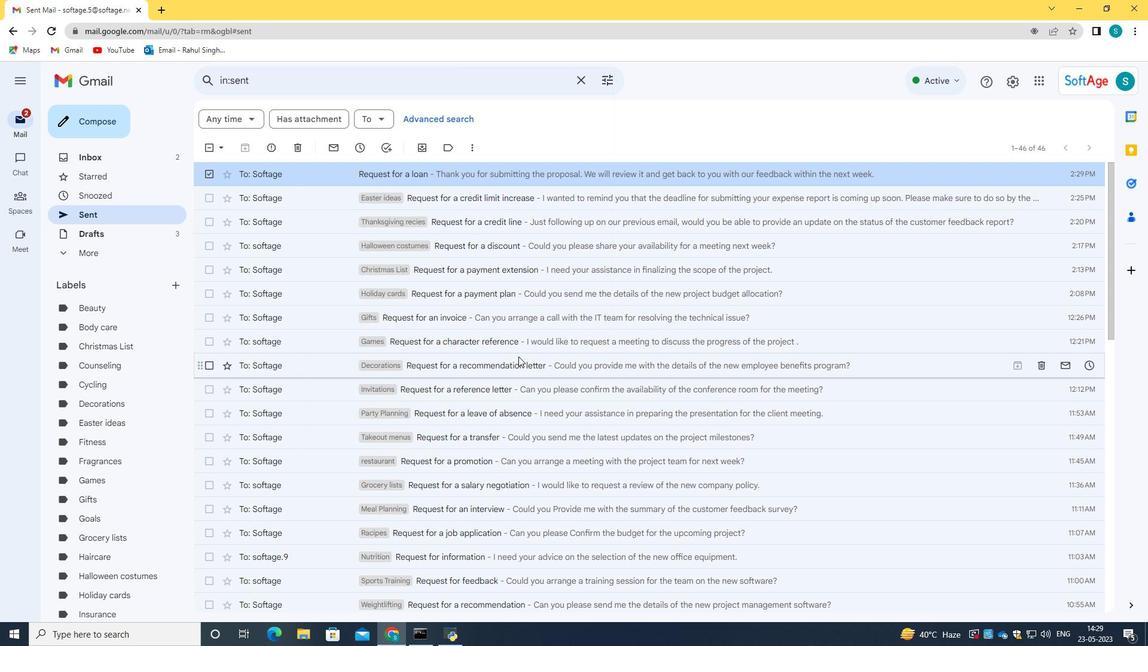 
Action: Key pressed <Key.caps_lock>F<Key.caps_lock>ourth<Key.space>of<Key.space><Key.caps_lock>J<Key.caps_lock>uly<Key.space><Key.caps_lock>P<Key.caps_lock>lans
Screenshot: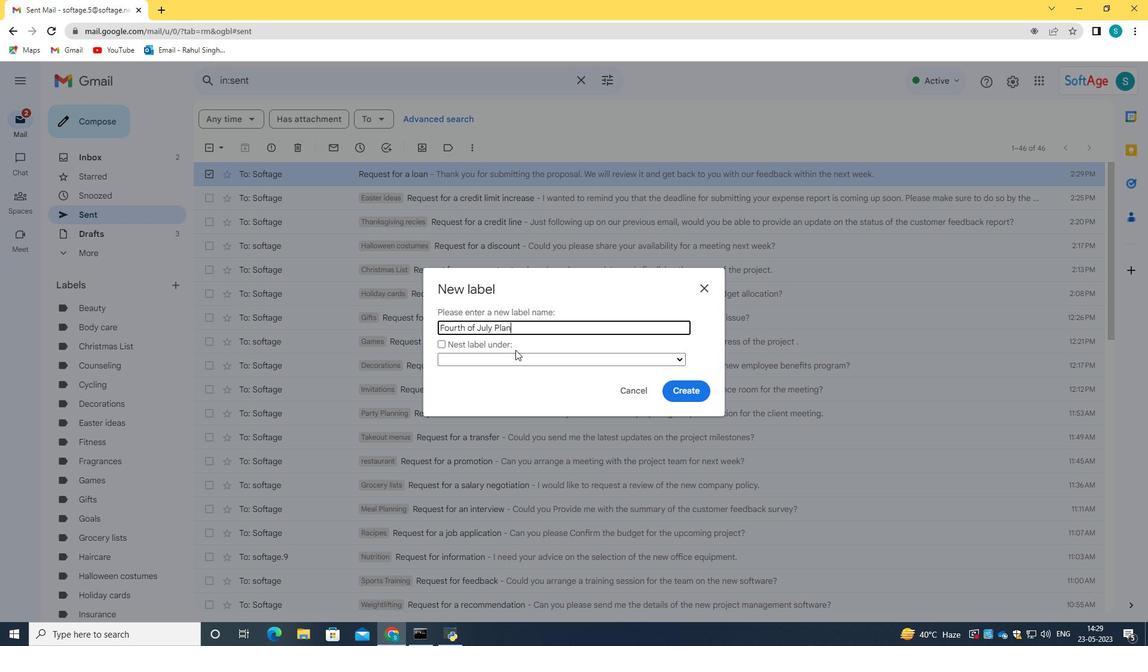 
Action: Mouse moved to (681, 393)
Screenshot: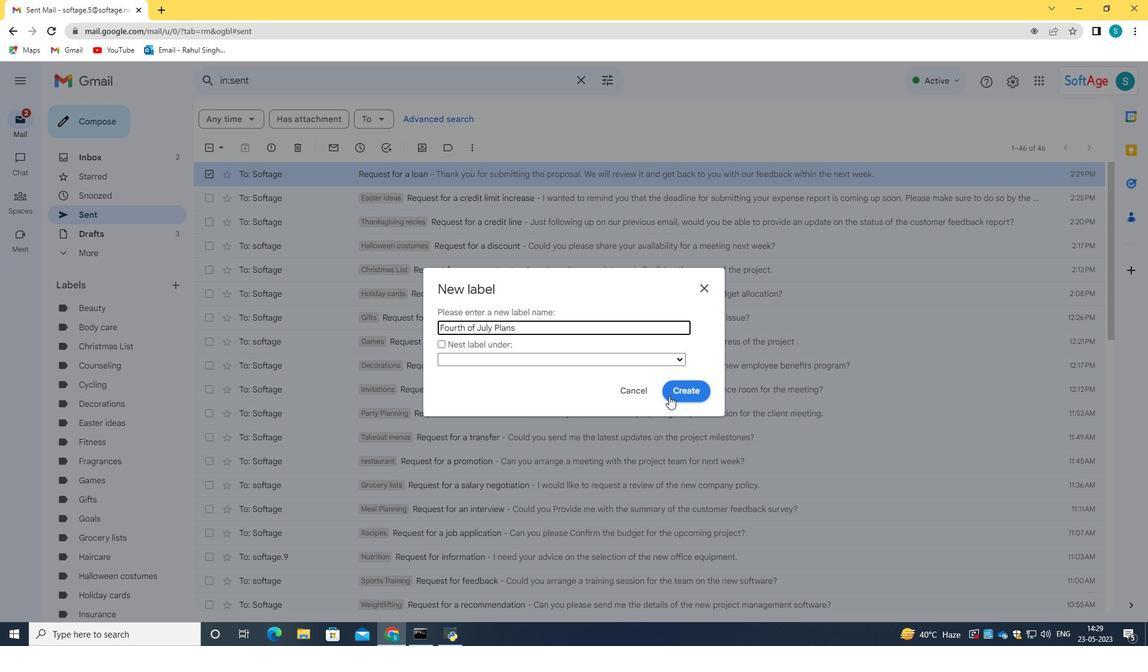 
Action: Mouse pressed left at (681, 393)
Screenshot: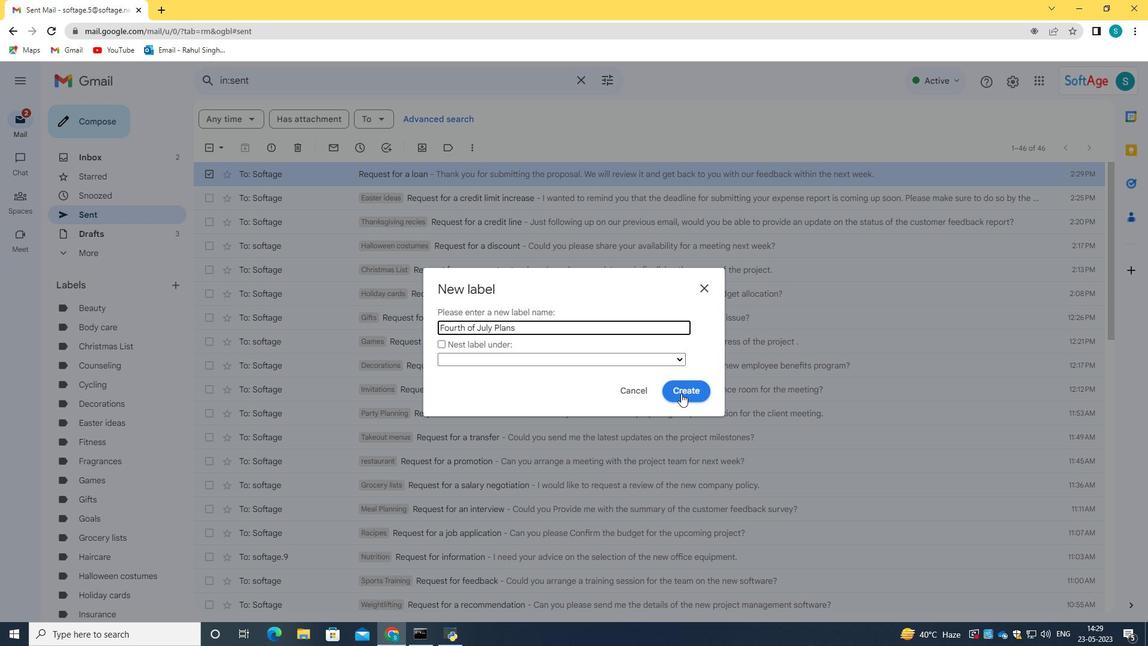 
Action: Mouse moved to (539, 356)
Screenshot: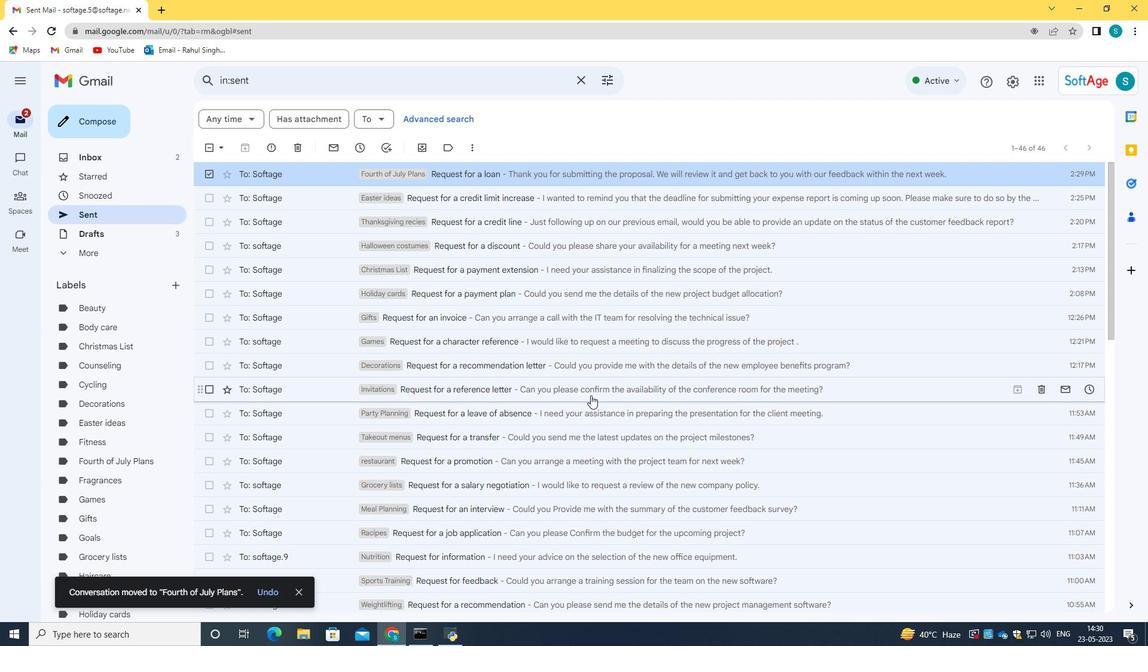 
